 Task: Look for space in Wolfsberg, Austria from 5th September, 2023 to 13th September, 2023 for 6 adults in price range Rs.15000 to Rs.20000. Place can be entire place with 3 bedrooms having 3 beds and 3 bathrooms. Property type can be house. Amenities needed are: washing machine, heating, free parkinig on premises, . Booking option can be shelf check-in. Required host language is English.
Action: Mouse moved to (548, 120)
Screenshot: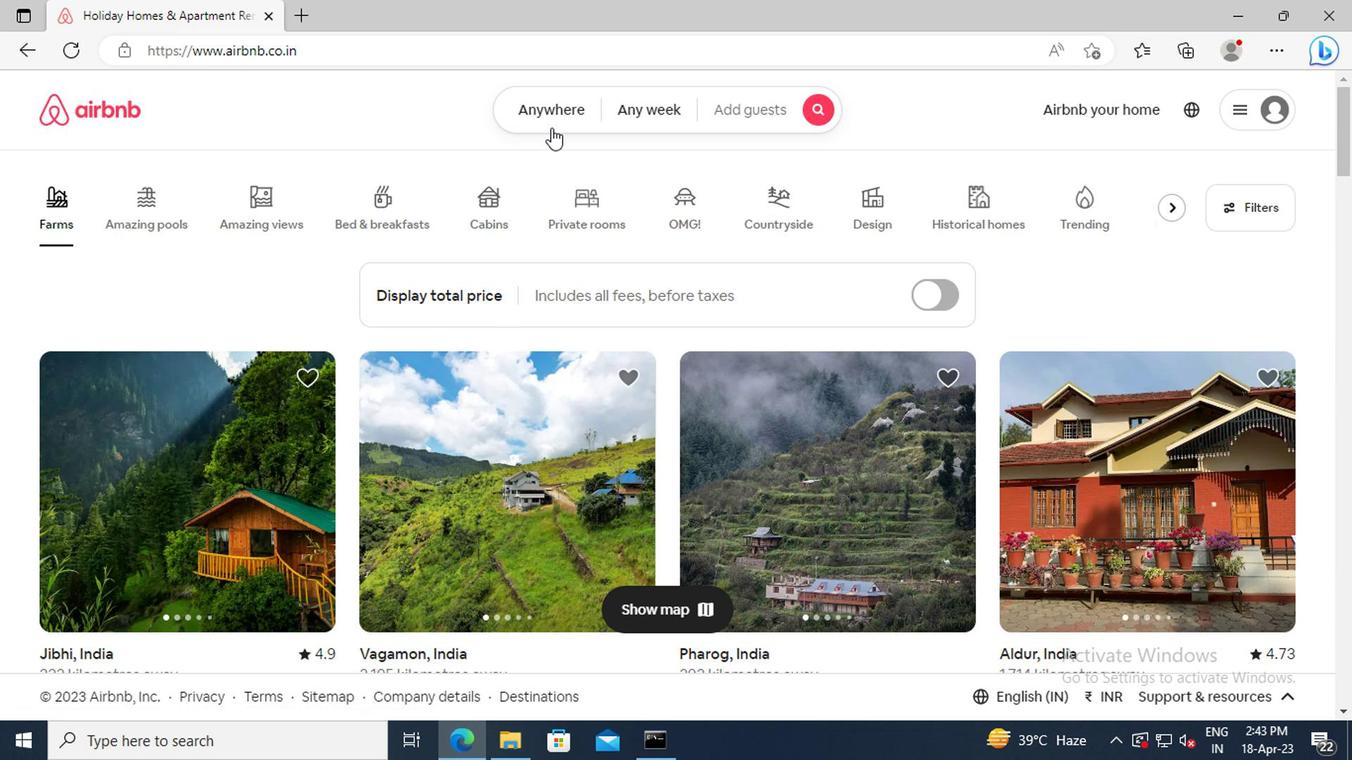 
Action: Mouse pressed left at (548, 120)
Screenshot: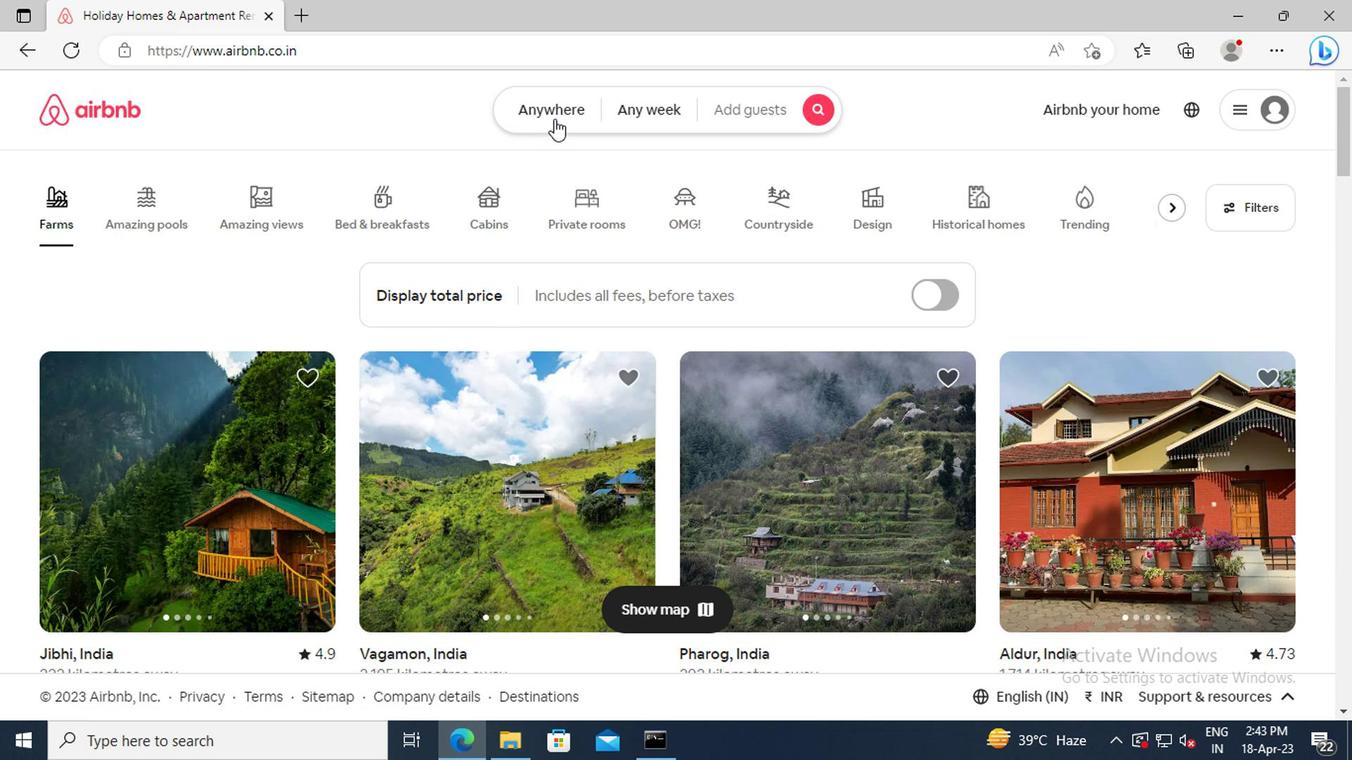 
Action: Mouse moved to (315, 191)
Screenshot: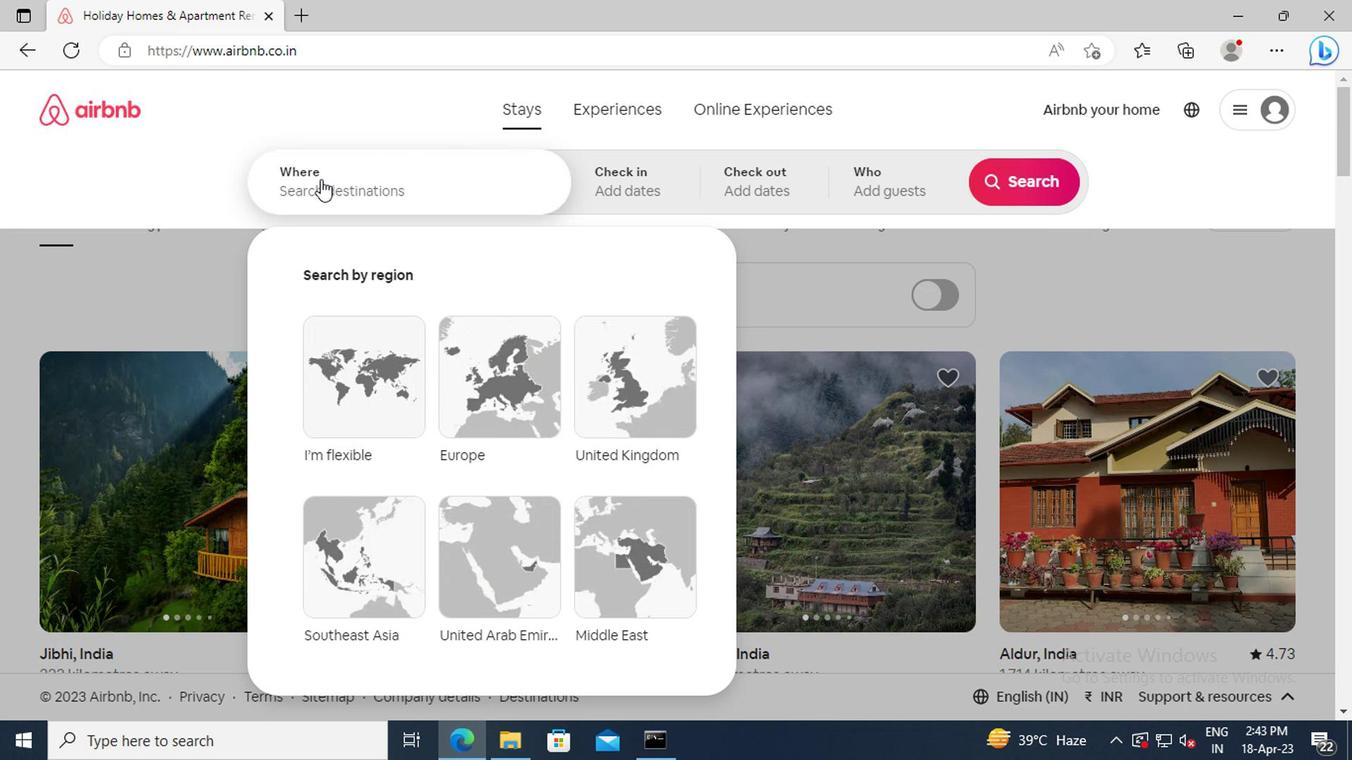 
Action: Mouse pressed left at (315, 191)
Screenshot: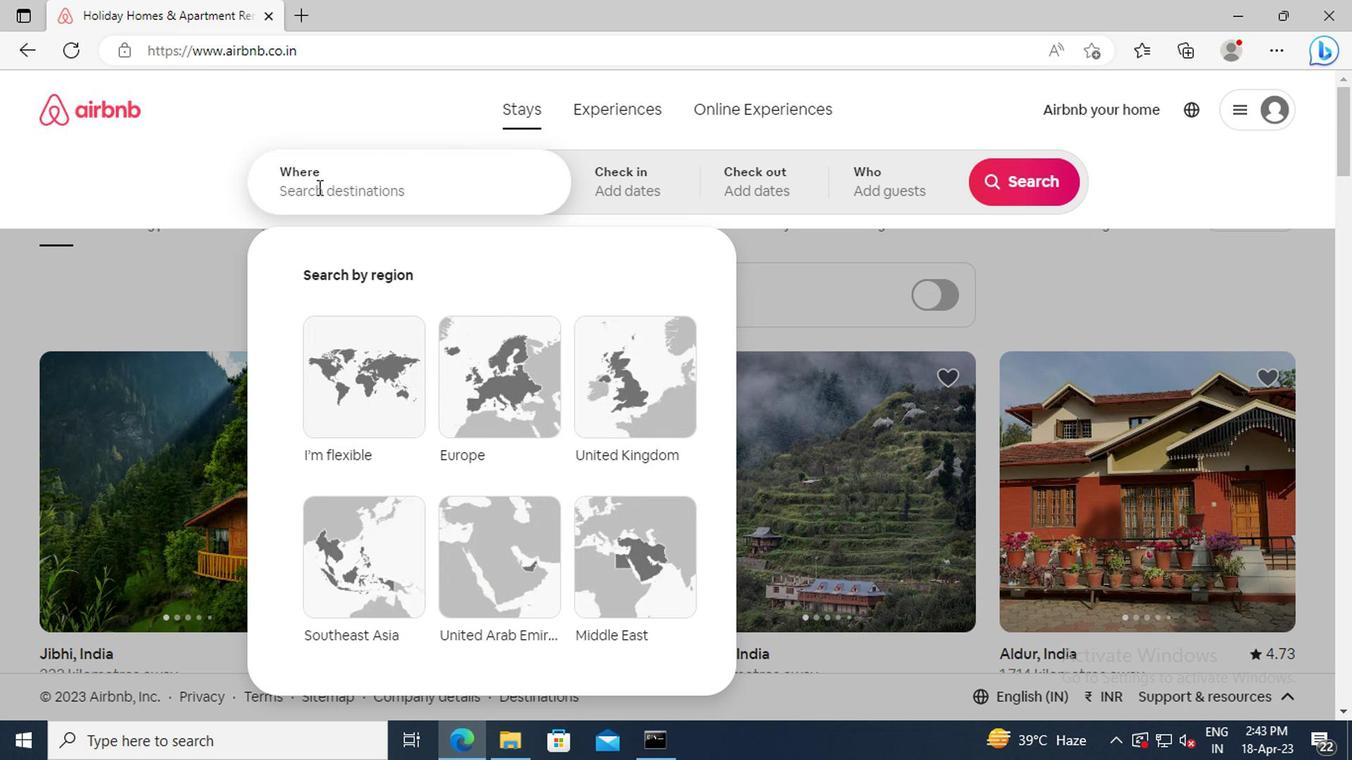 
Action: Key pressed <Key.shift_r>Wolfsberg,<Key.space><Key.shift_r>Austria<Key.enter>
Screenshot: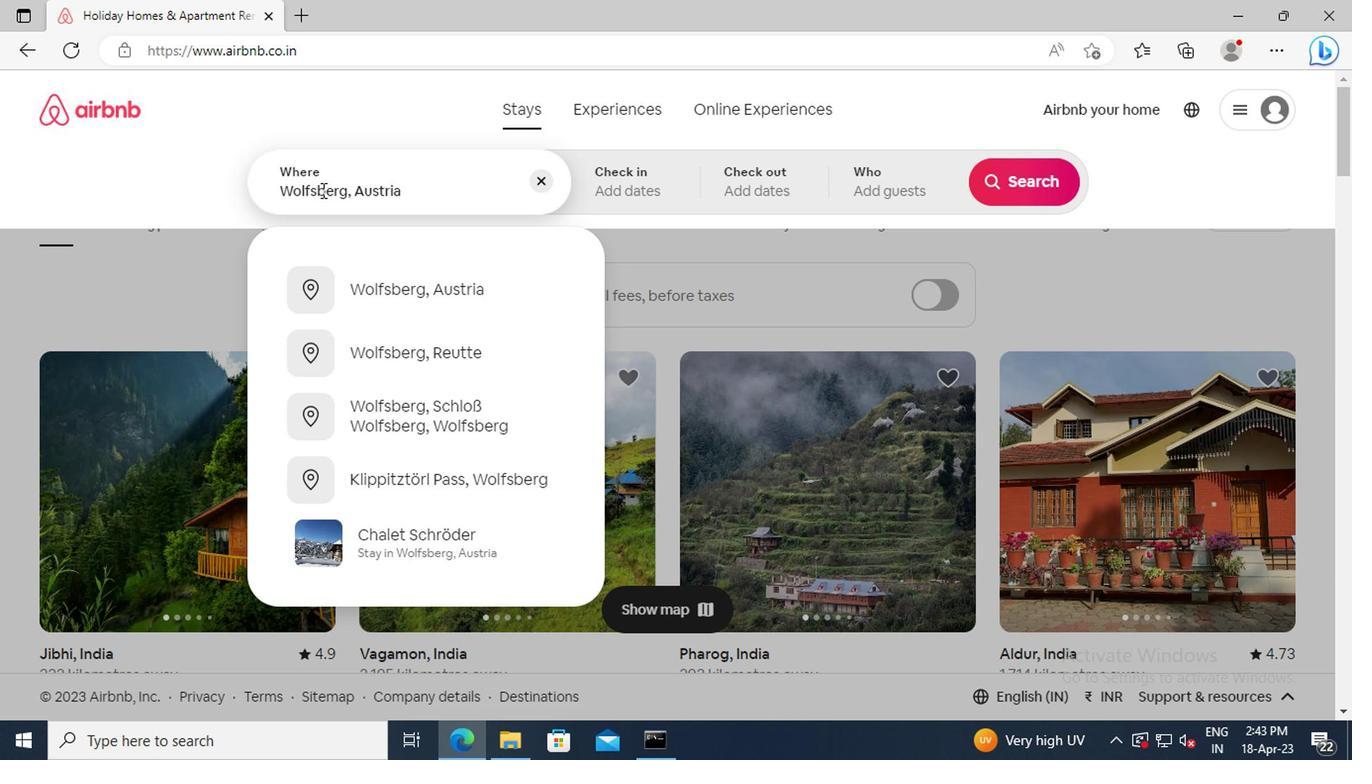 
Action: Mouse moved to (1001, 336)
Screenshot: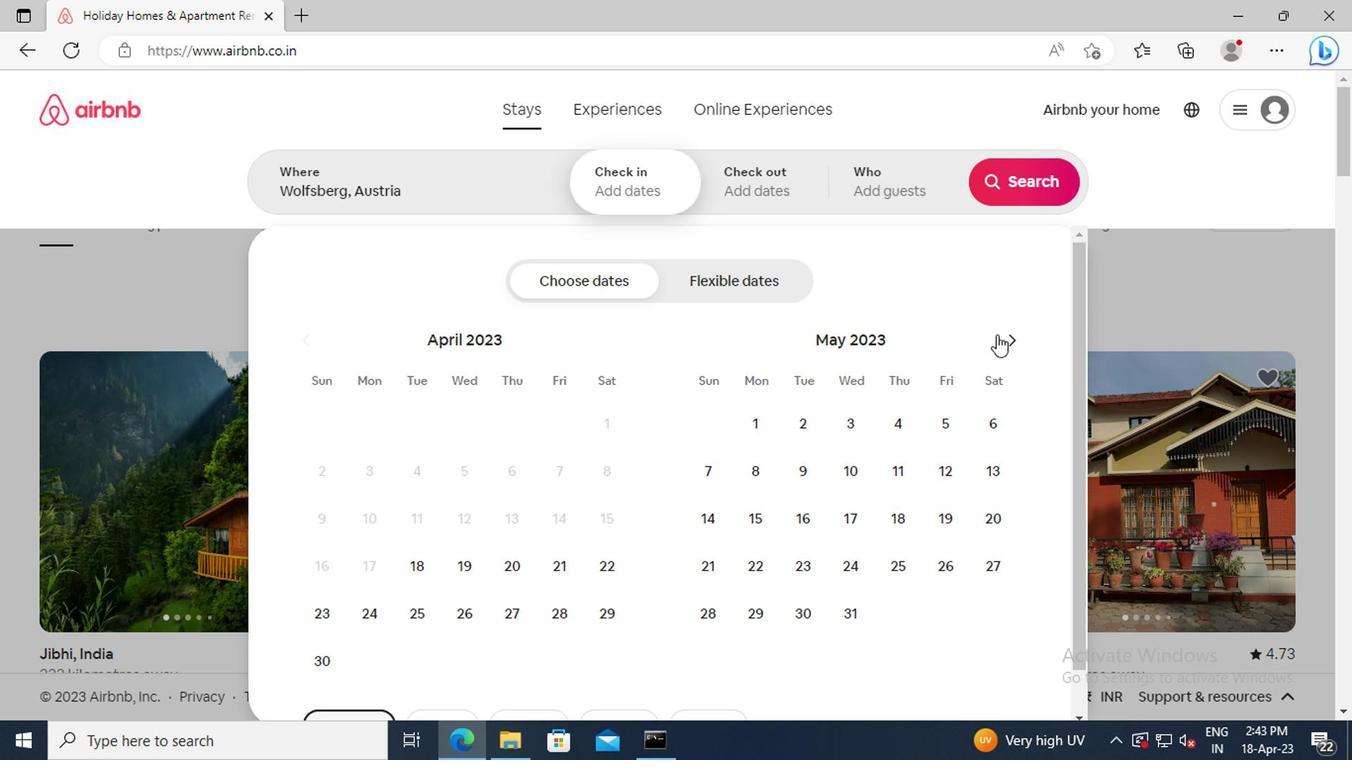 
Action: Mouse pressed left at (1001, 336)
Screenshot: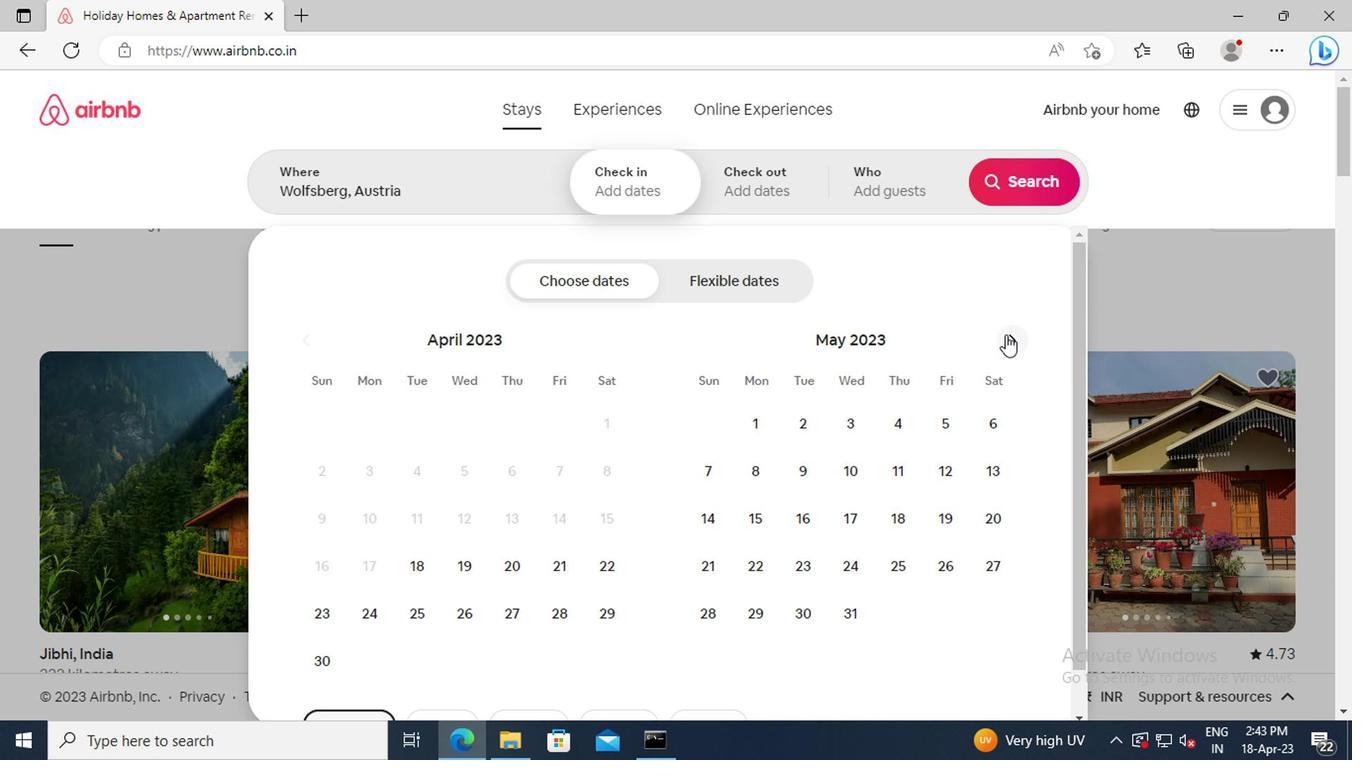 
Action: Mouse moved to (1001, 336)
Screenshot: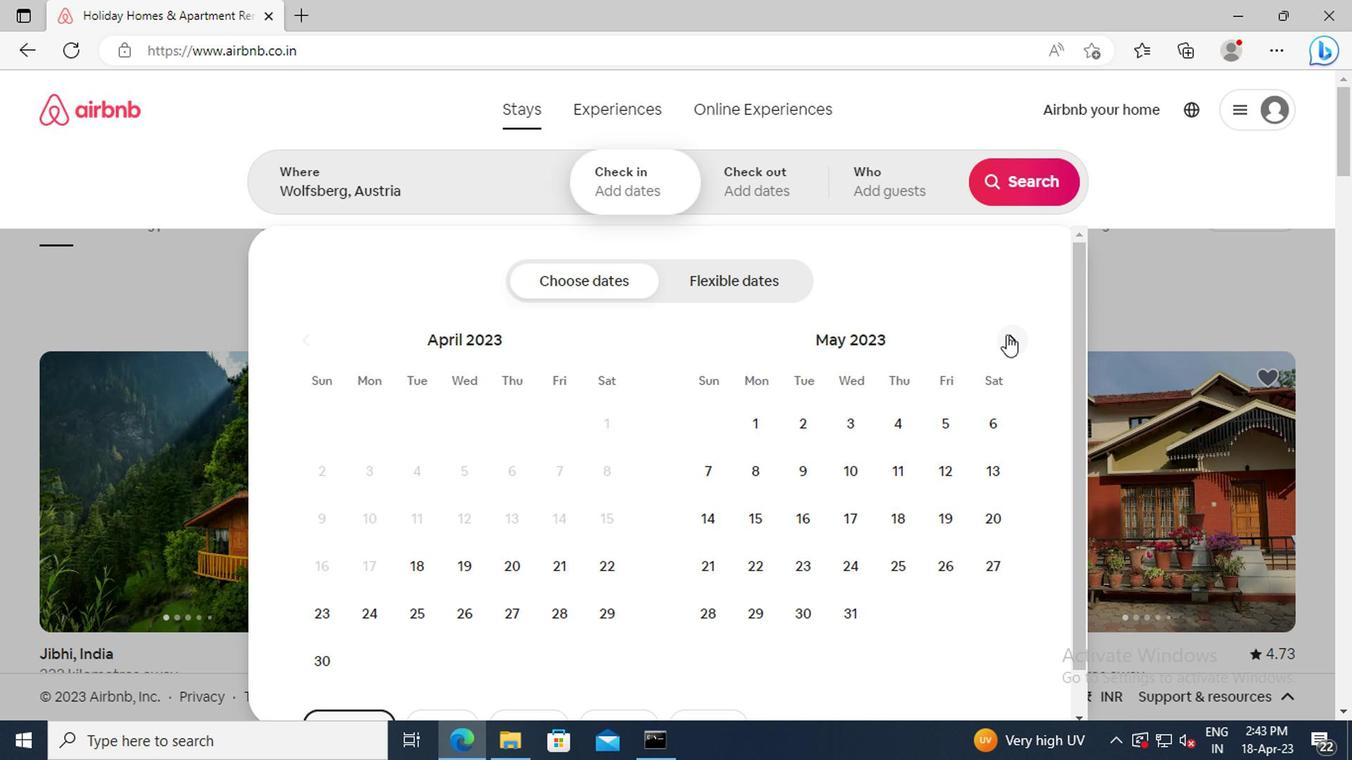 
Action: Mouse pressed left at (1001, 336)
Screenshot: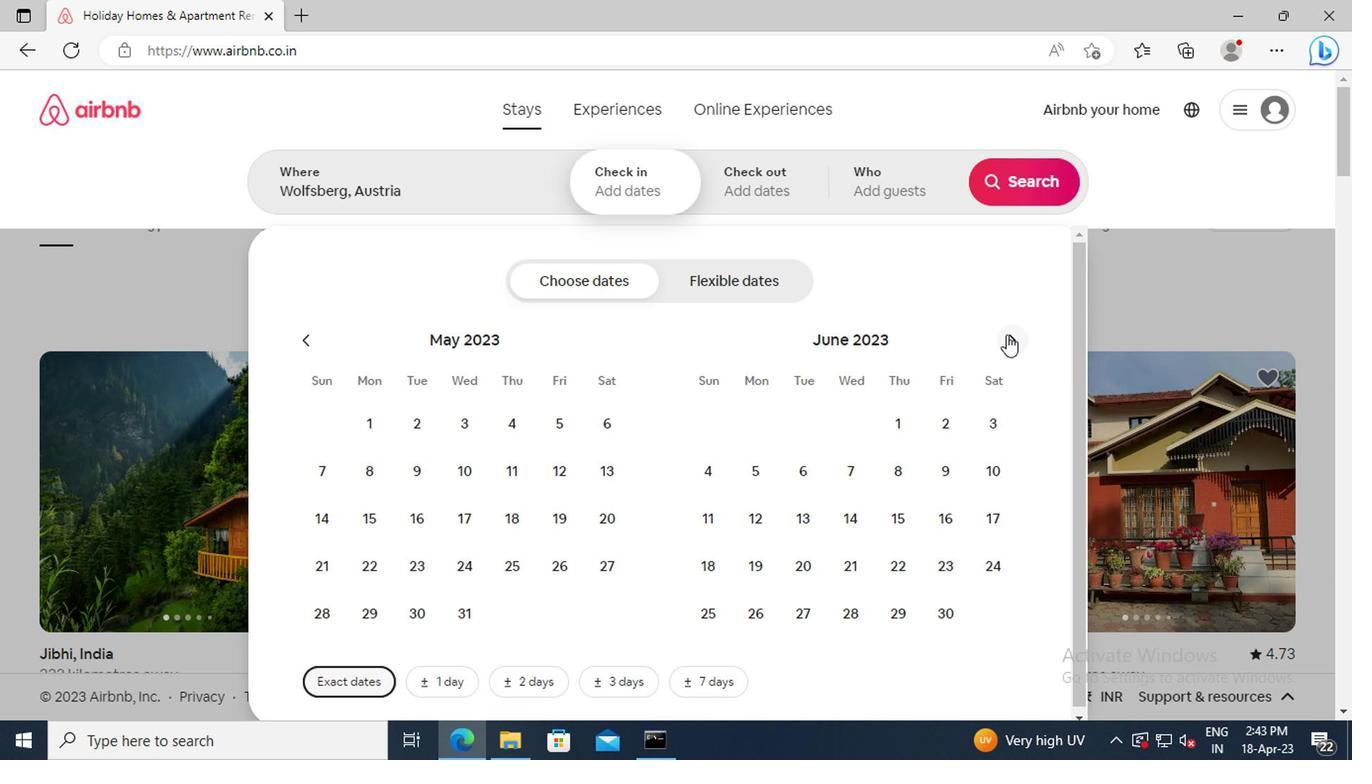 
Action: Mouse pressed left at (1001, 336)
Screenshot: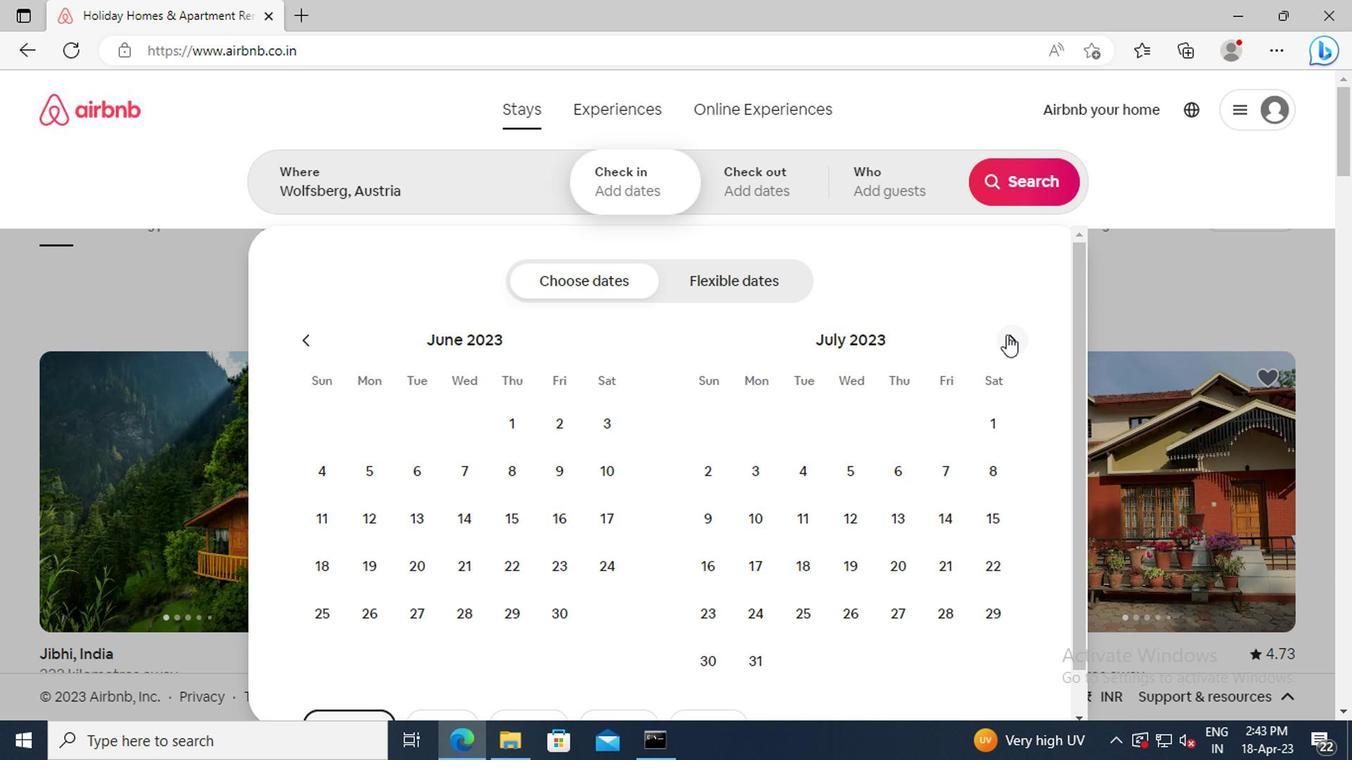 
Action: Mouse pressed left at (1001, 336)
Screenshot: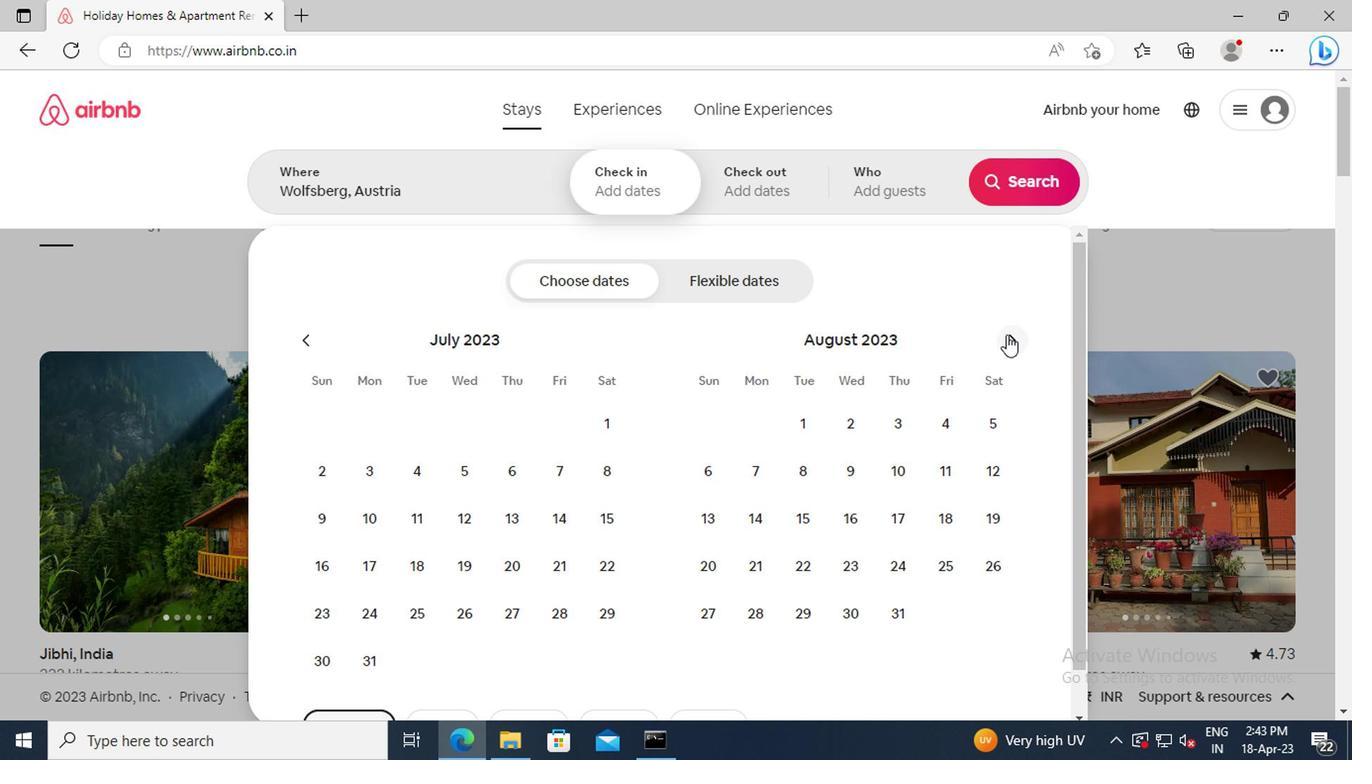 
Action: Mouse moved to (809, 464)
Screenshot: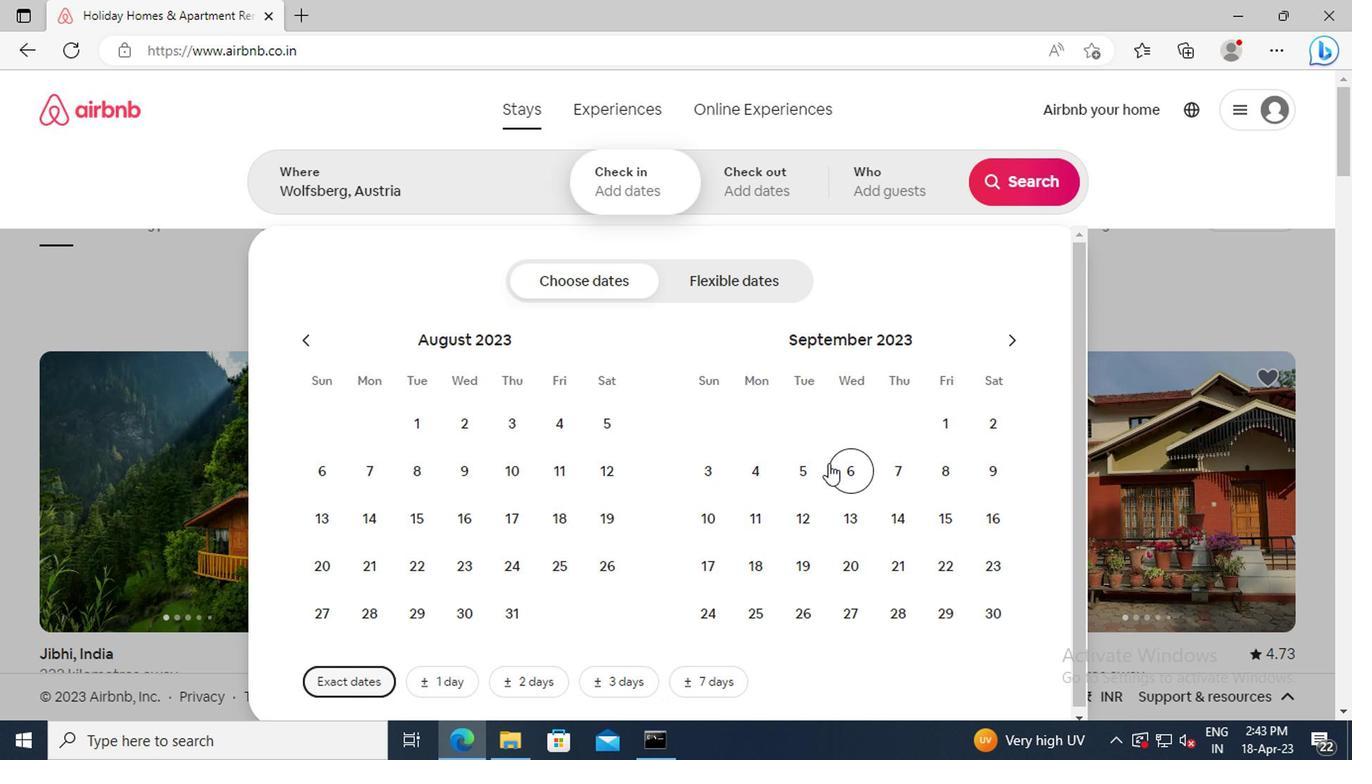 
Action: Mouse pressed left at (809, 464)
Screenshot: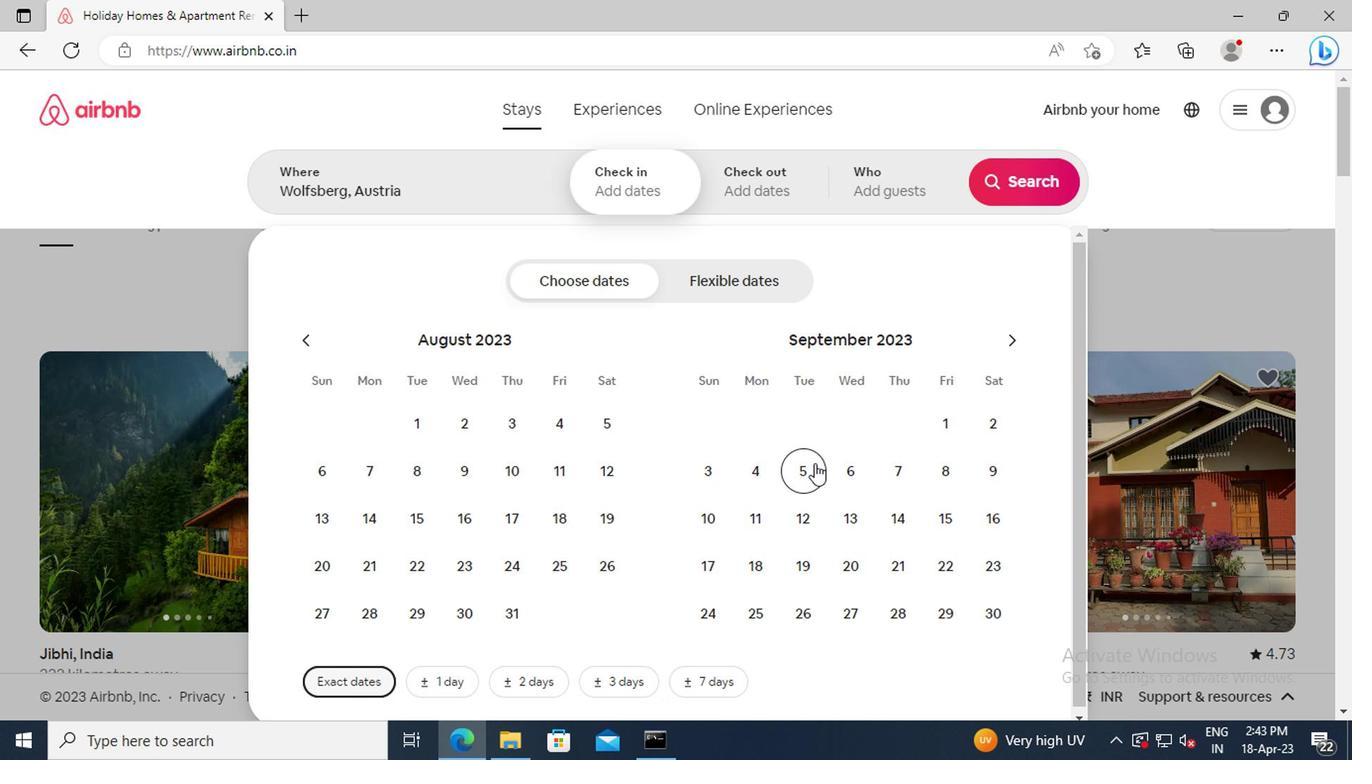 
Action: Mouse moved to (844, 507)
Screenshot: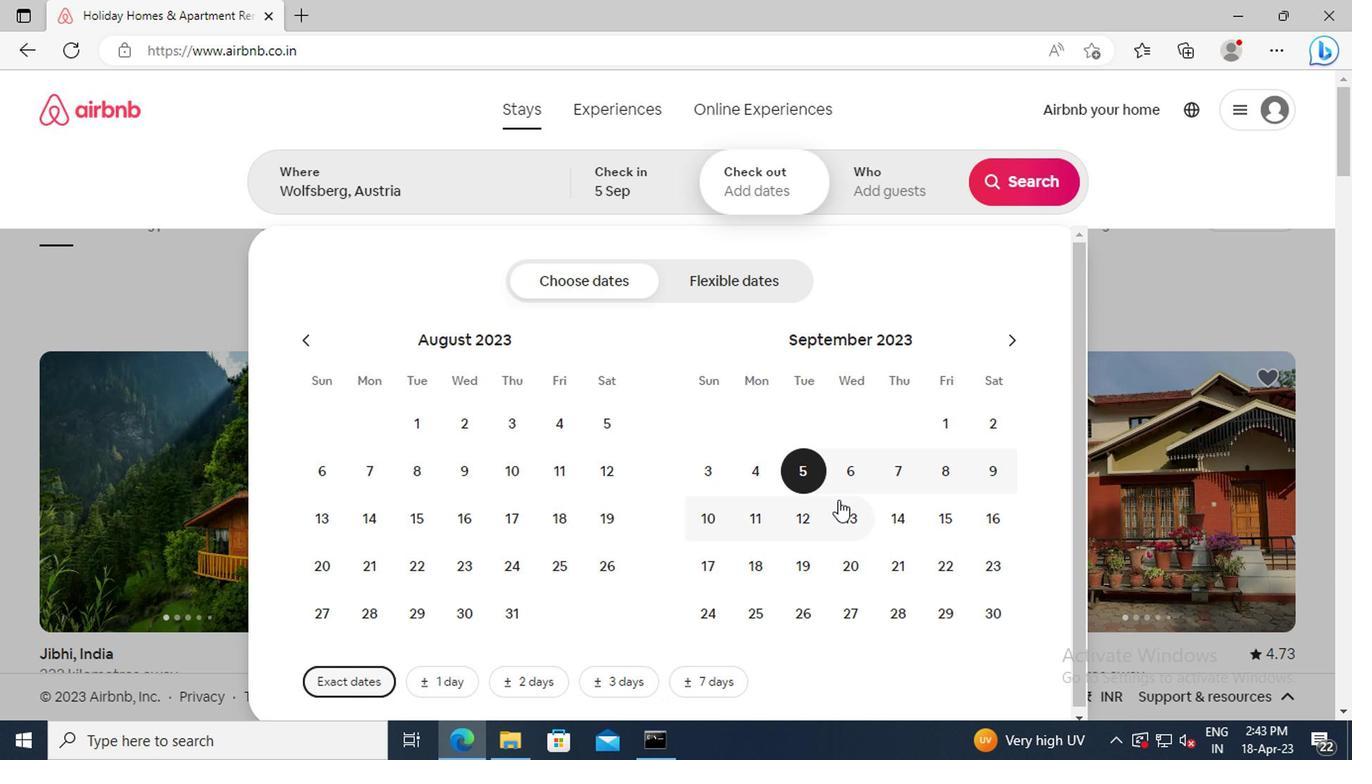 
Action: Mouse pressed left at (844, 507)
Screenshot: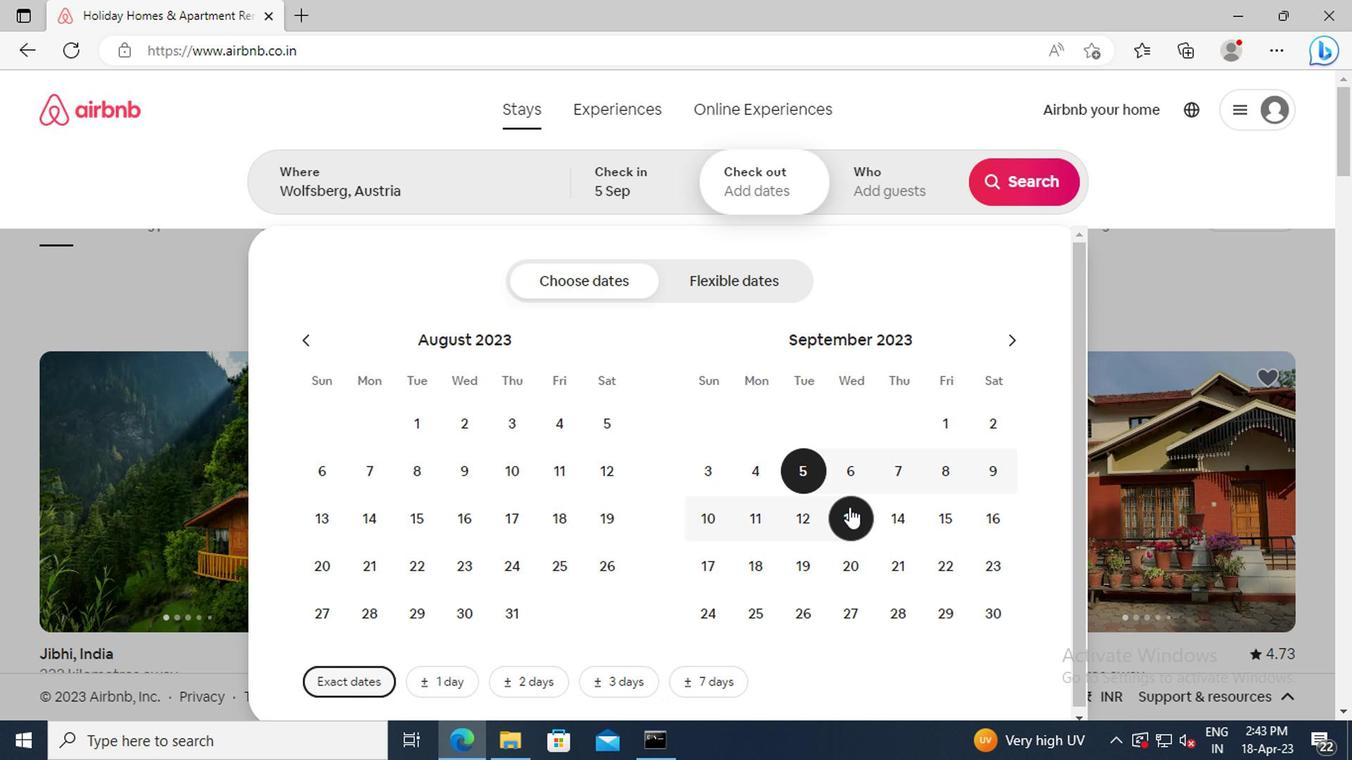 
Action: Mouse moved to (875, 188)
Screenshot: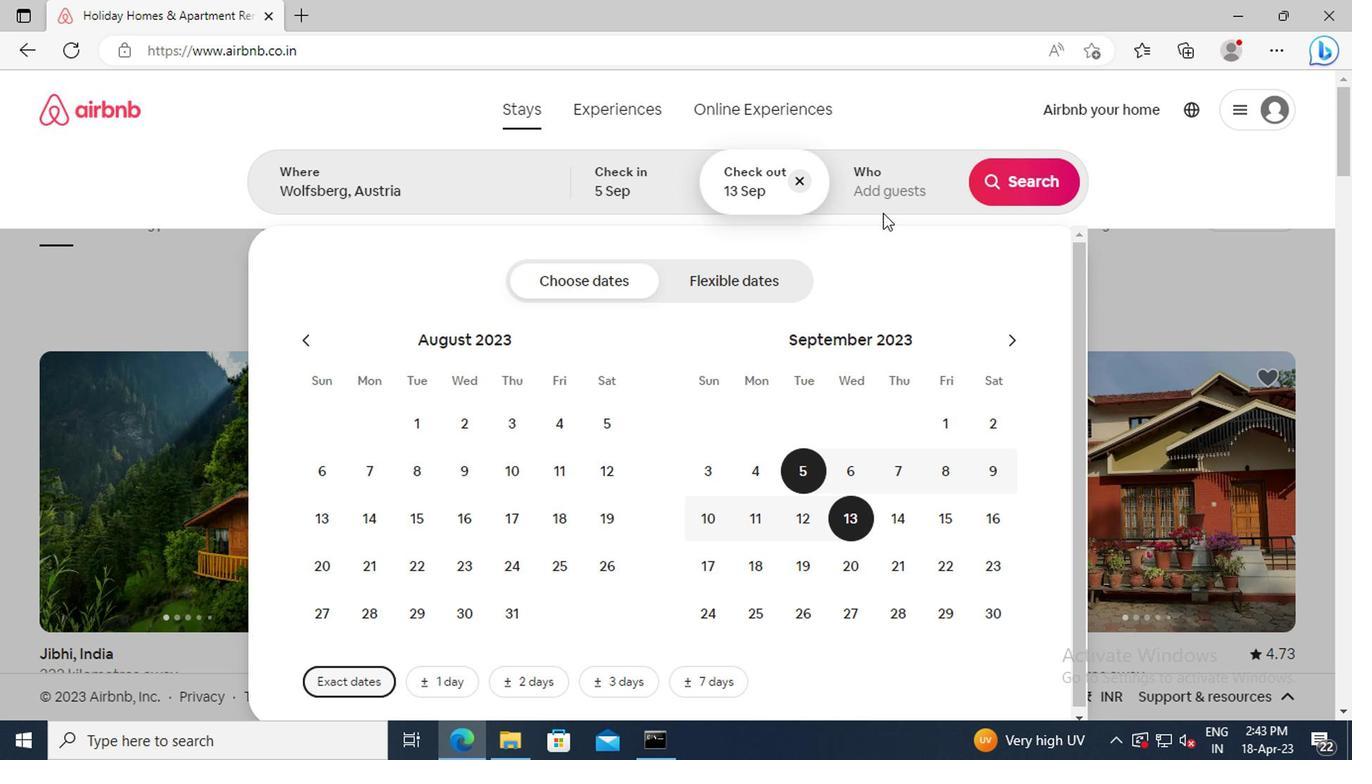 
Action: Mouse pressed left at (875, 188)
Screenshot: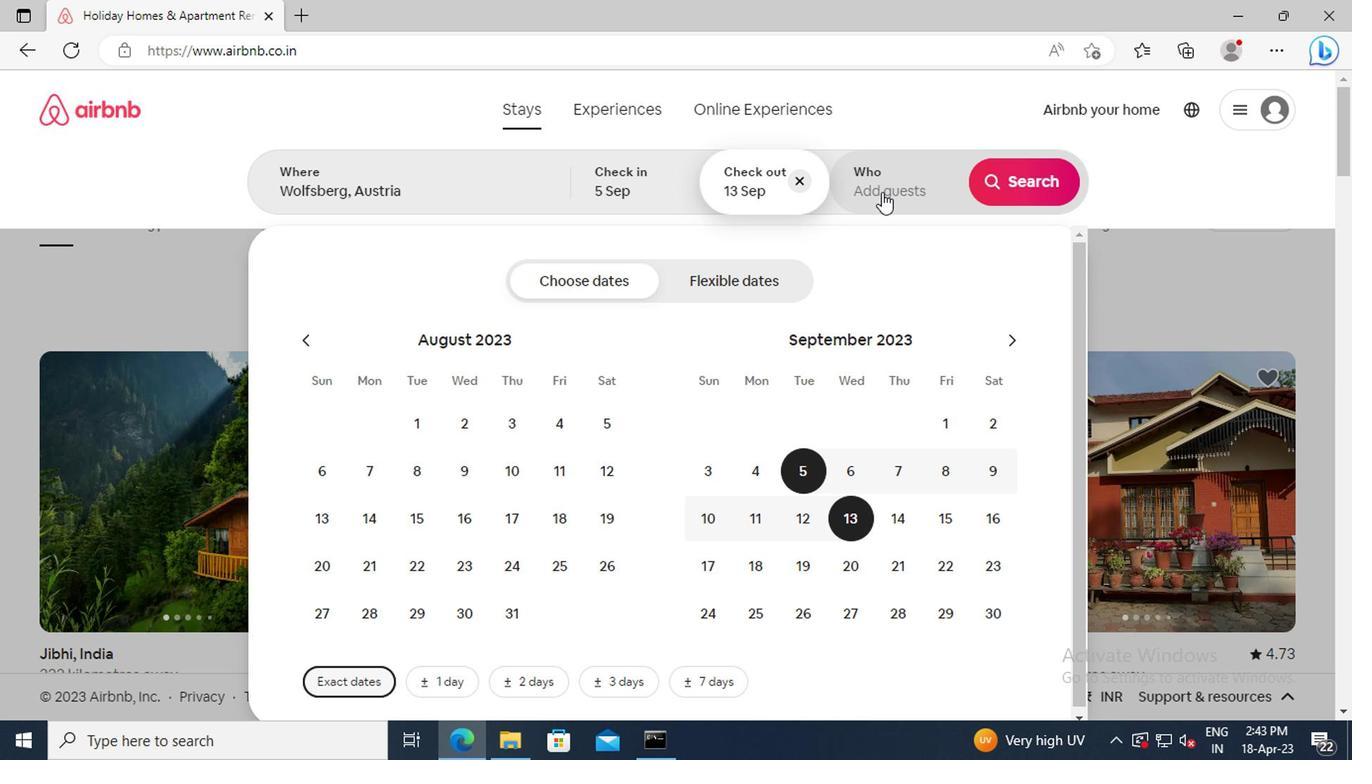 
Action: Mouse moved to (1025, 297)
Screenshot: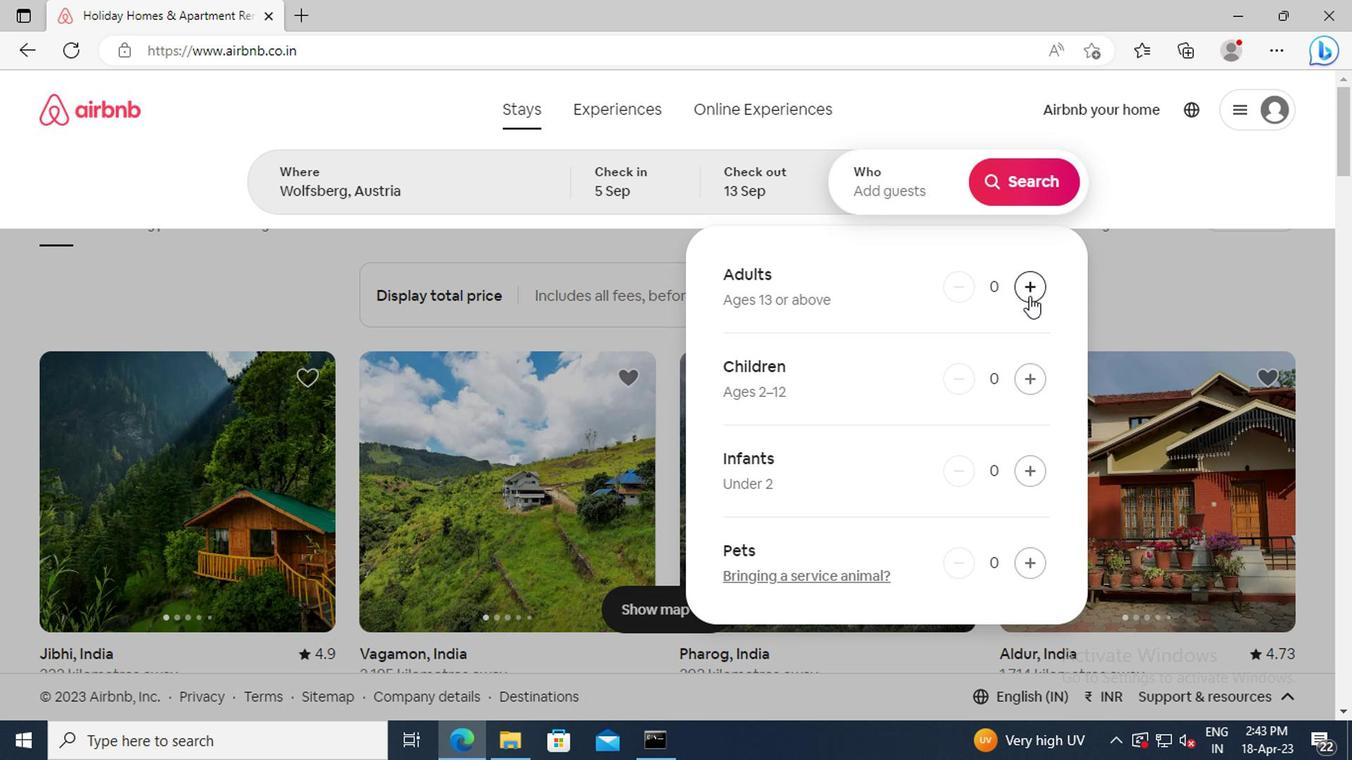 
Action: Mouse pressed left at (1025, 297)
Screenshot: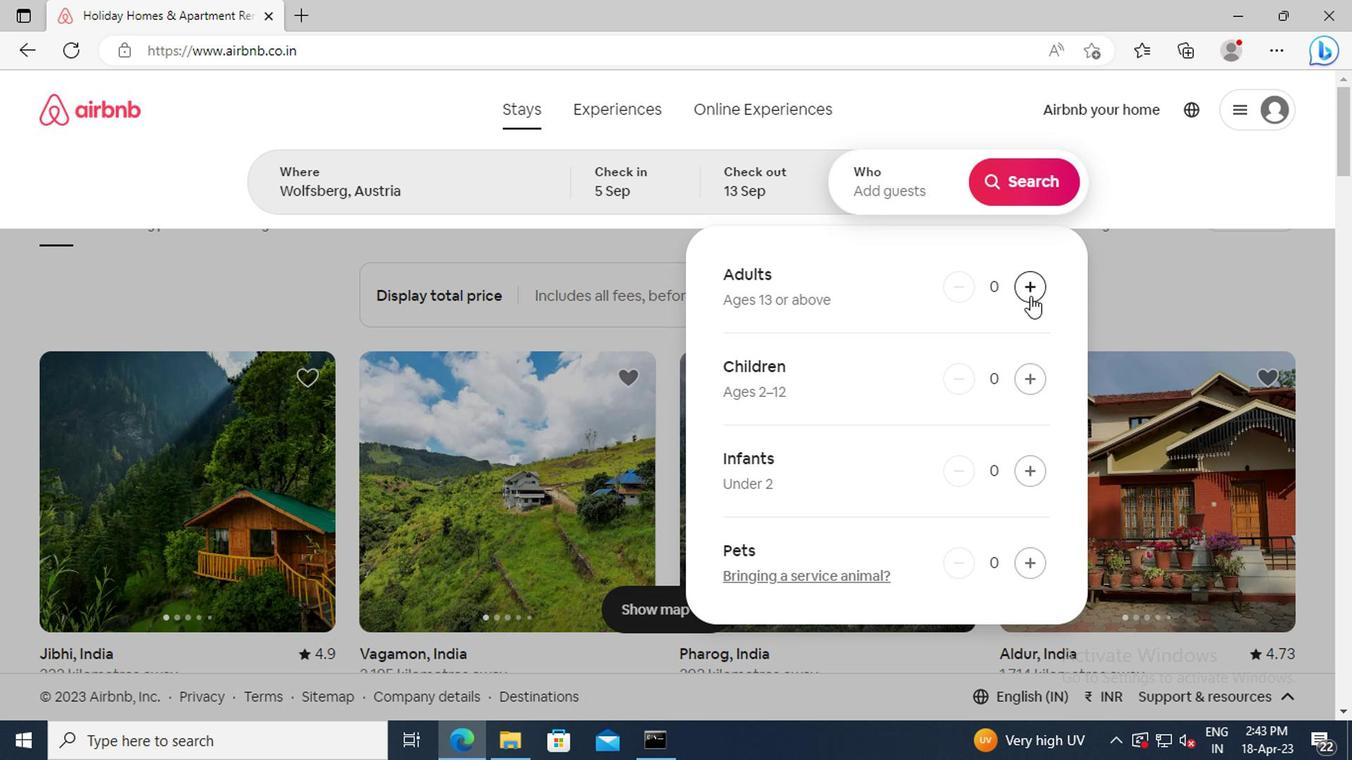 
Action: Mouse moved to (1025, 297)
Screenshot: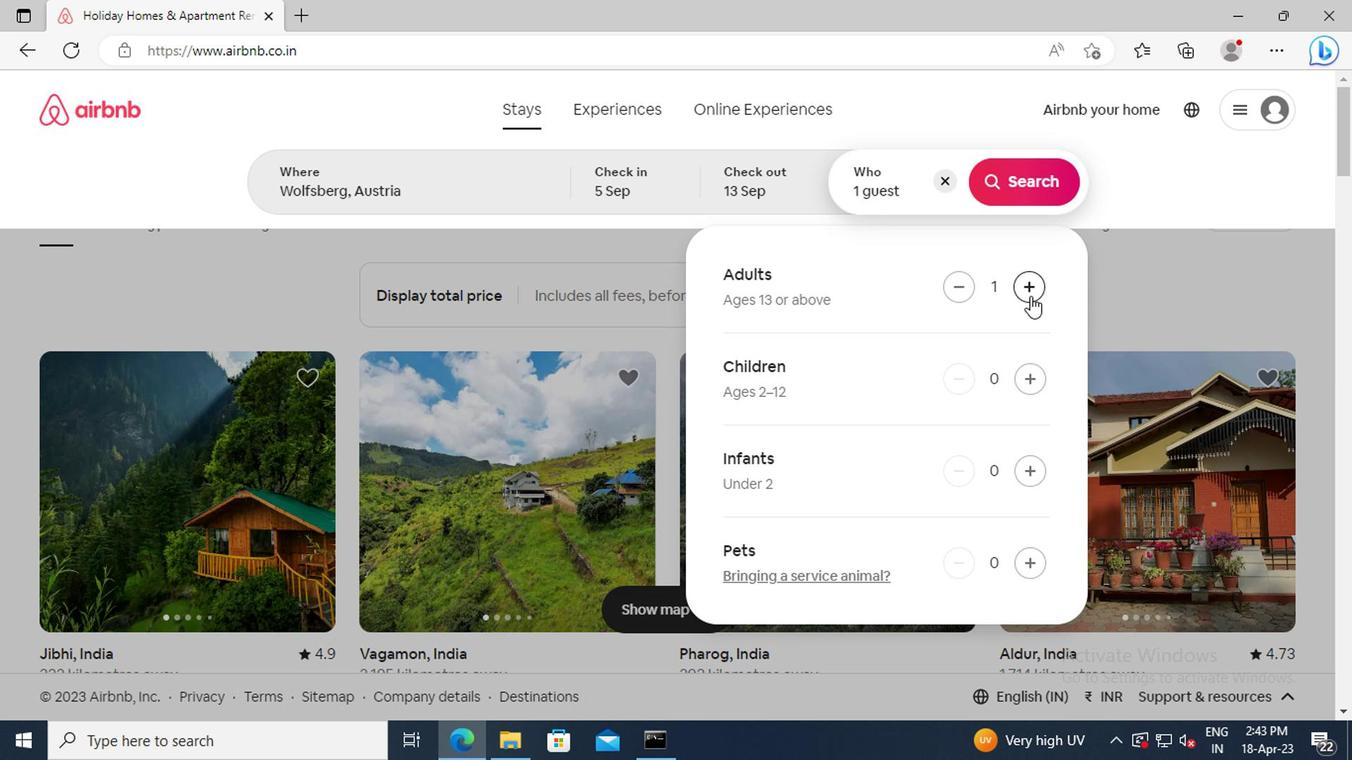 
Action: Mouse pressed left at (1025, 297)
Screenshot: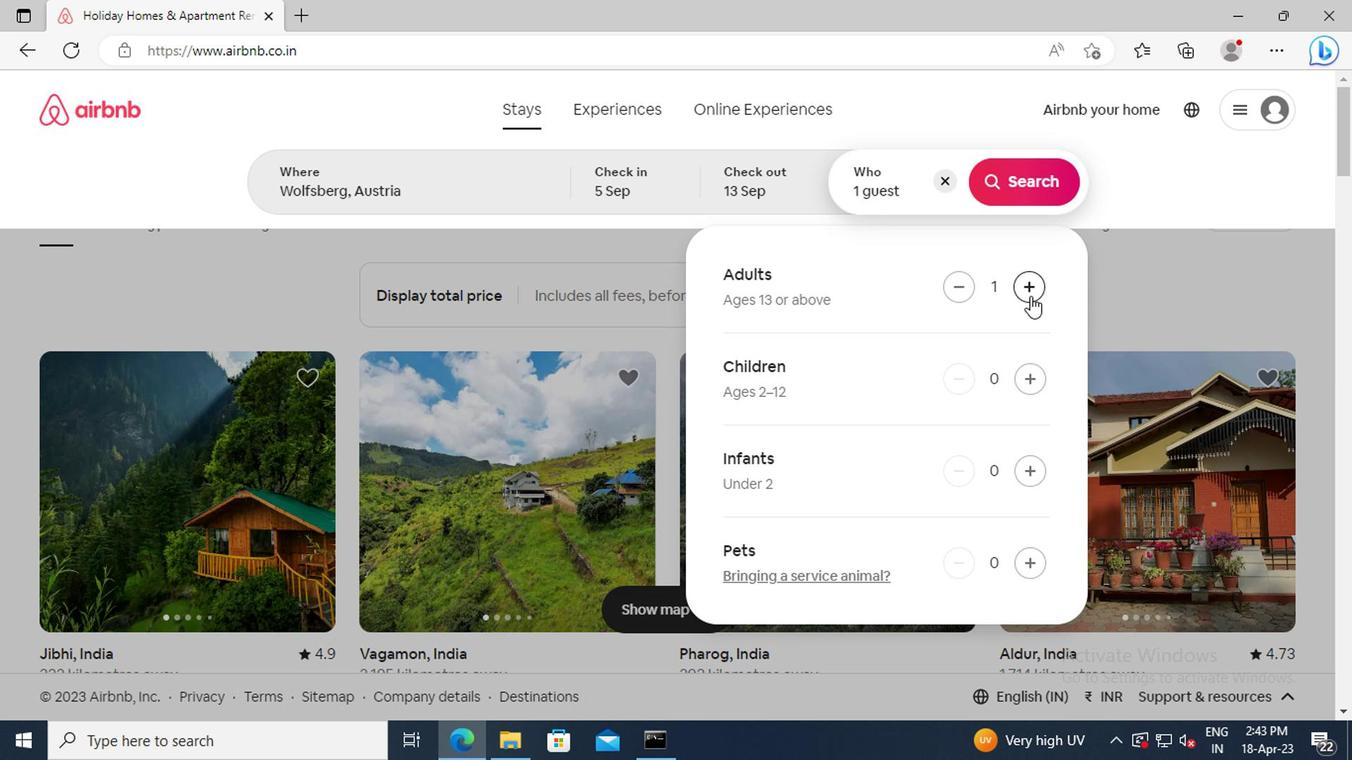 
Action: Mouse pressed left at (1025, 297)
Screenshot: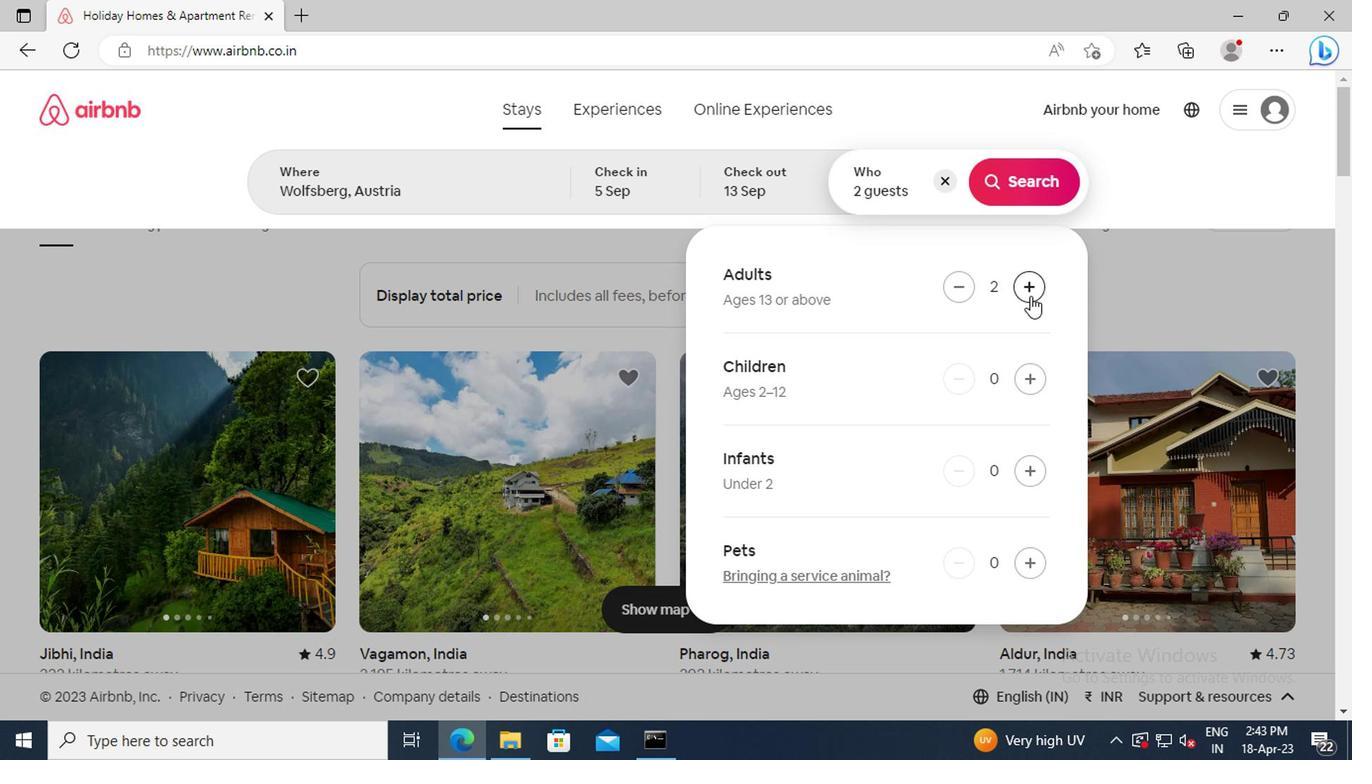 
Action: Mouse pressed left at (1025, 297)
Screenshot: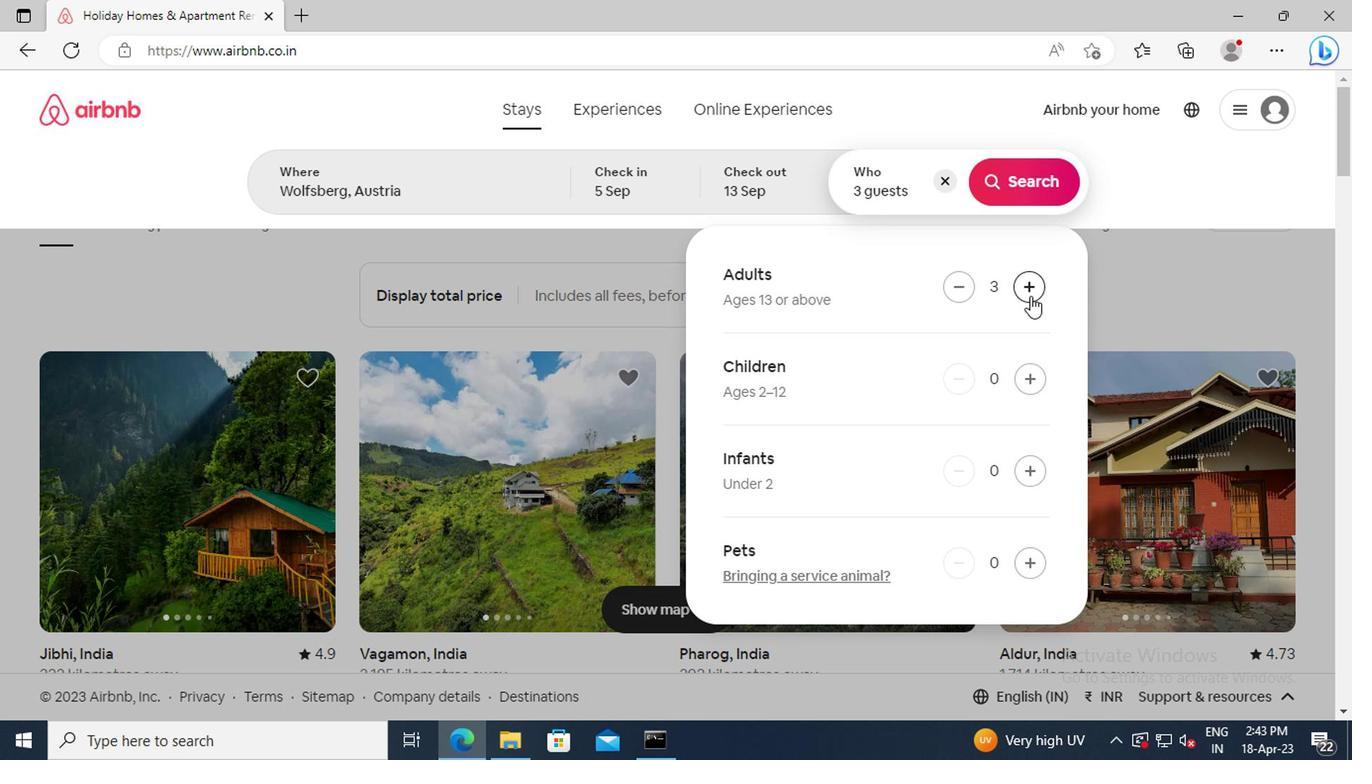
Action: Mouse pressed left at (1025, 297)
Screenshot: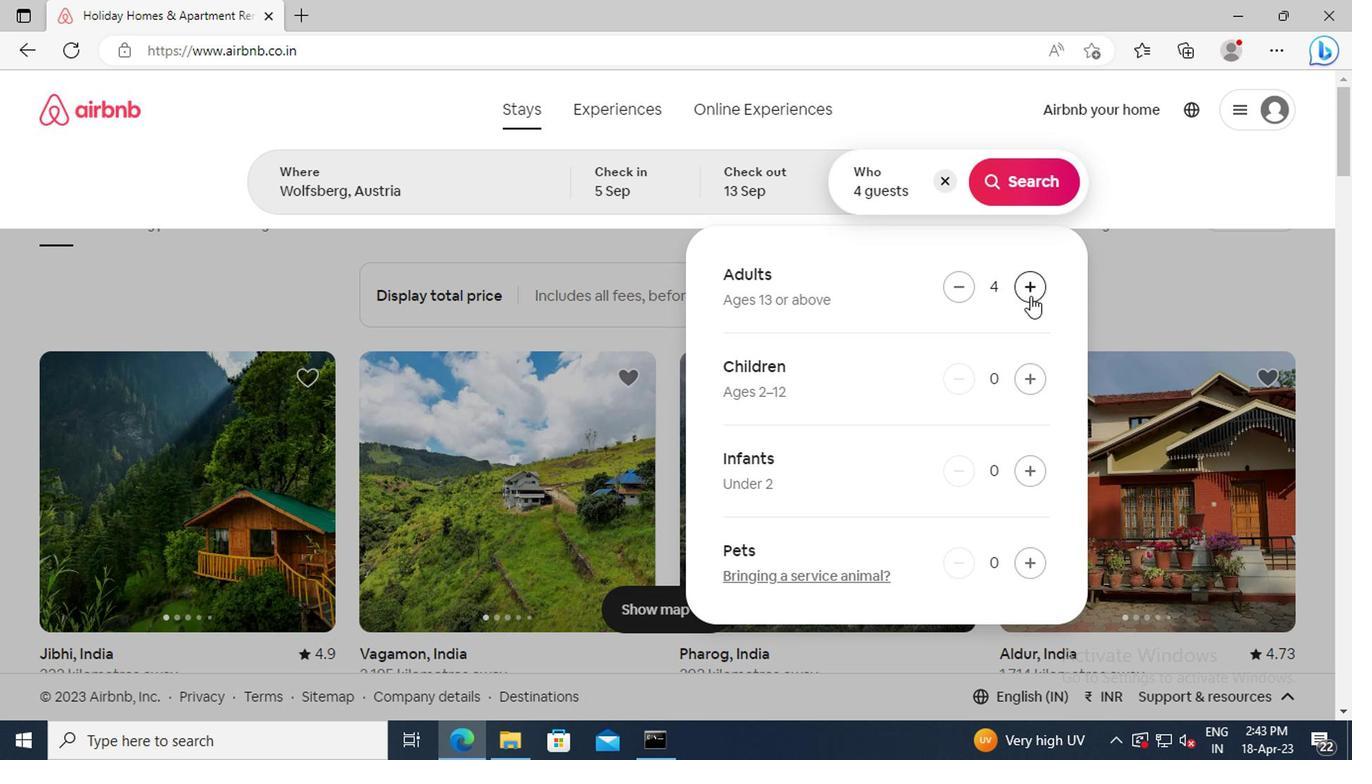 
Action: Mouse pressed left at (1025, 297)
Screenshot: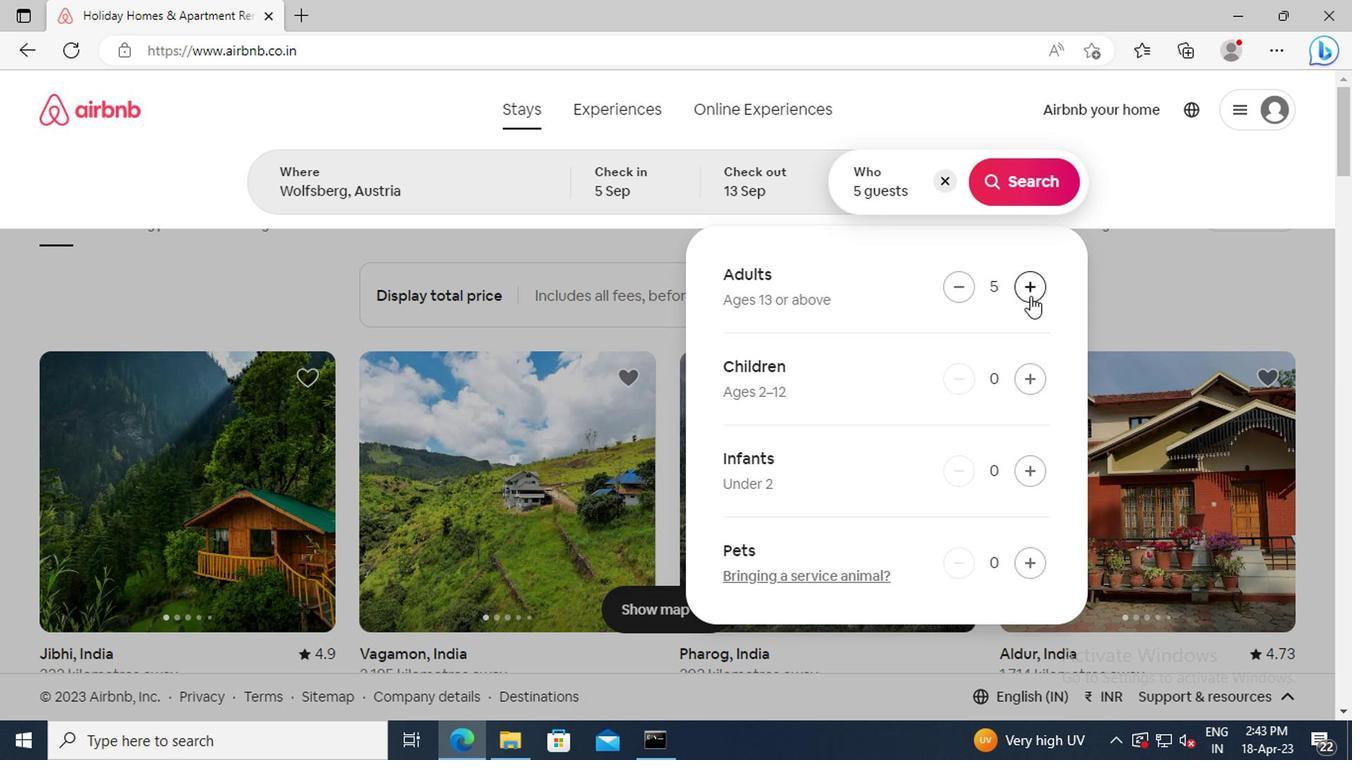 
Action: Mouse moved to (1021, 189)
Screenshot: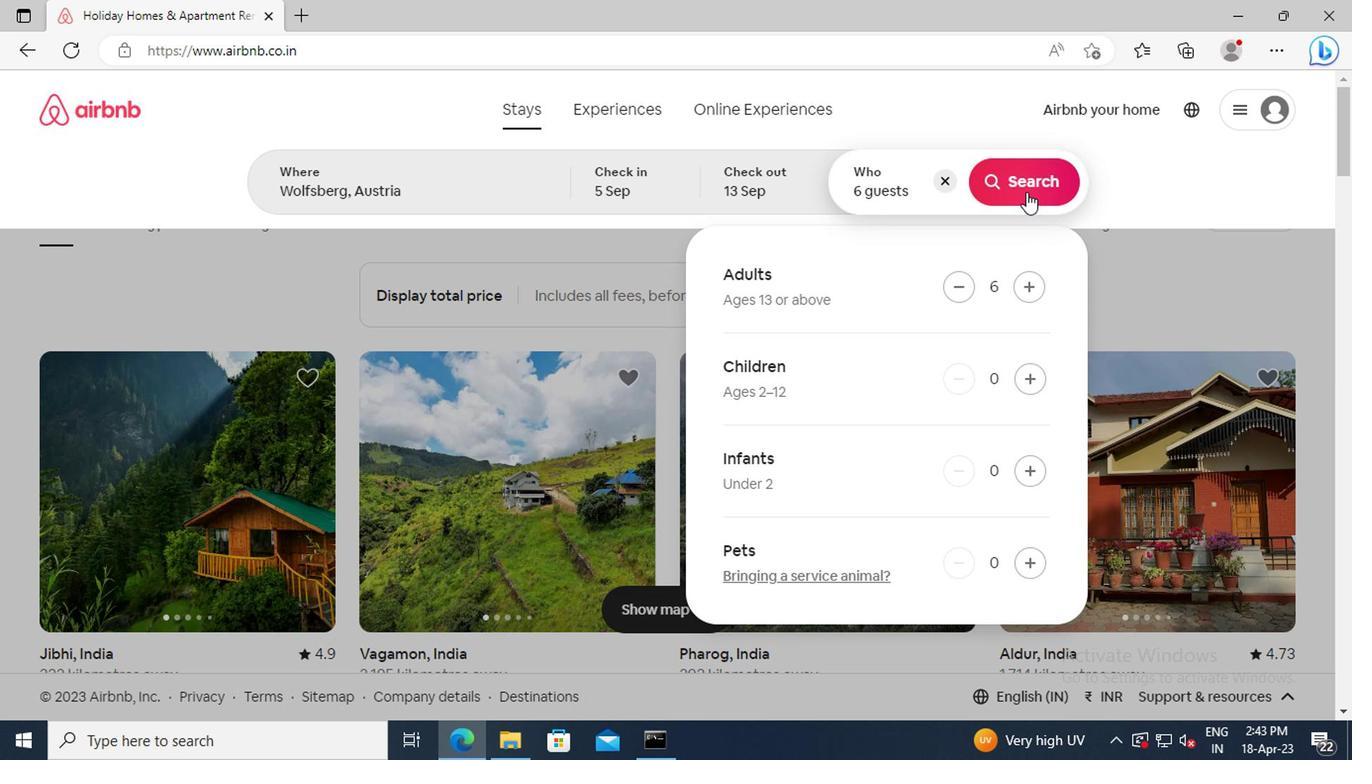 
Action: Mouse pressed left at (1021, 189)
Screenshot: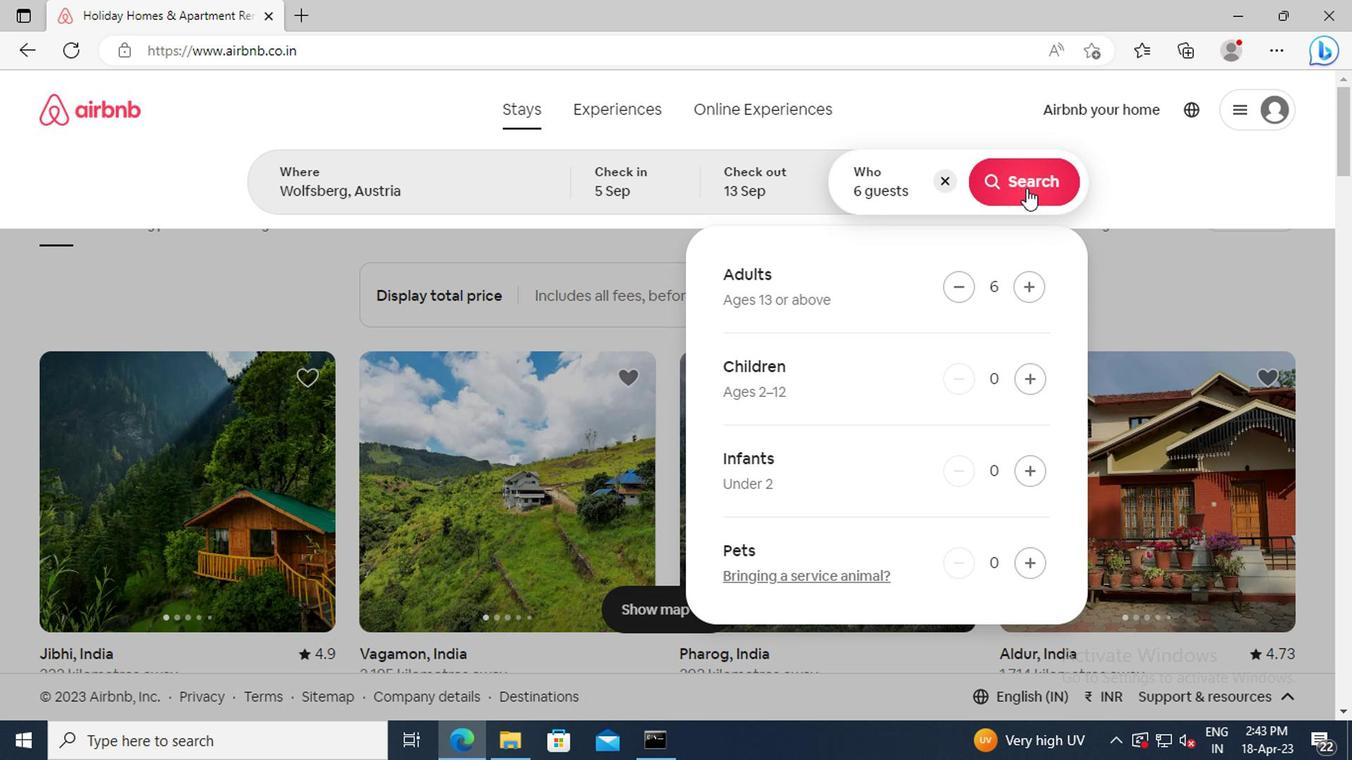 
Action: Mouse moved to (1272, 185)
Screenshot: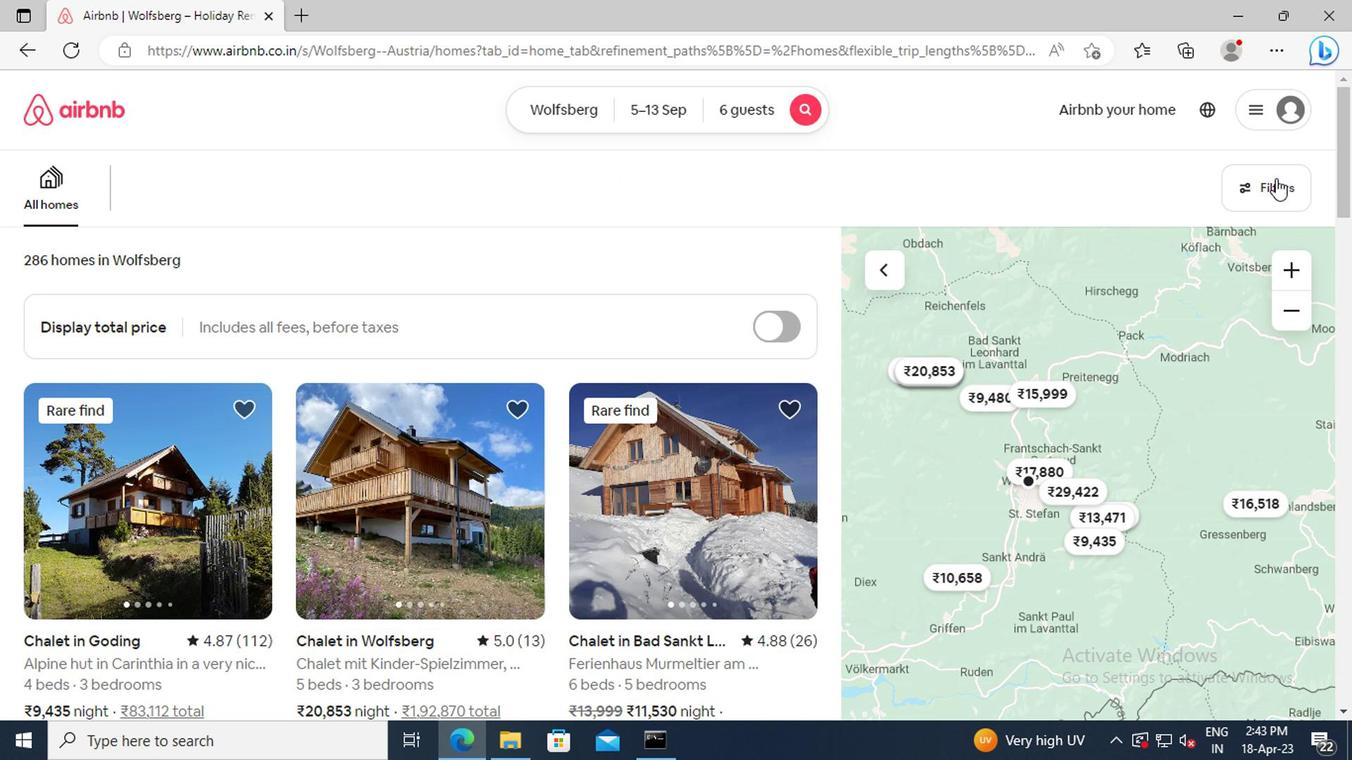 
Action: Mouse pressed left at (1272, 185)
Screenshot: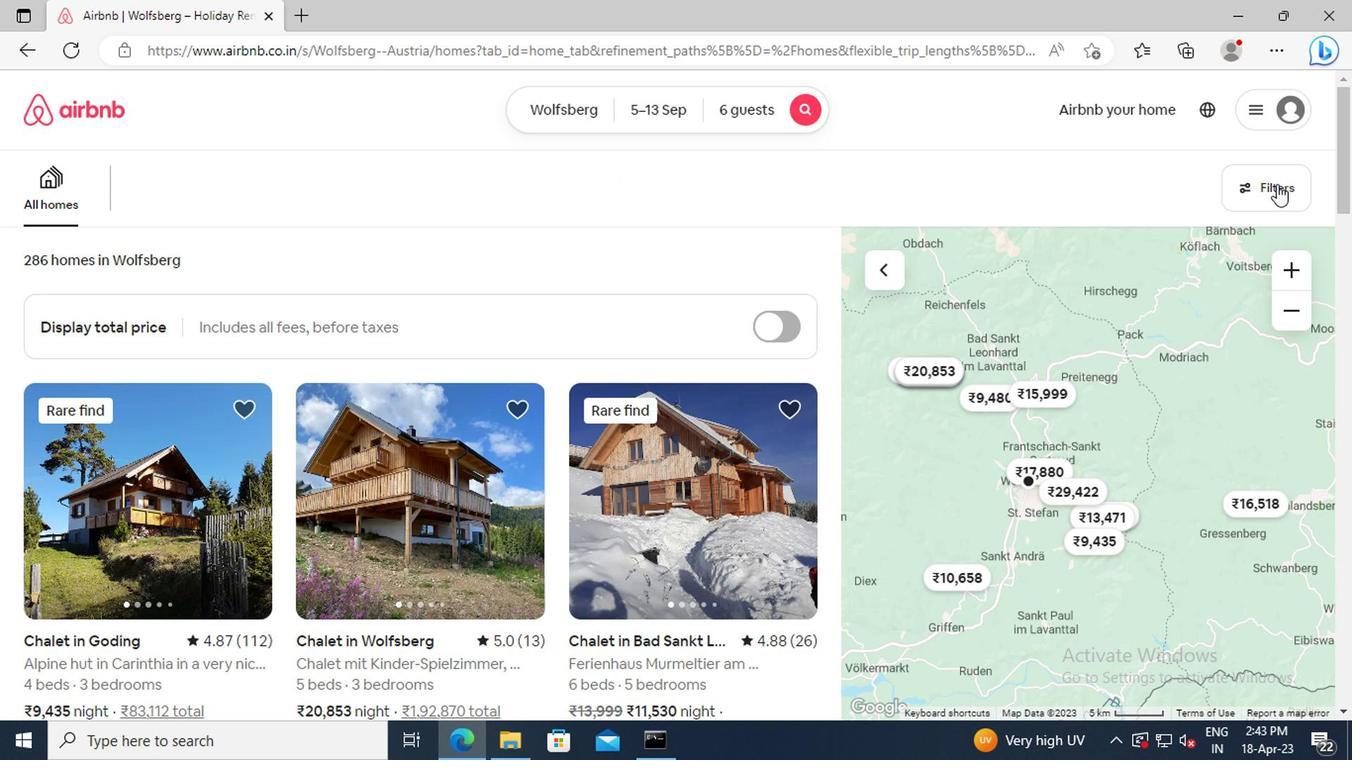 
Action: Mouse moved to (436, 439)
Screenshot: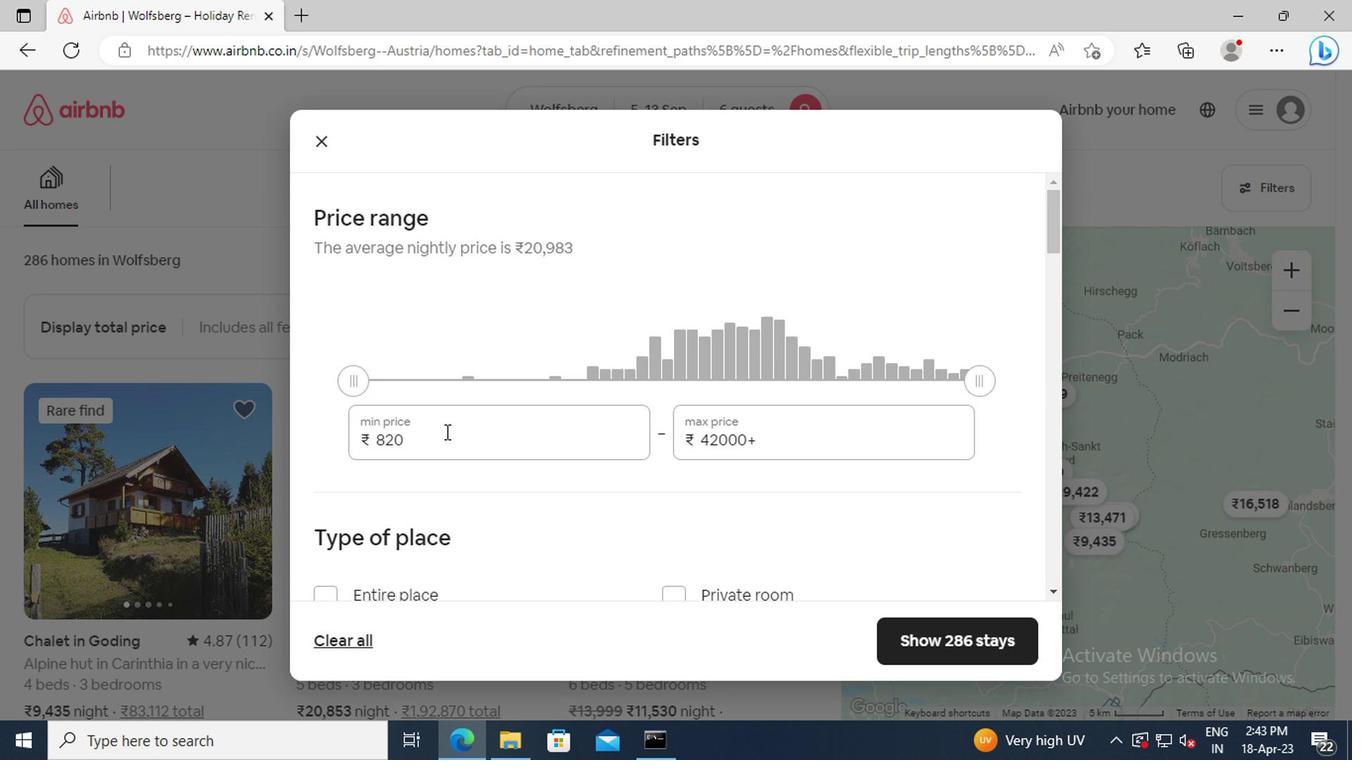 
Action: Mouse pressed left at (436, 439)
Screenshot: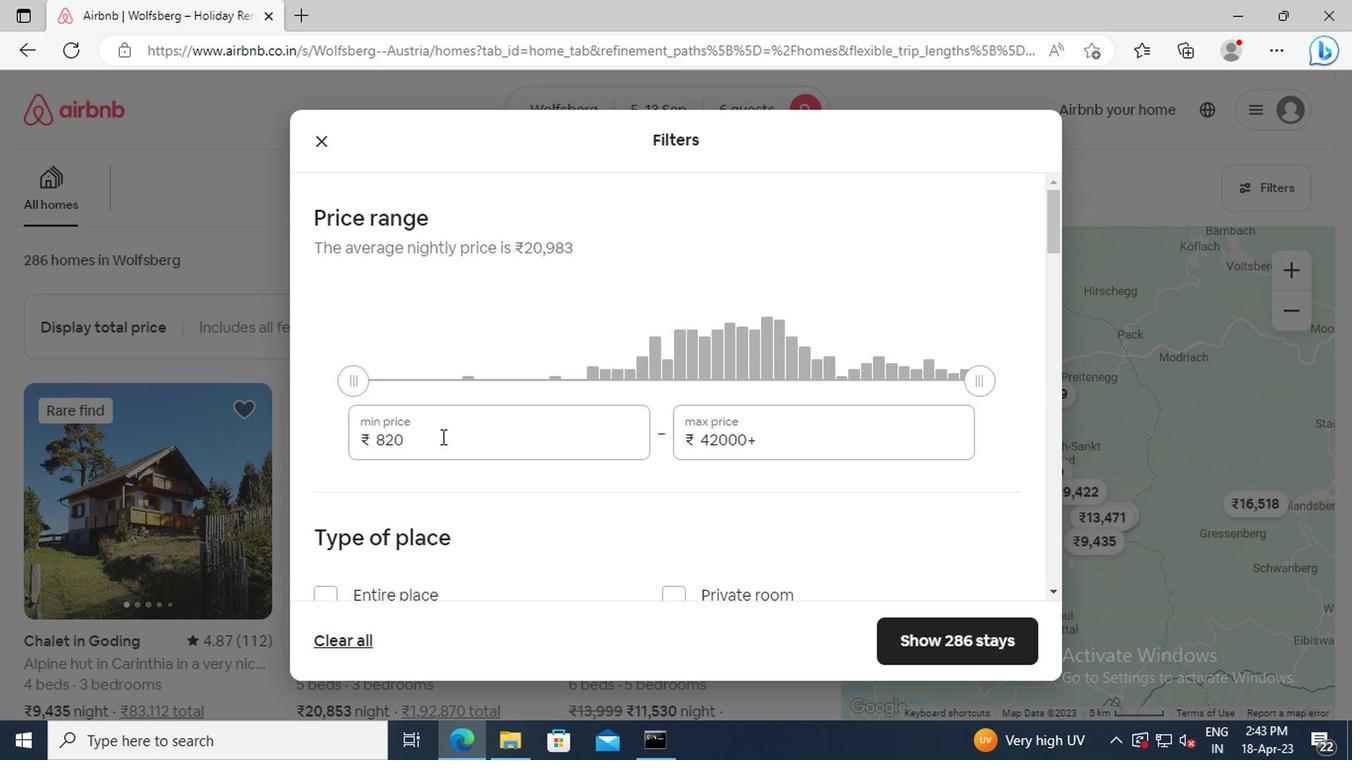 
Action: Key pressed <Key.backspace><Key.backspace><Key.backspace>15000<Key.tab><Key.delete>20000
Screenshot: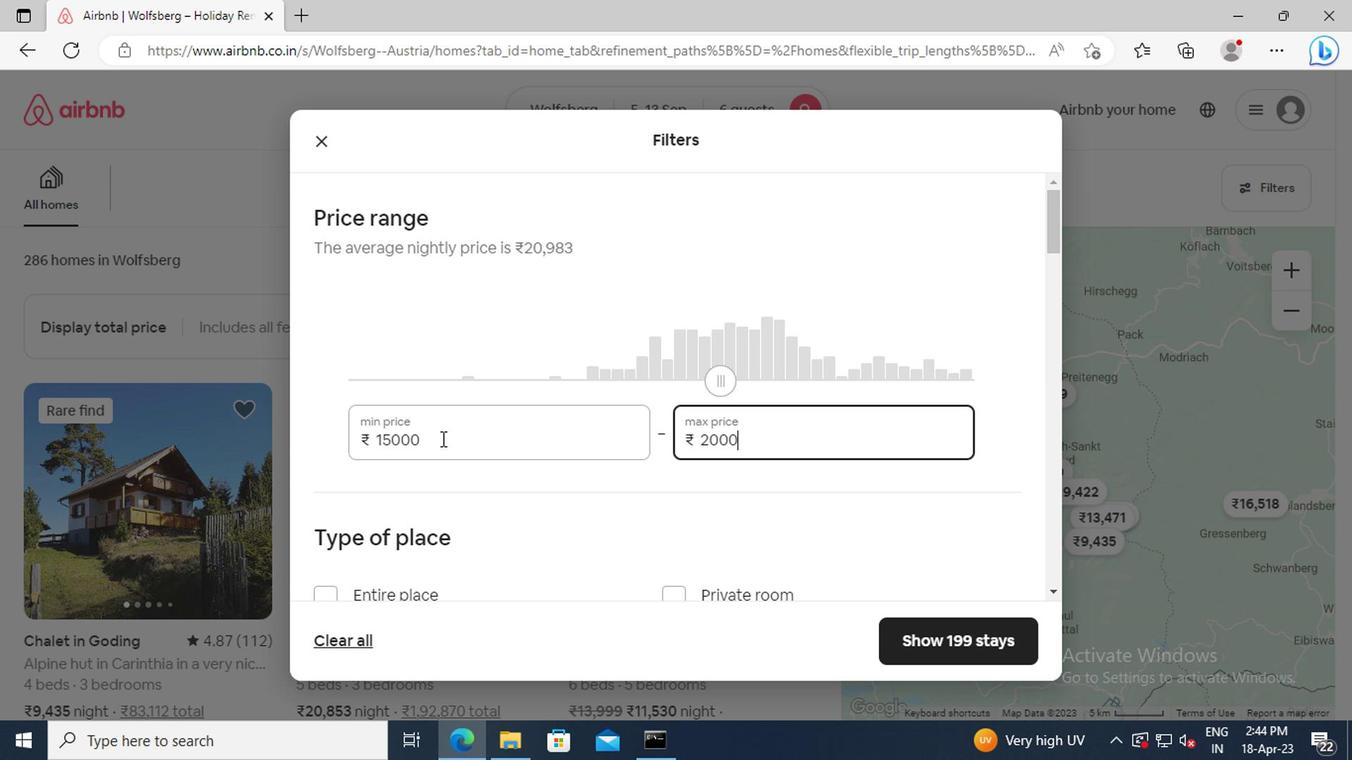 
Action: Mouse scrolled (436, 438) with delta (0, -1)
Screenshot: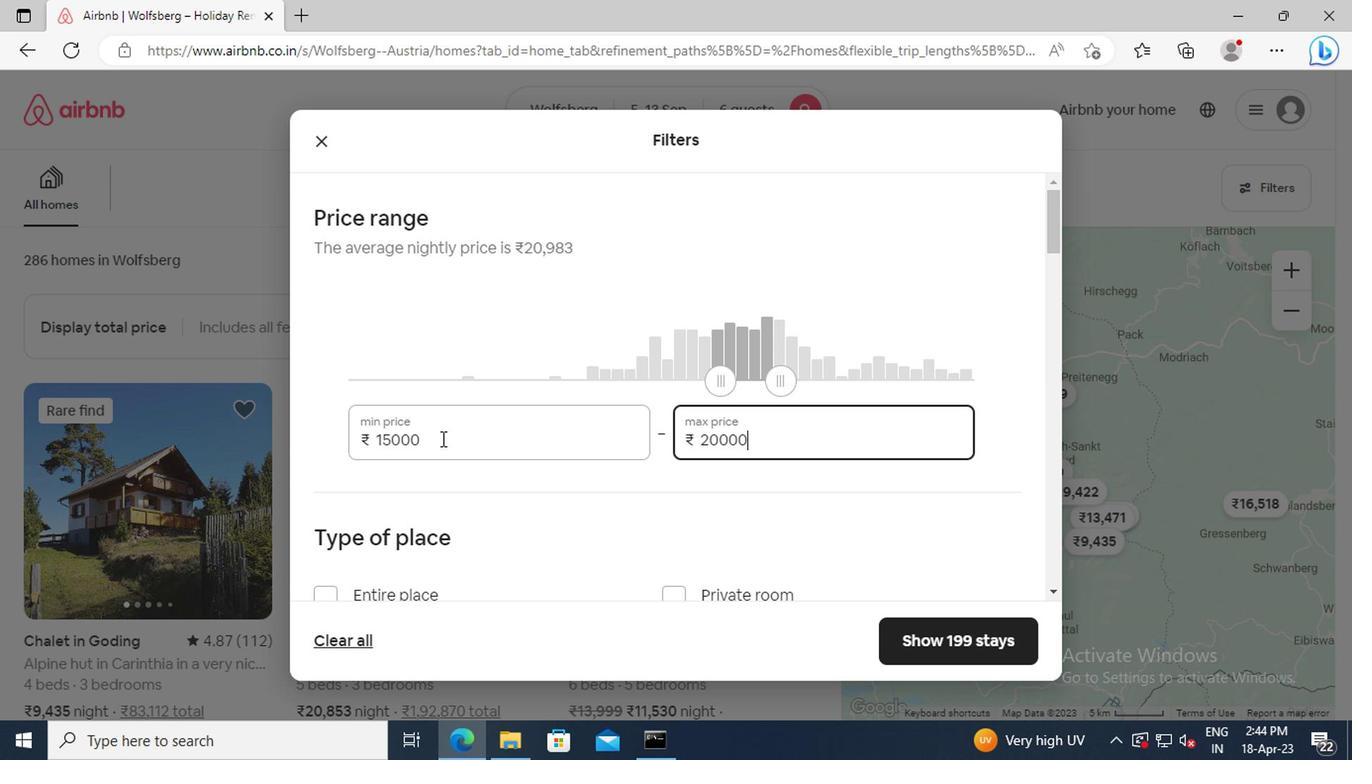 
Action: Mouse scrolled (436, 438) with delta (0, -1)
Screenshot: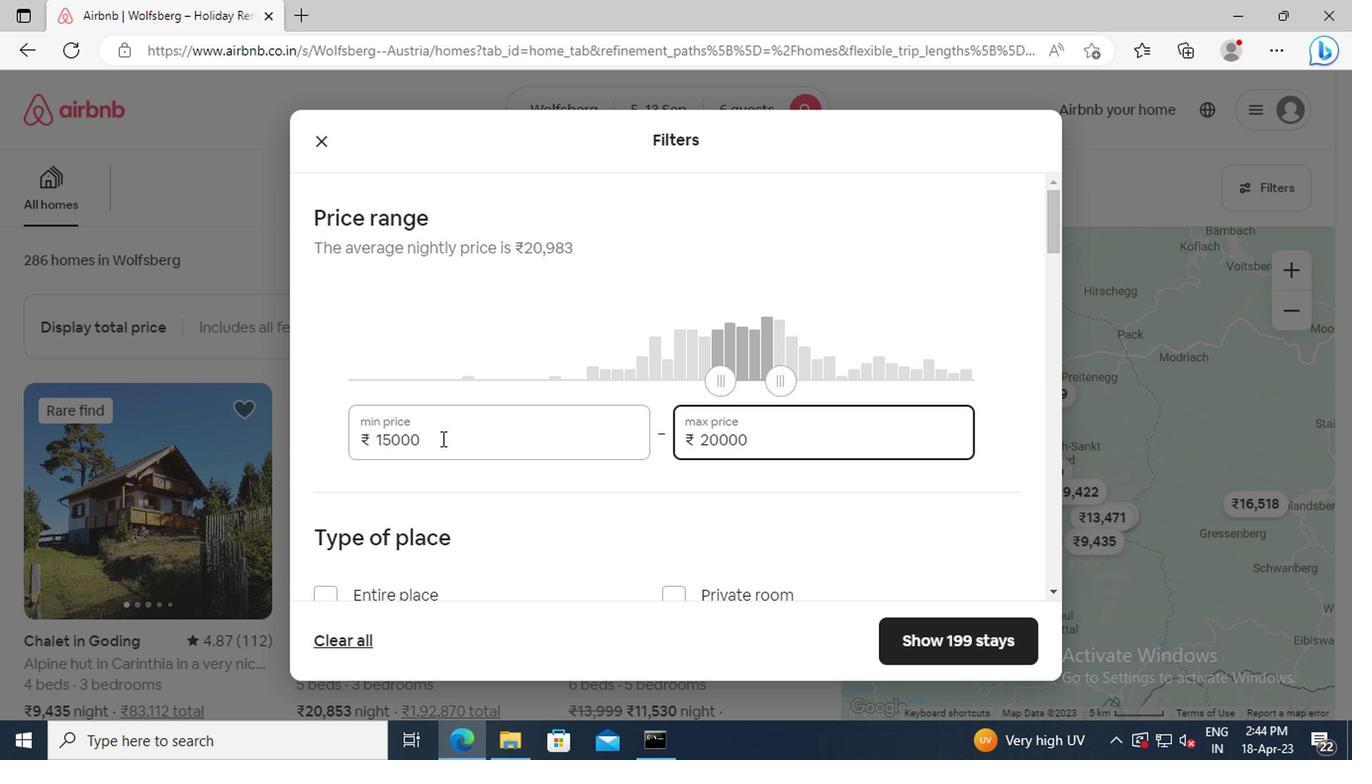 
Action: Mouse scrolled (436, 438) with delta (0, -1)
Screenshot: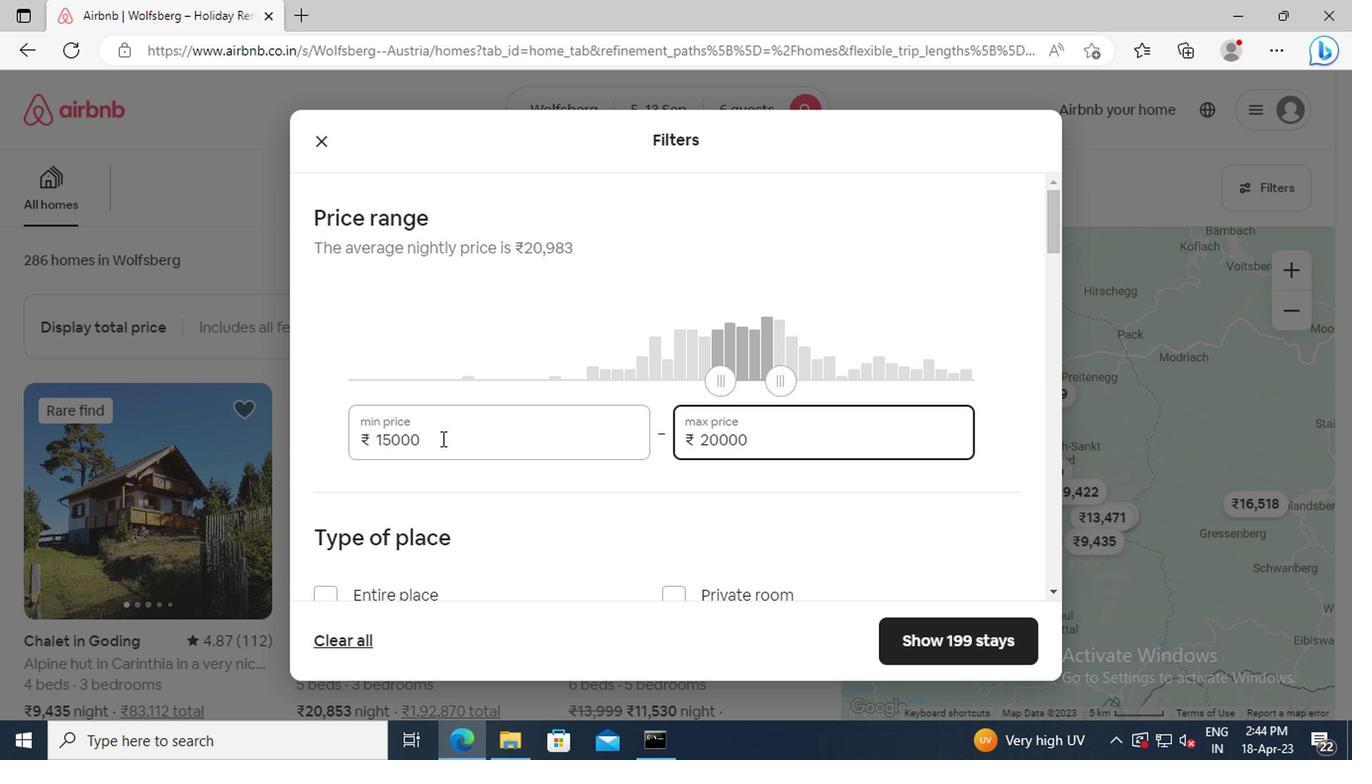 
Action: Mouse moved to (322, 402)
Screenshot: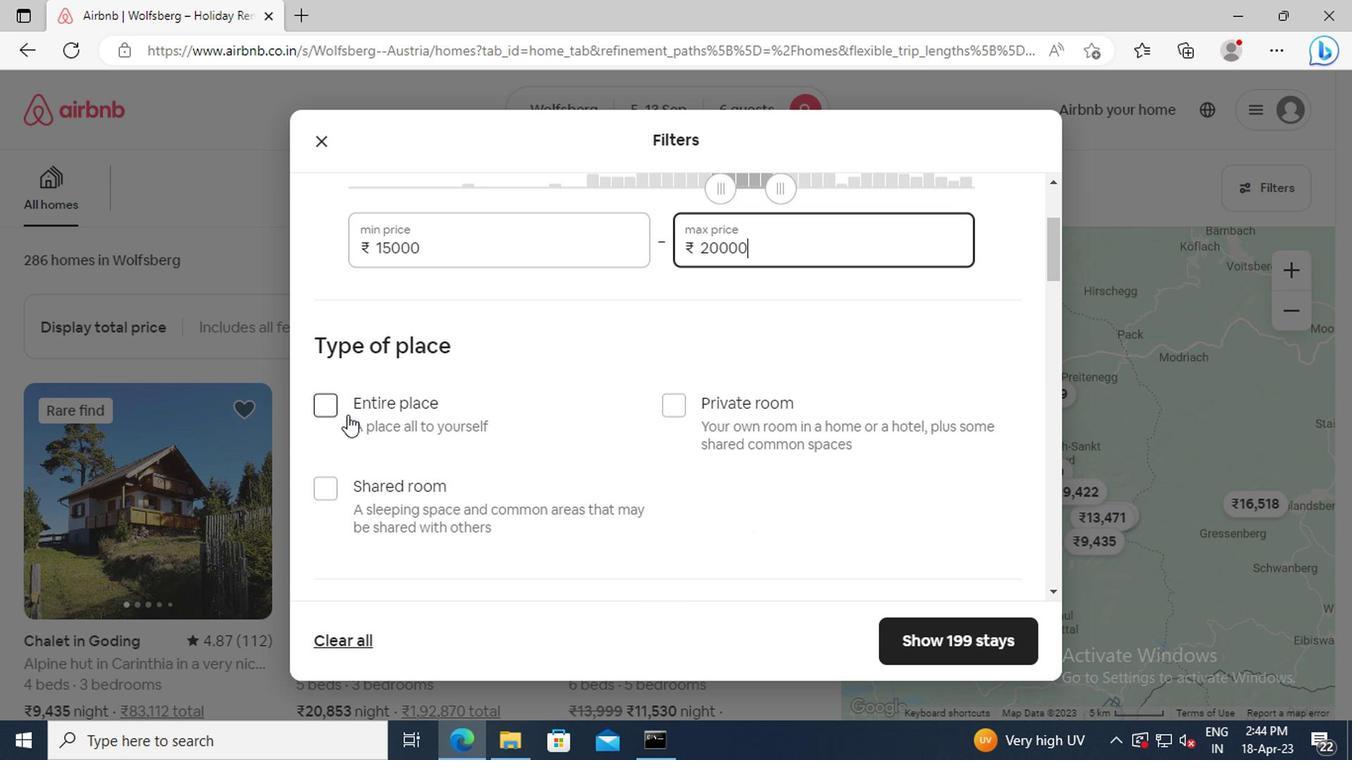 
Action: Mouse pressed left at (322, 402)
Screenshot: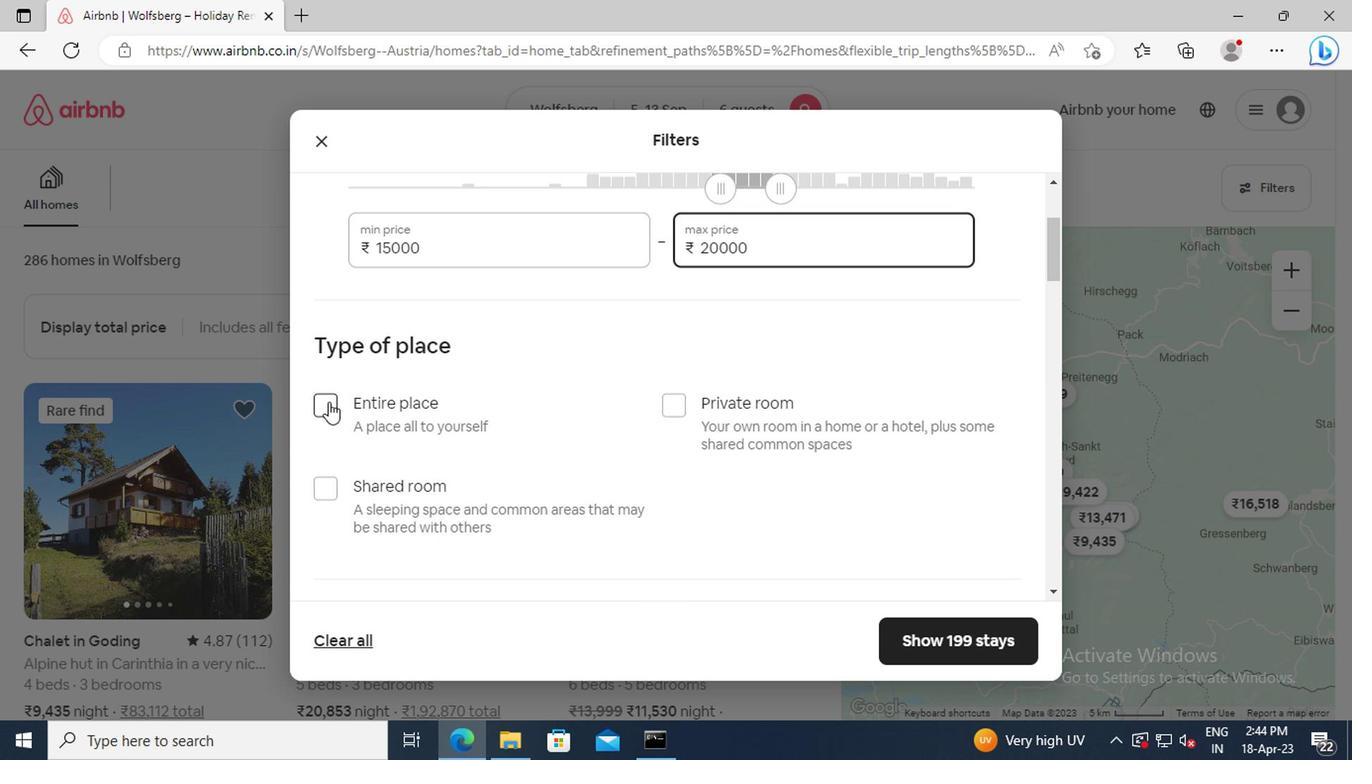 
Action: Mouse moved to (490, 407)
Screenshot: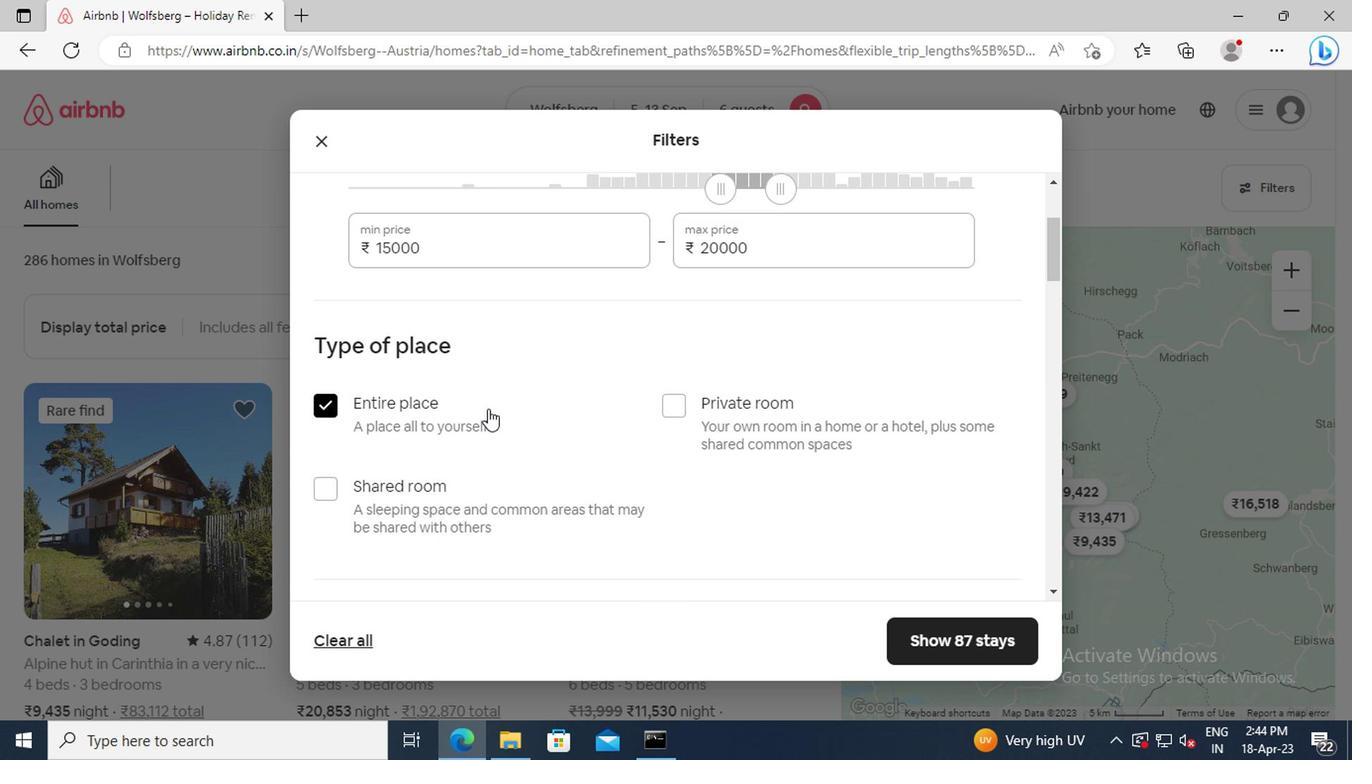 
Action: Mouse scrolled (490, 407) with delta (0, 0)
Screenshot: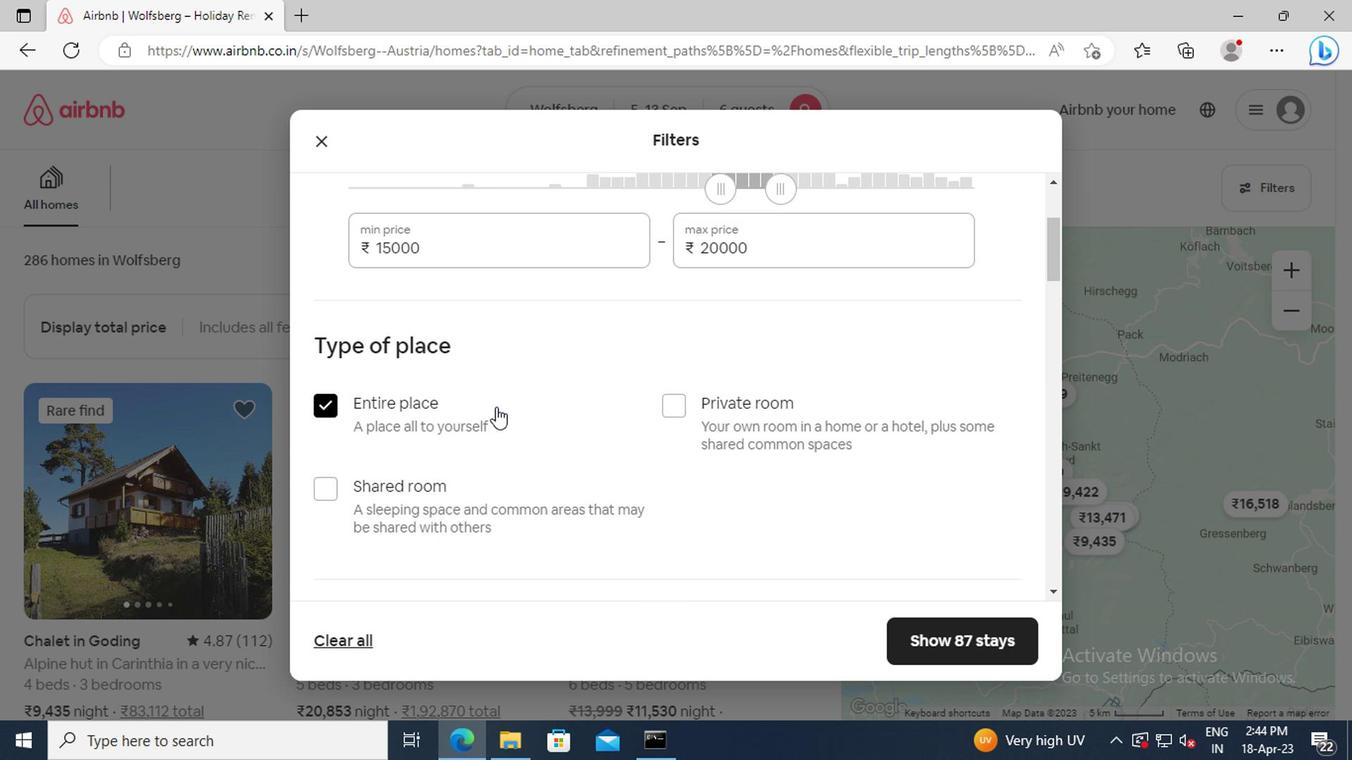 
Action: Mouse scrolled (490, 407) with delta (0, 0)
Screenshot: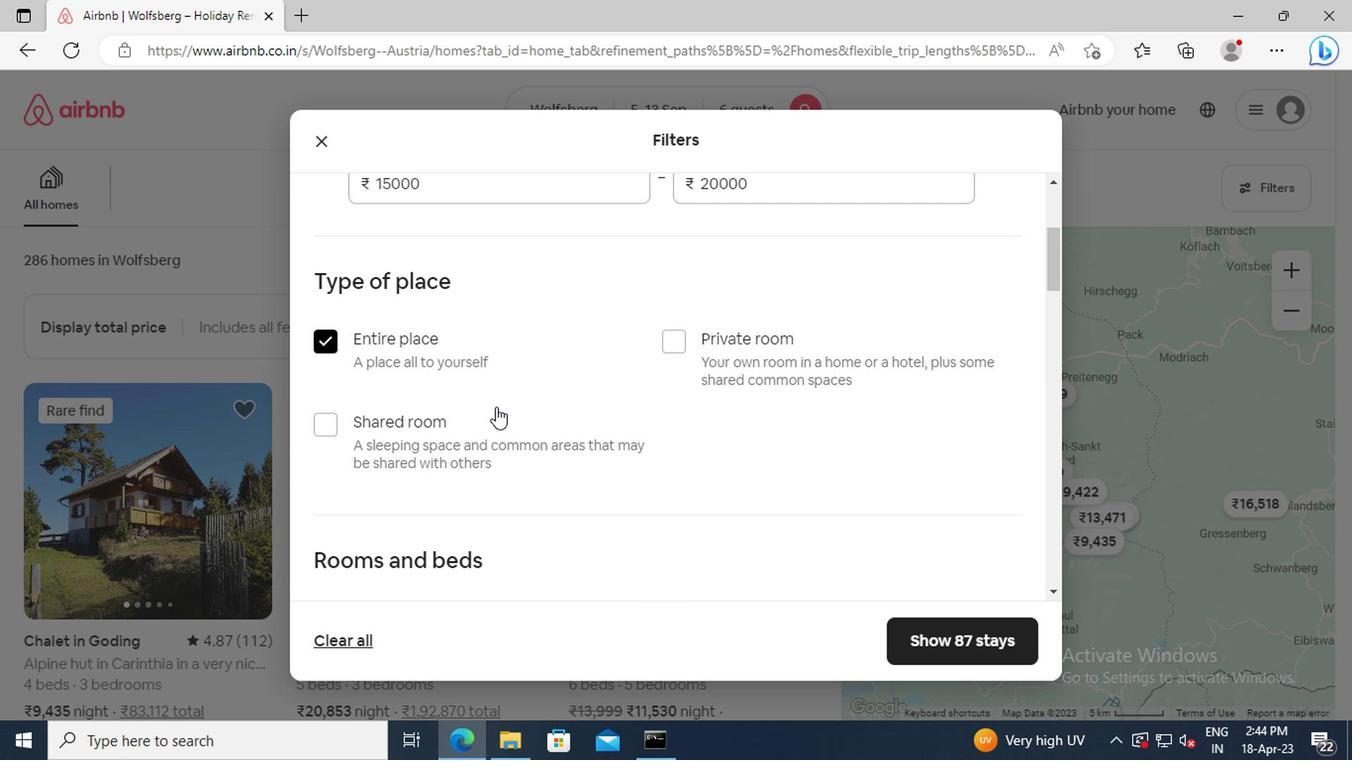 
Action: Mouse scrolled (490, 407) with delta (0, 0)
Screenshot: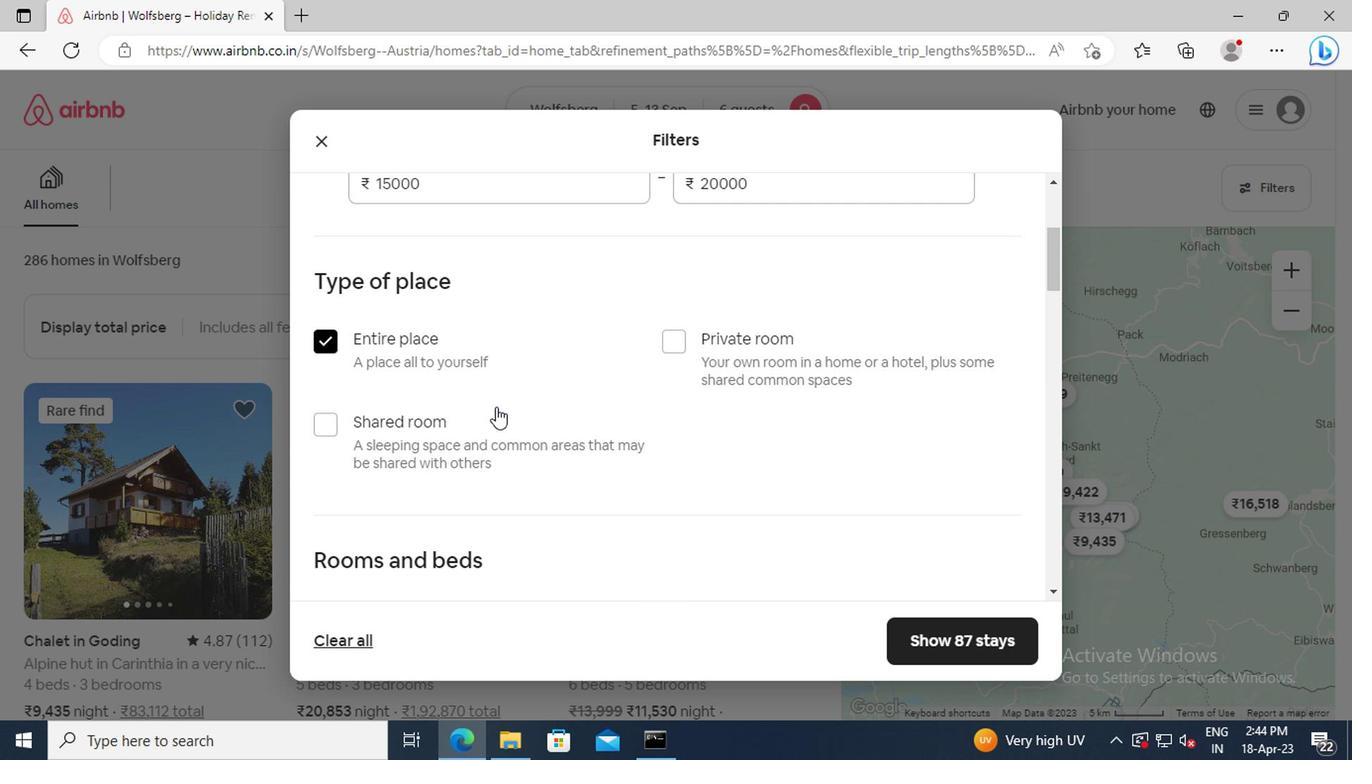 
Action: Mouse scrolled (490, 407) with delta (0, 0)
Screenshot: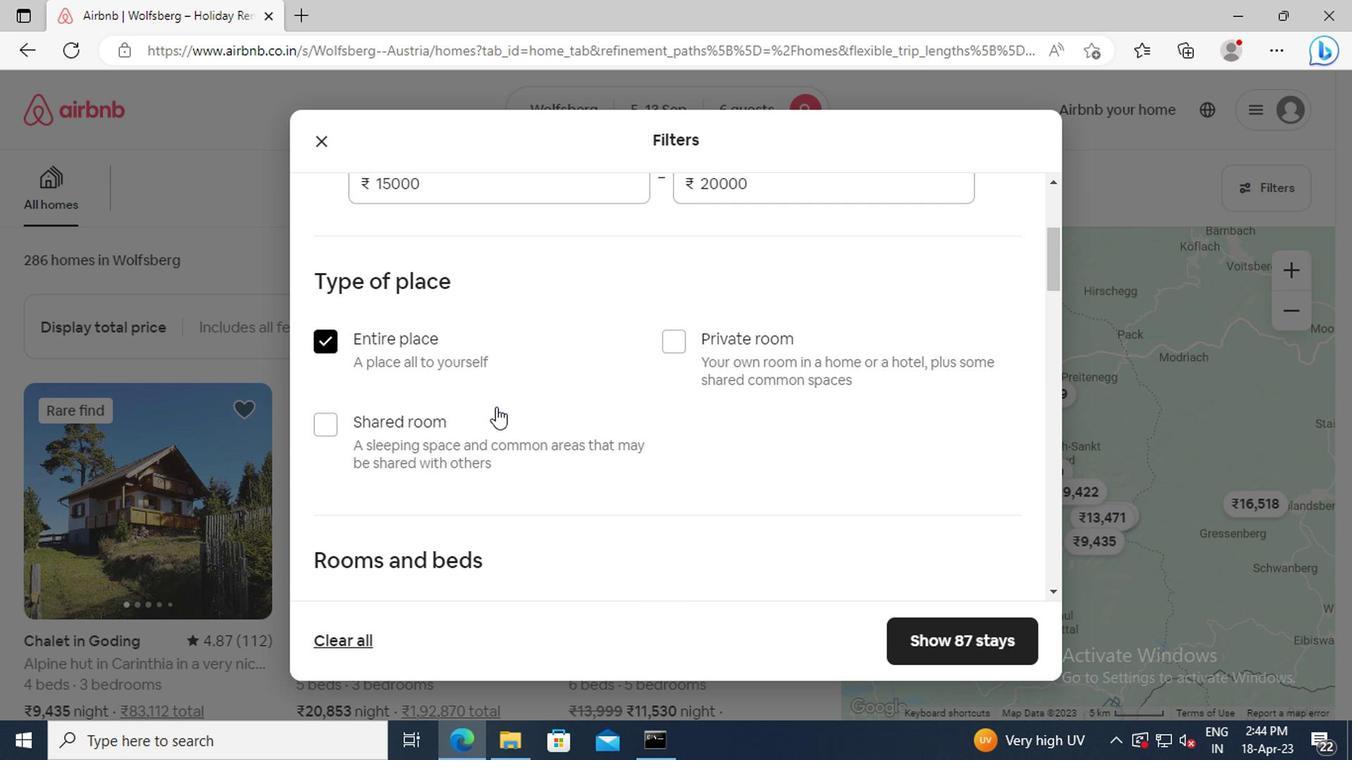 
Action: Mouse scrolled (490, 407) with delta (0, 0)
Screenshot: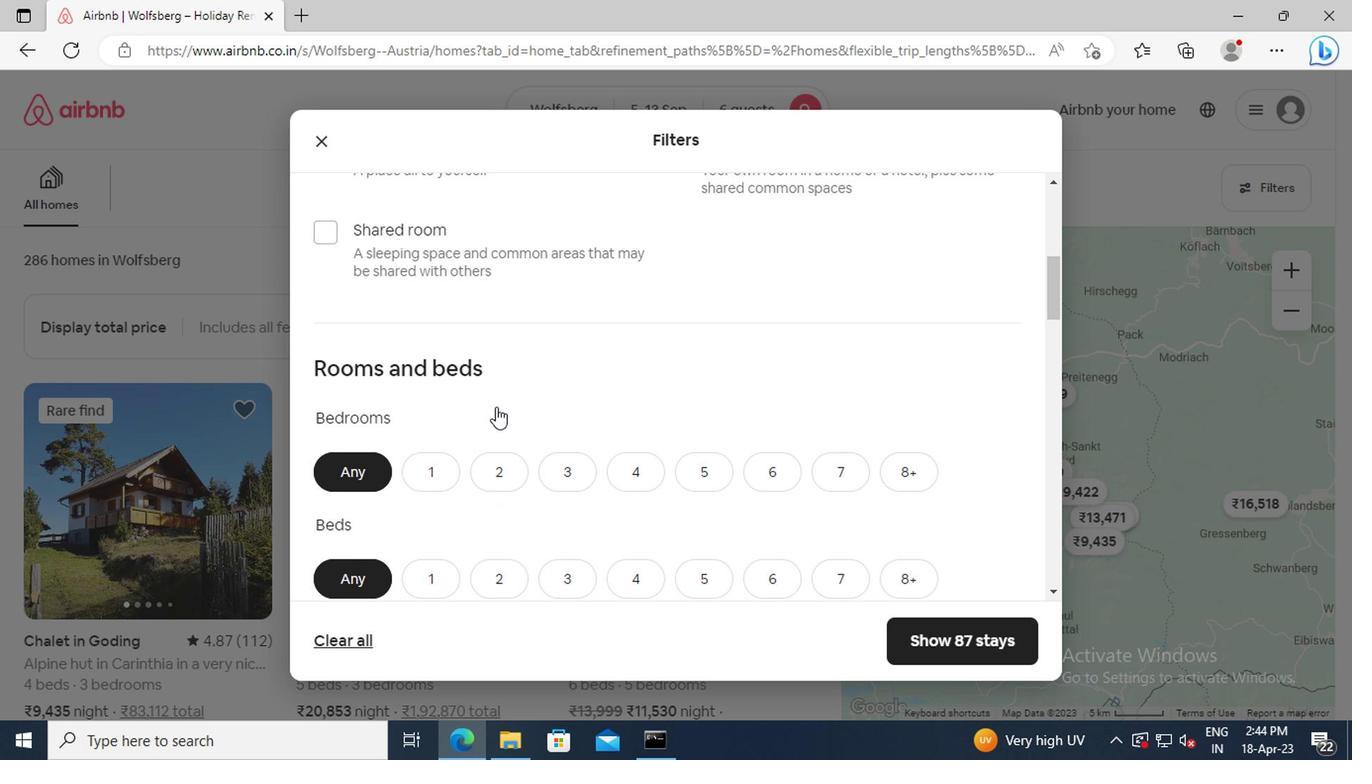 
Action: Mouse moved to (567, 413)
Screenshot: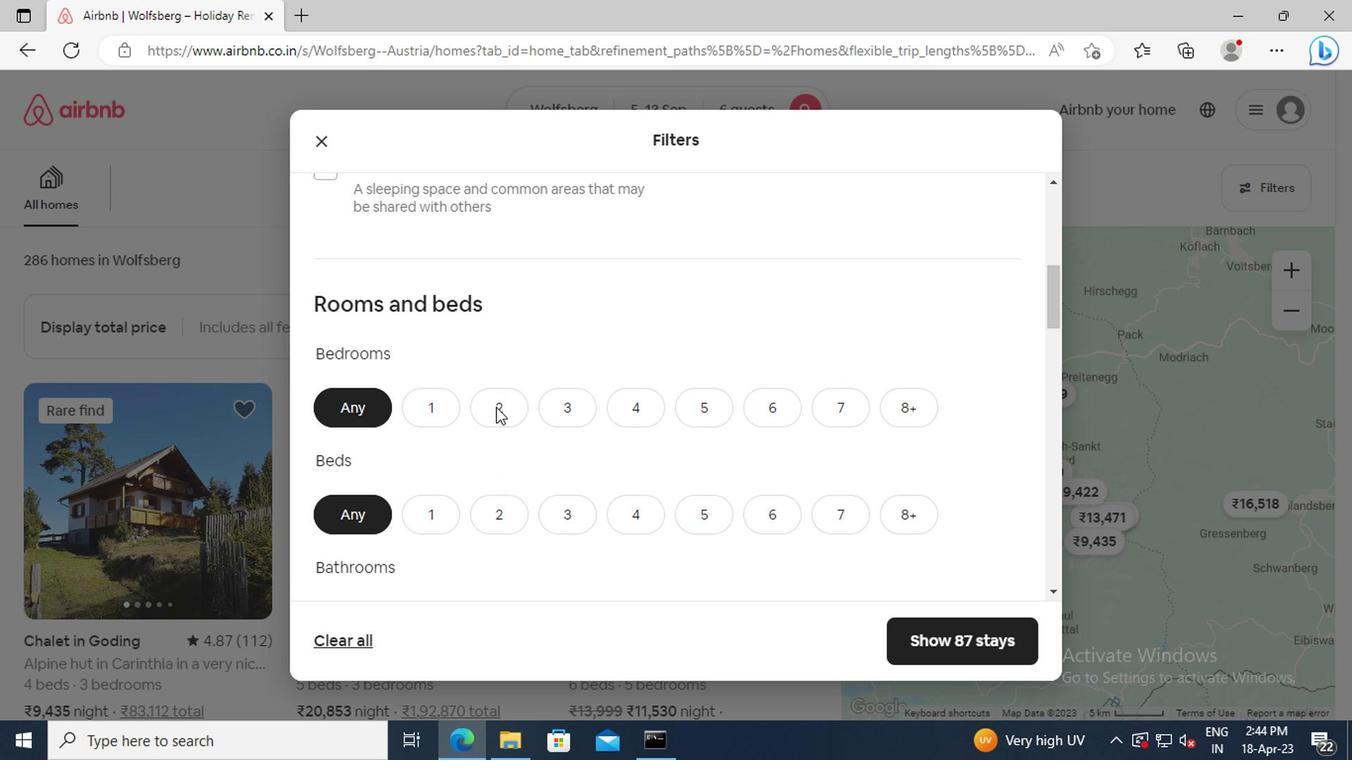 
Action: Mouse pressed left at (567, 413)
Screenshot: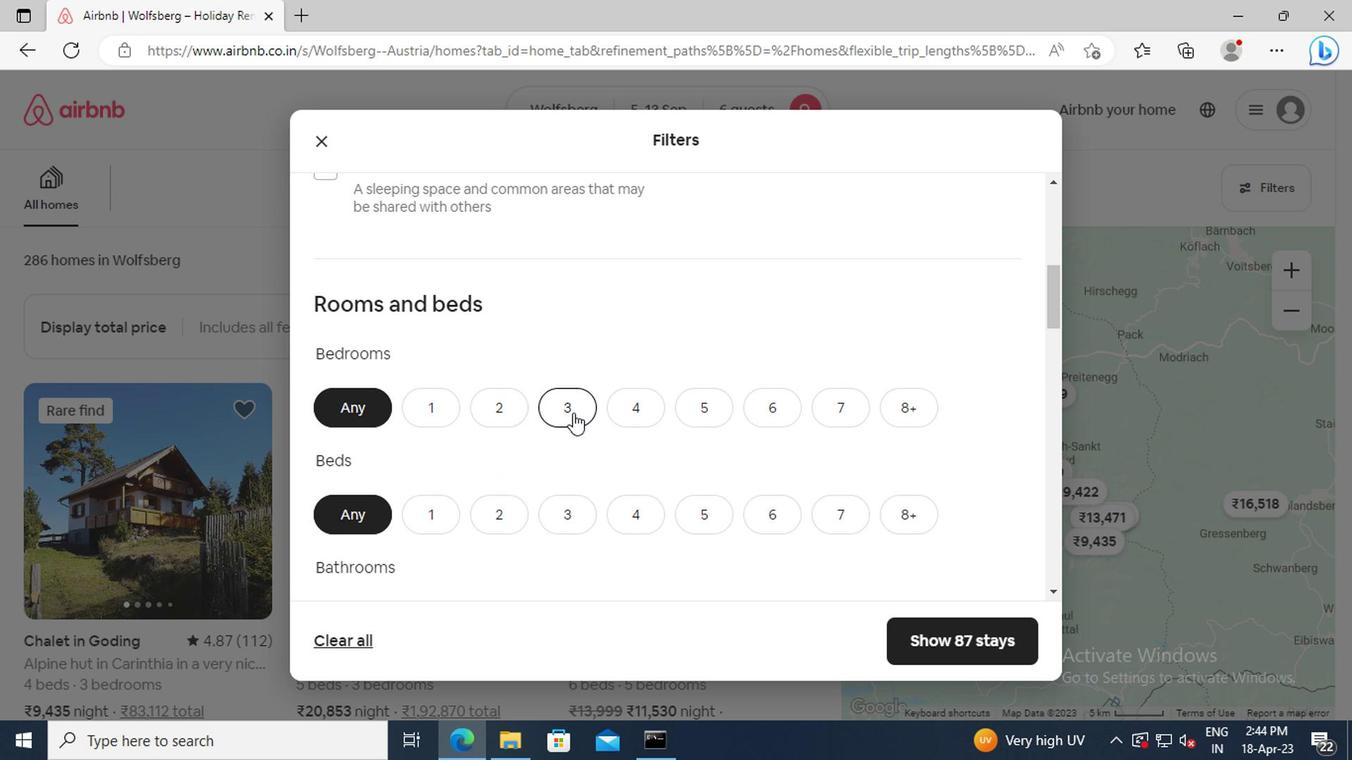 
Action: Mouse scrolled (567, 412) with delta (0, 0)
Screenshot: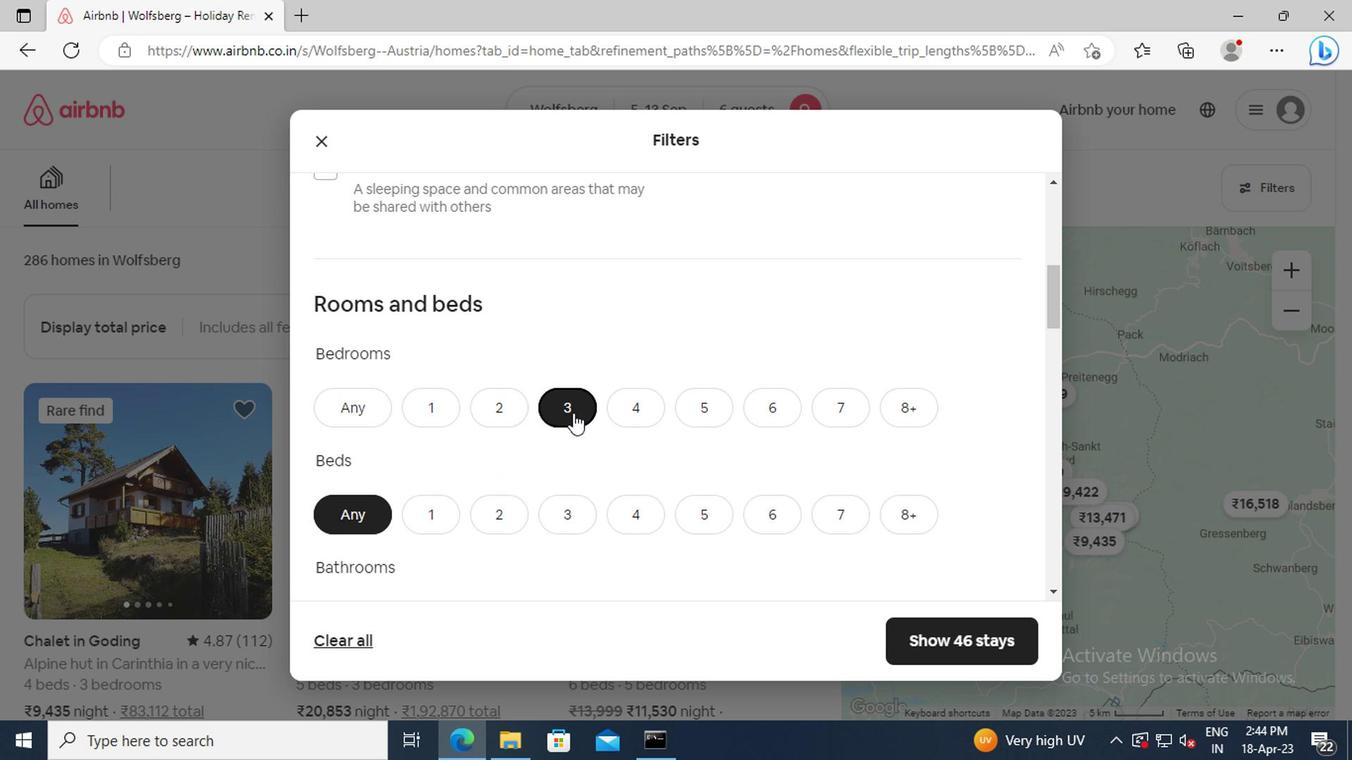 
Action: Mouse scrolled (567, 412) with delta (0, 0)
Screenshot: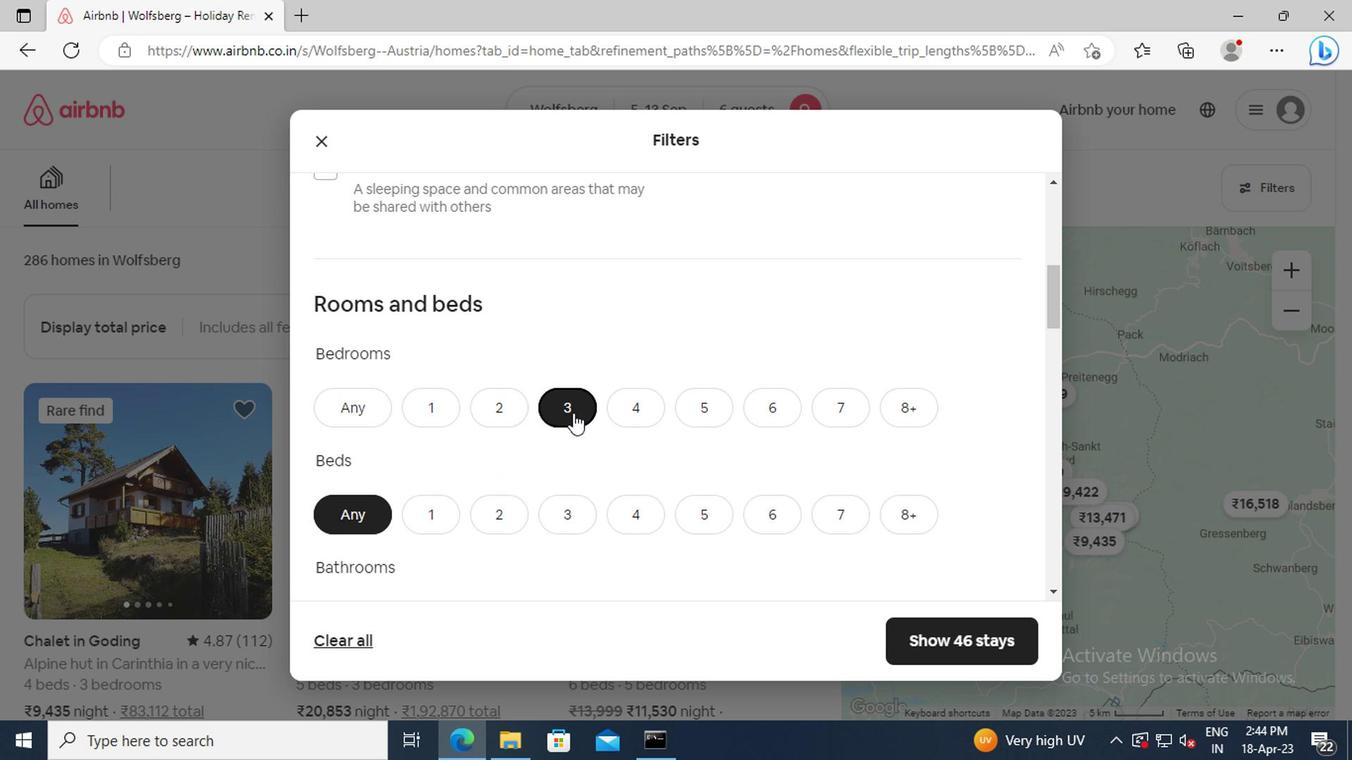 
Action: Mouse moved to (566, 393)
Screenshot: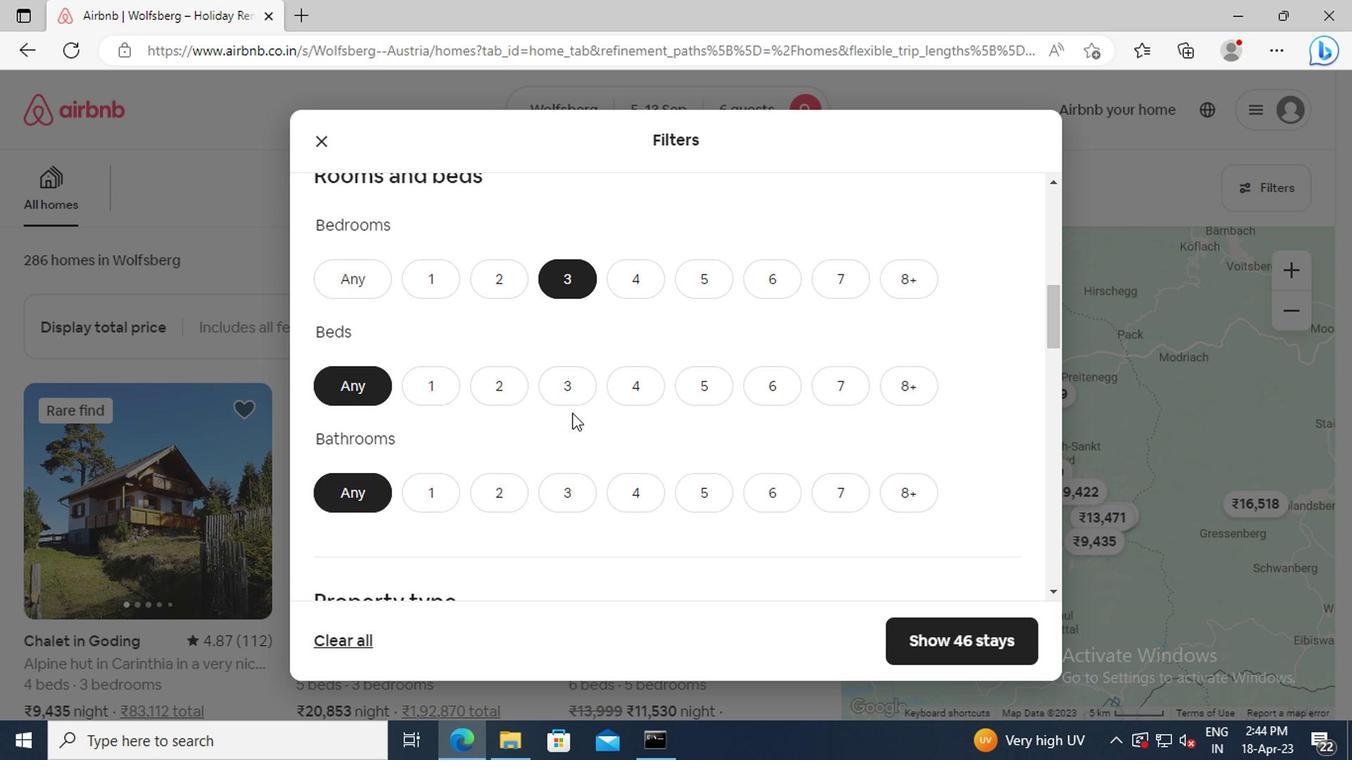 
Action: Mouse pressed left at (566, 393)
Screenshot: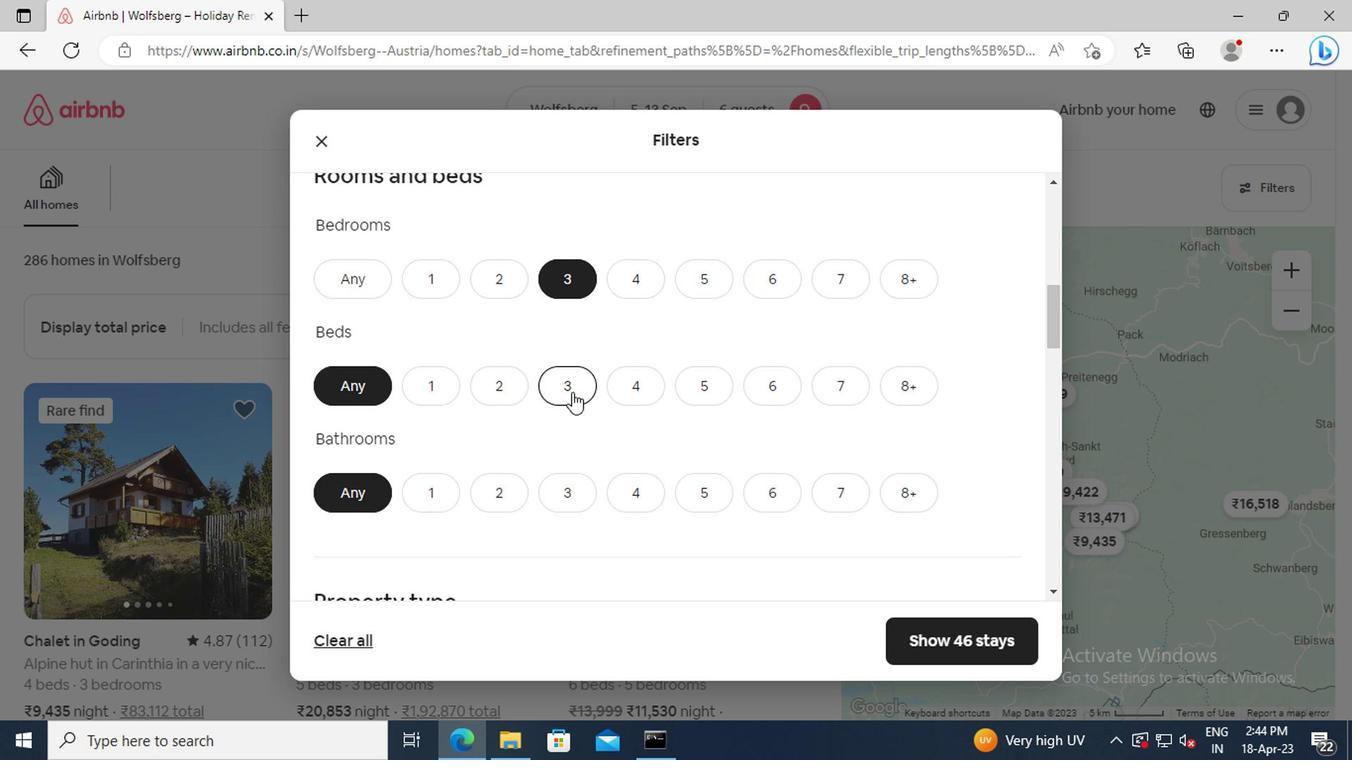 
Action: Mouse scrolled (566, 392) with delta (0, 0)
Screenshot: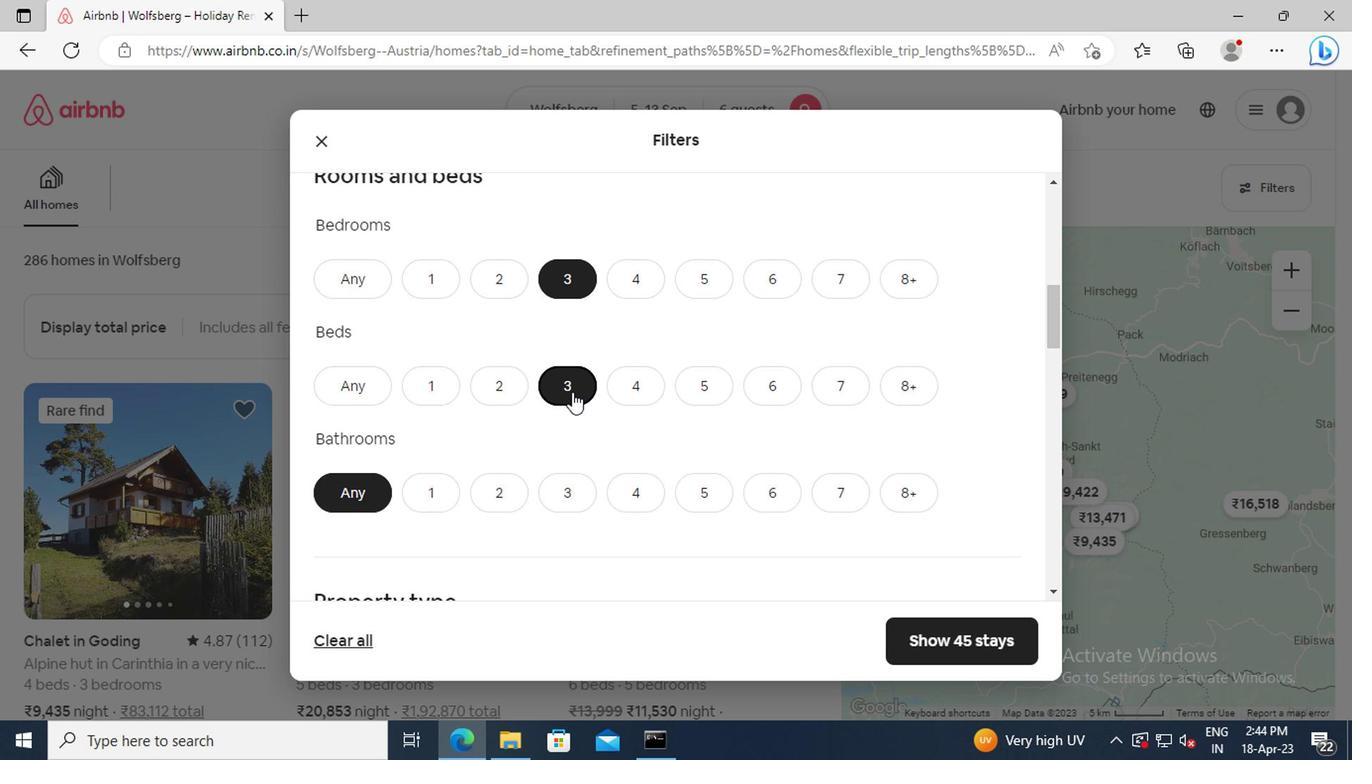 
Action: Mouse moved to (566, 419)
Screenshot: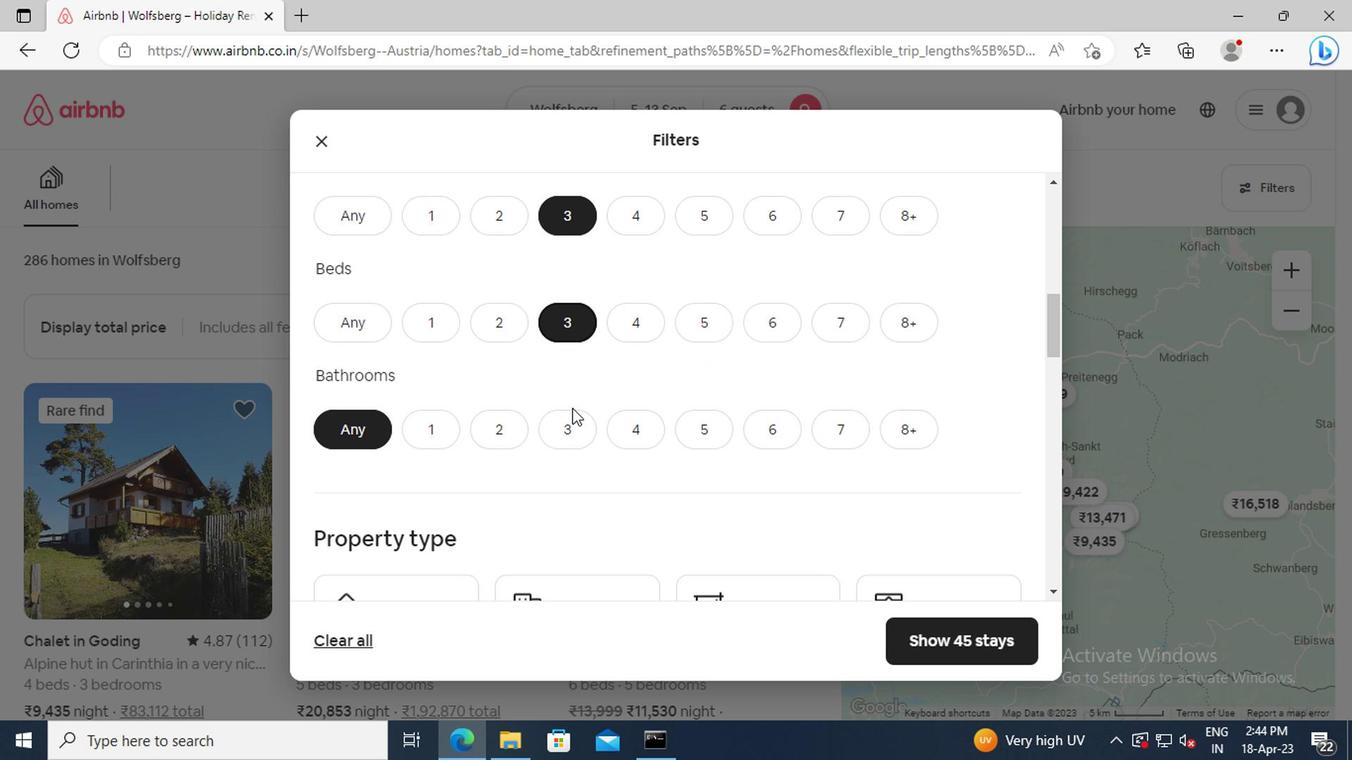 
Action: Mouse pressed left at (566, 419)
Screenshot: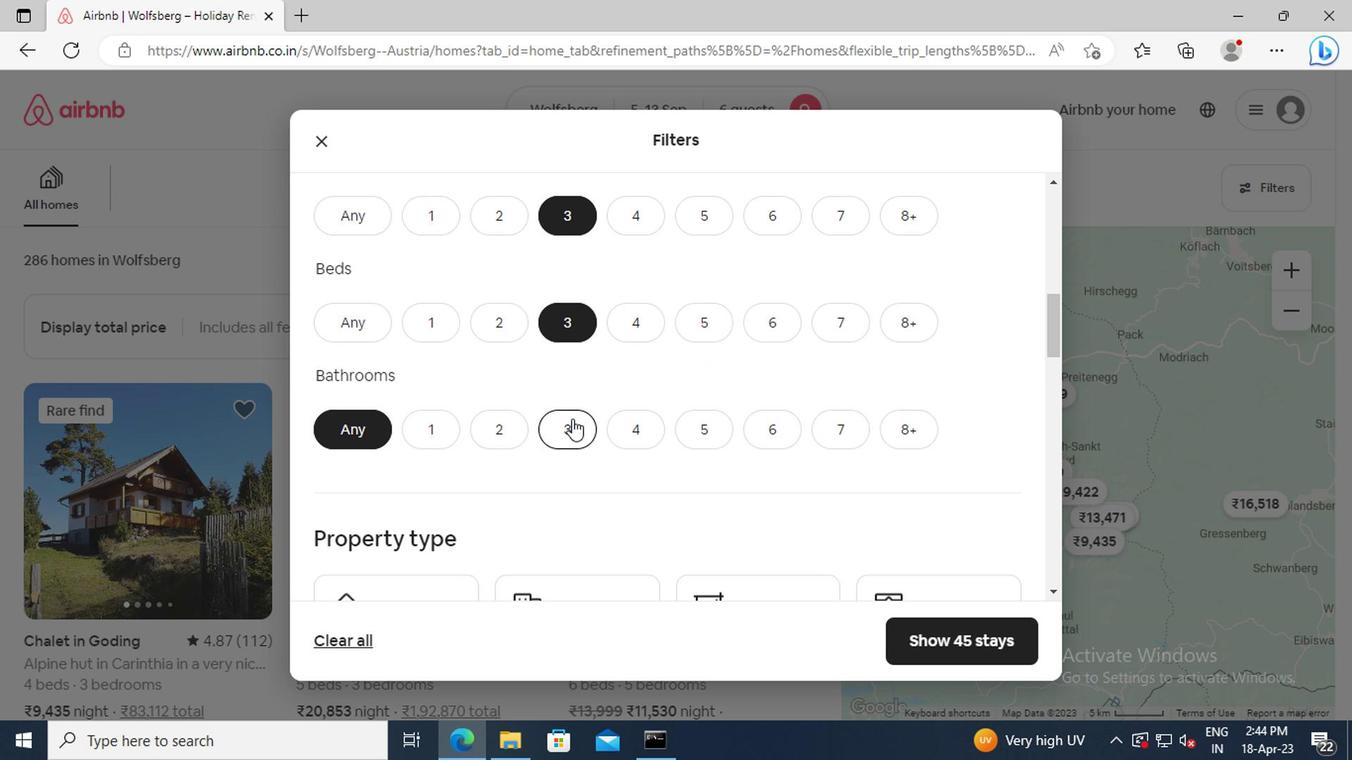 
Action: Mouse scrolled (566, 418) with delta (0, -1)
Screenshot: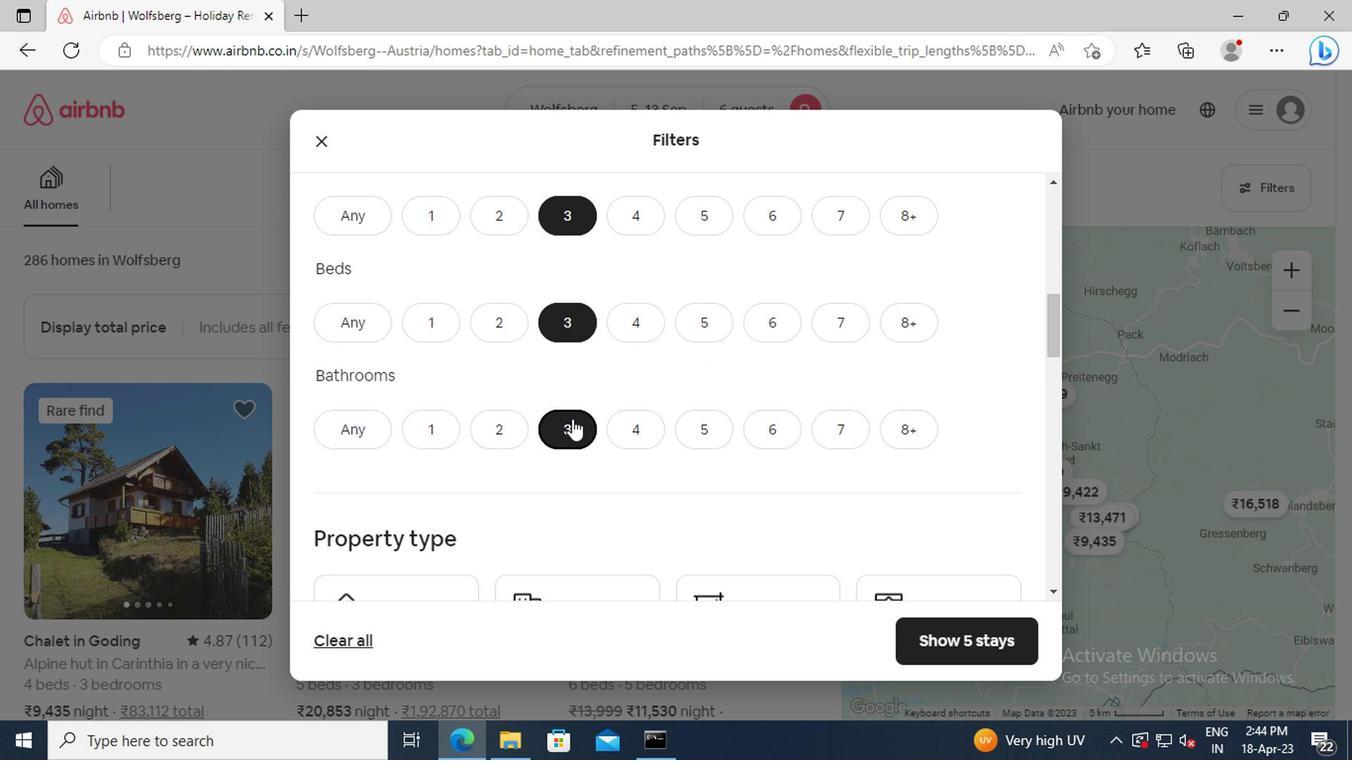
Action: Mouse scrolled (566, 418) with delta (0, -1)
Screenshot: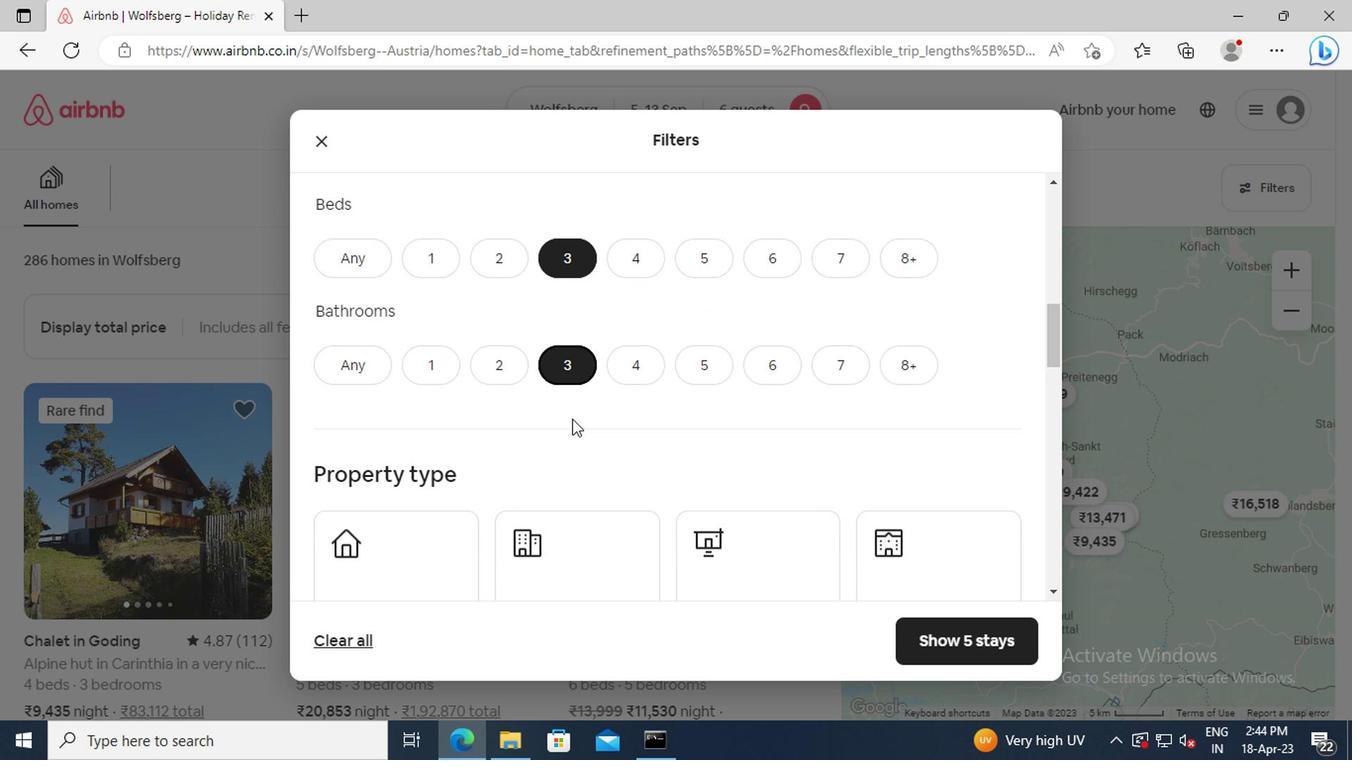 
Action: Mouse scrolled (566, 418) with delta (0, -1)
Screenshot: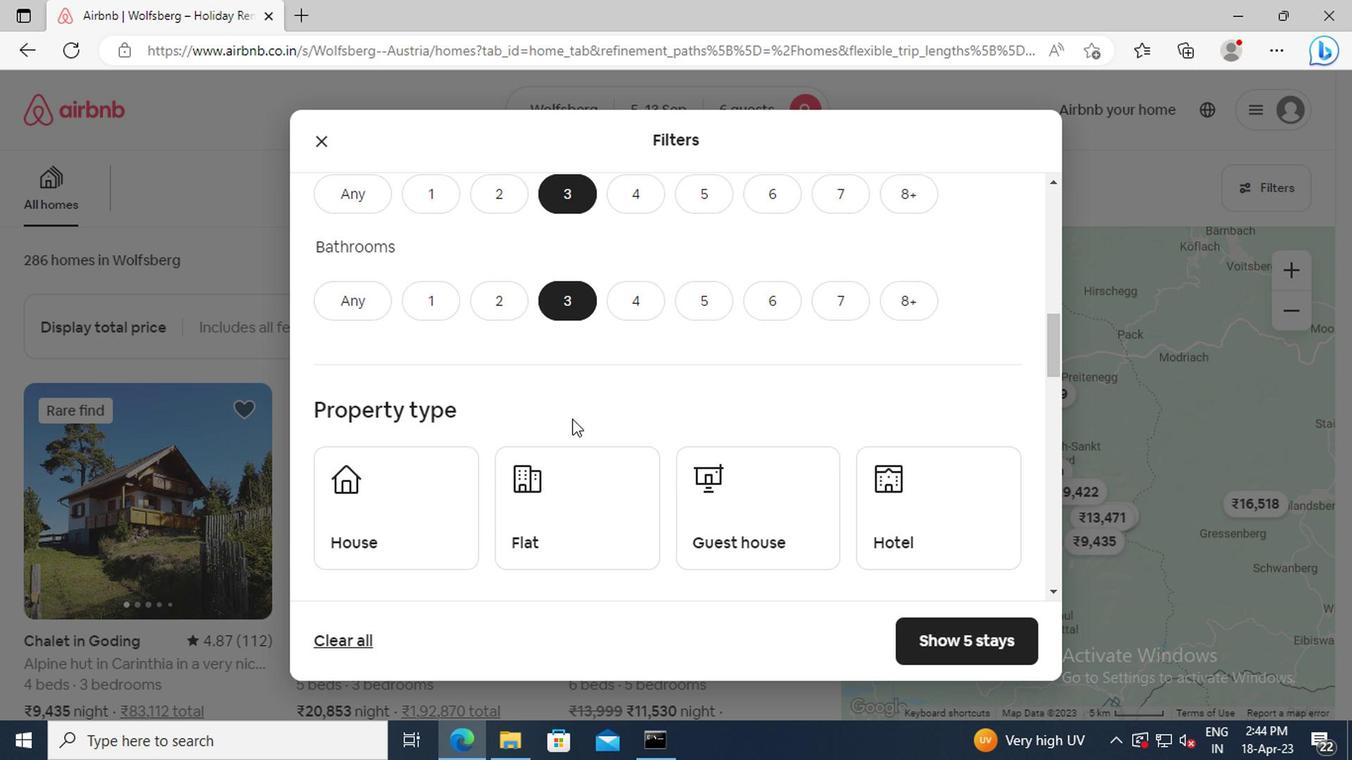 
Action: Mouse scrolled (566, 418) with delta (0, -1)
Screenshot: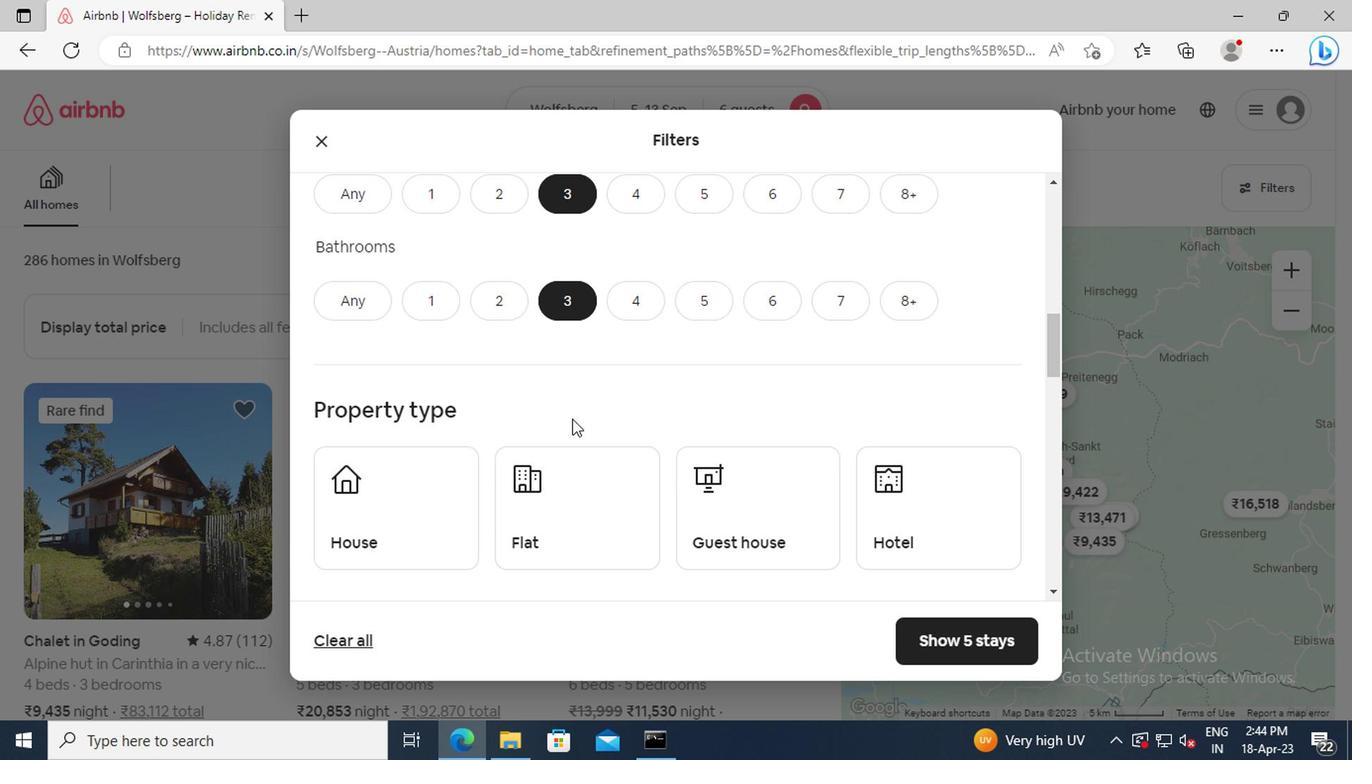 
Action: Mouse scrolled (566, 418) with delta (0, -1)
Screenshot: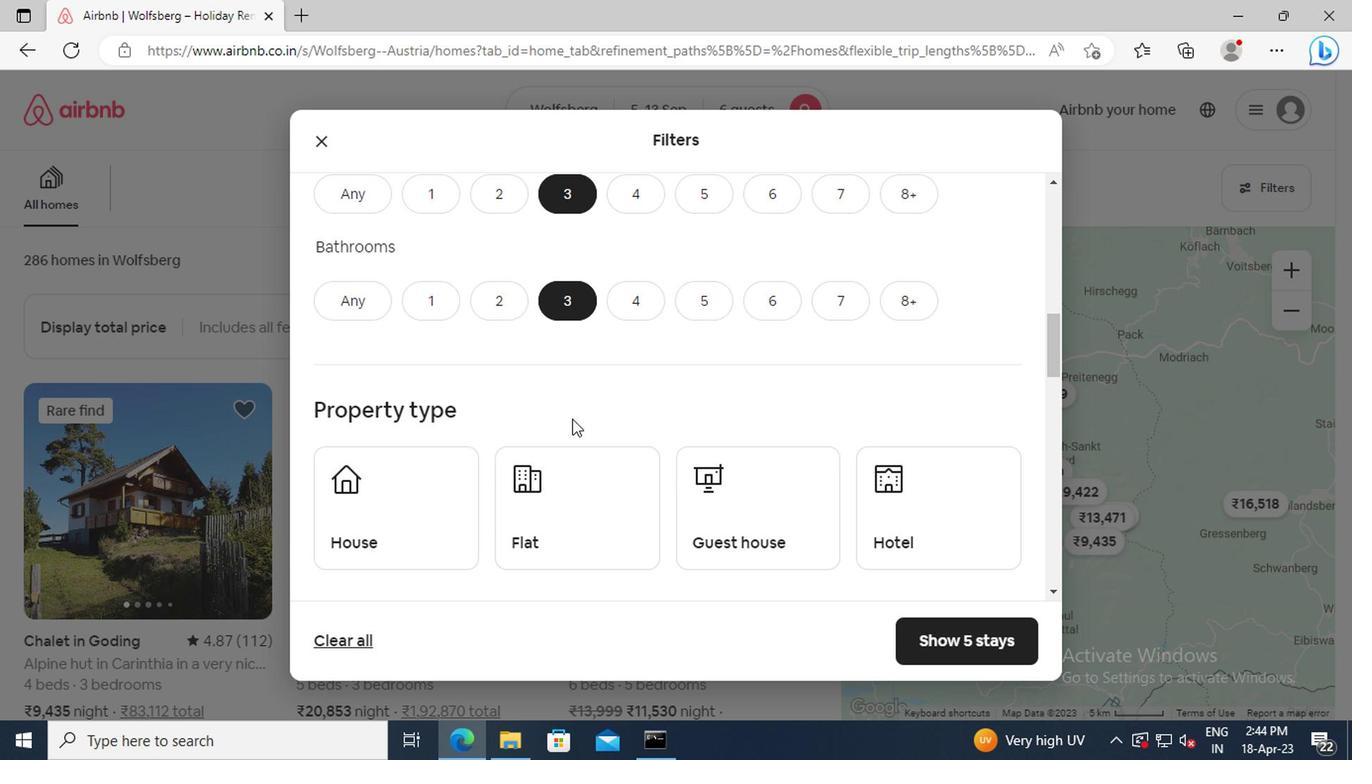 
Action: Mouse moved to (419, 345)
Screenshot: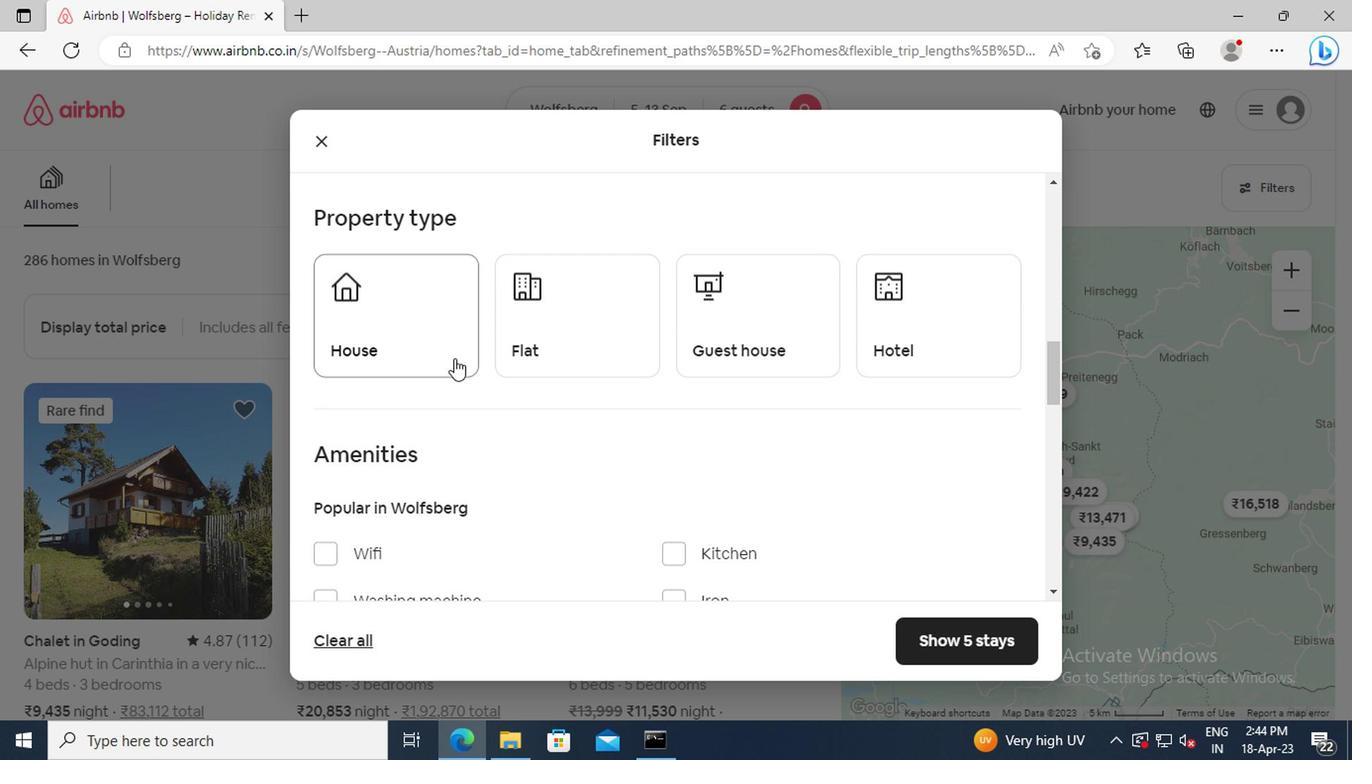 
Action: Mouse pressed left at (419, 345)
Screenshot: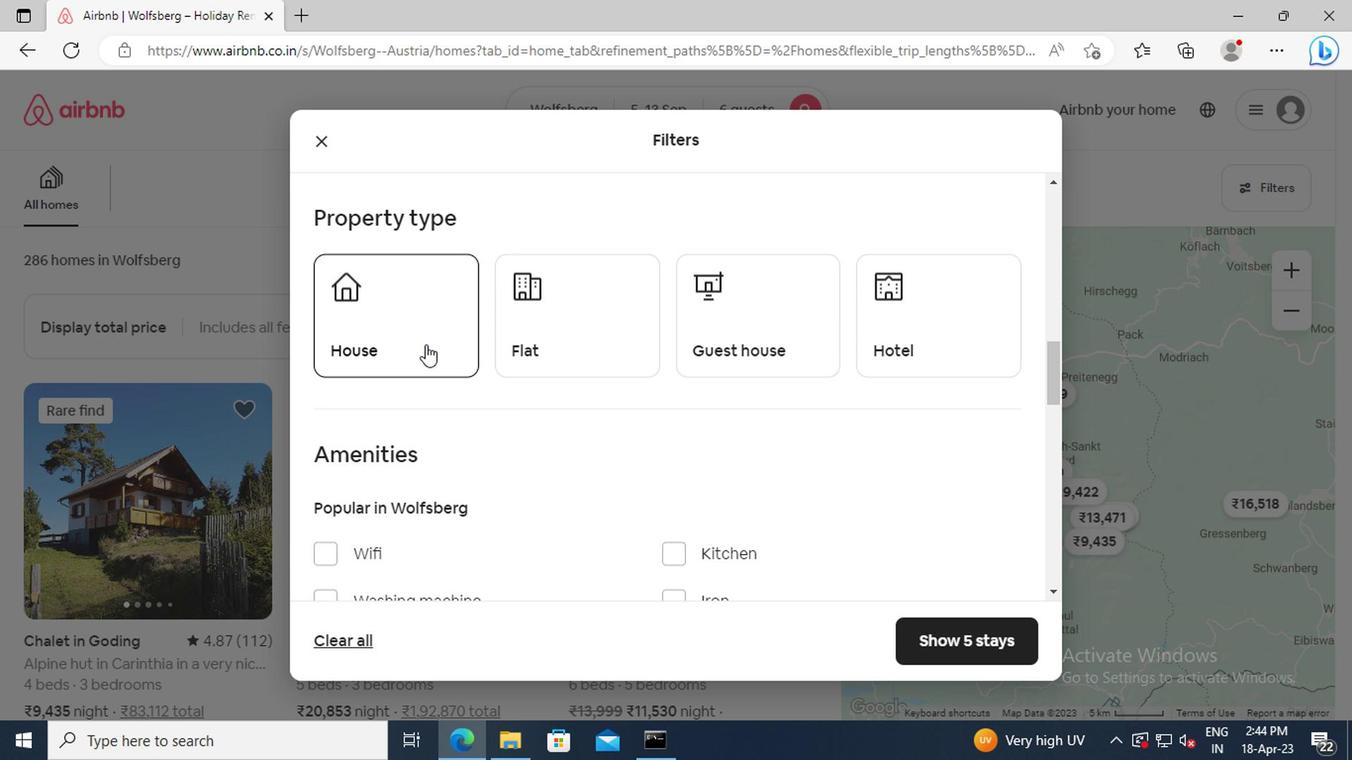 
Action: Mouse moved to (538, 350)
Screenshot: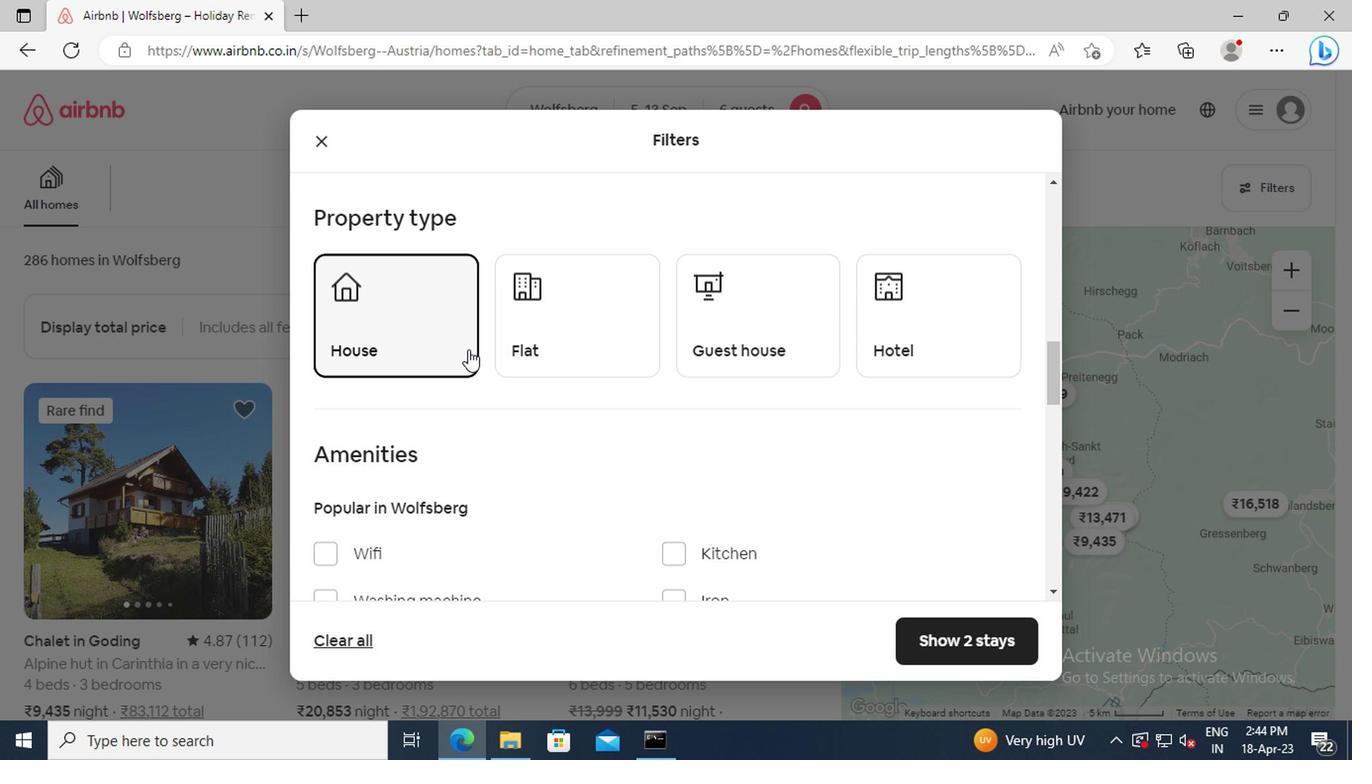
Action: Mouse scrolled (538, 349) with delta (0, -1)
Screenshot: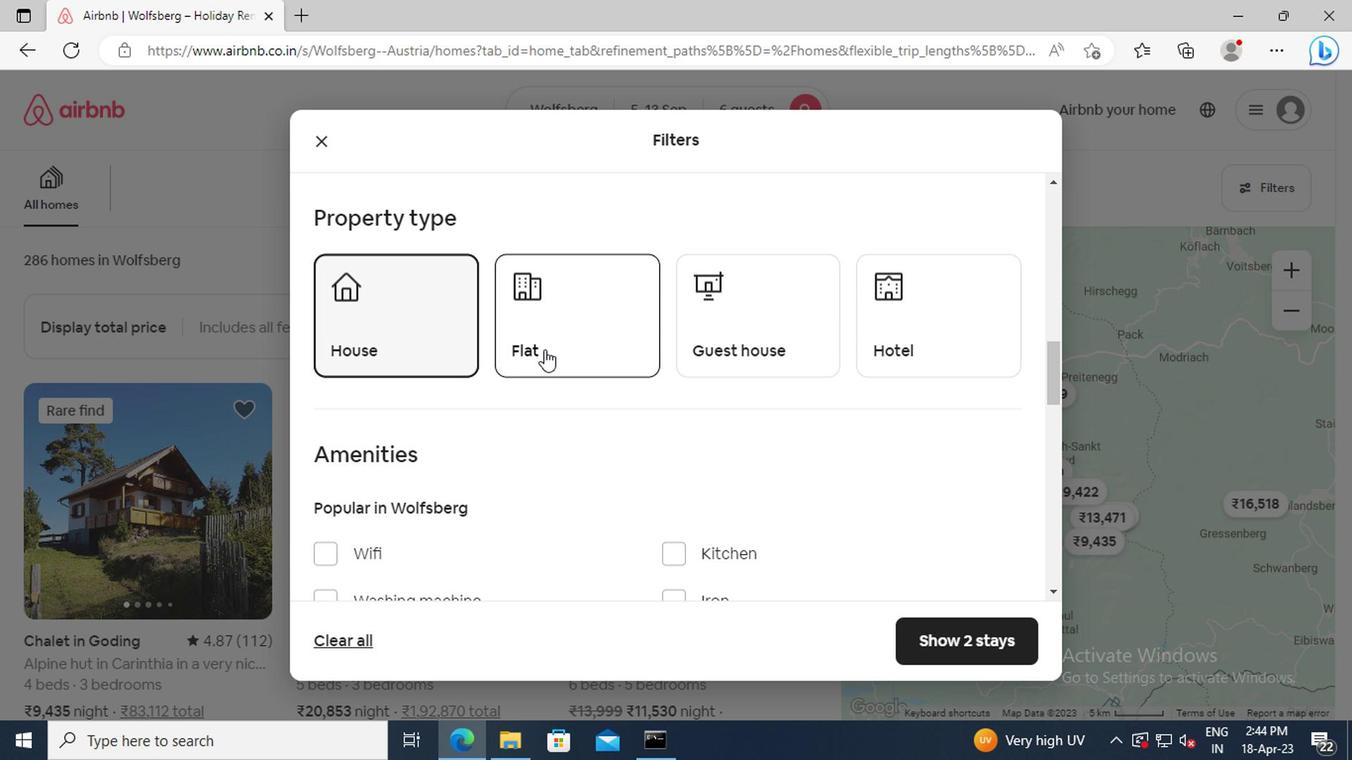 
Action: Mouse scrolled (538, 349) with delta (0, -1)
Screenshot: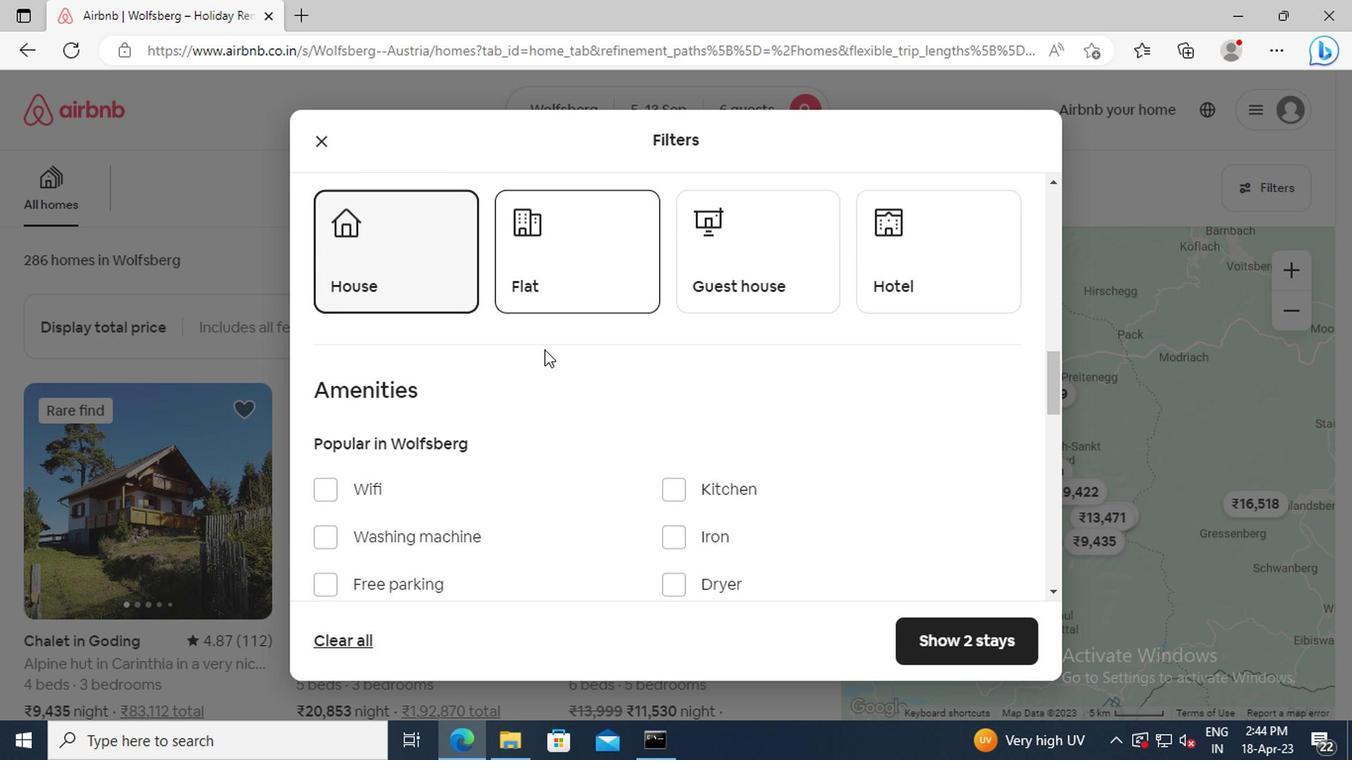 
Action: Mouse scrolled (538, 349) with delta (0, -1)
Screenshot: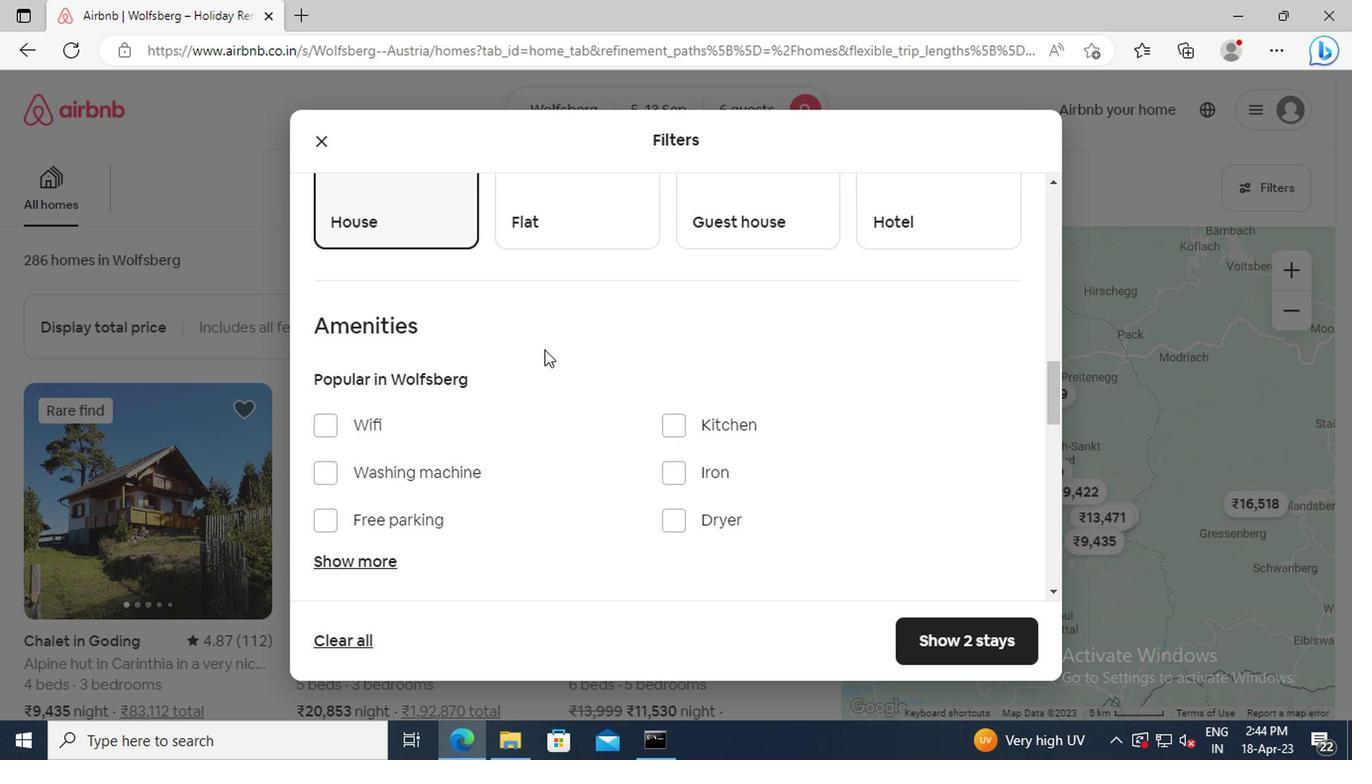 
Action: Mouse scrolled (538, 349) with delta (0, -1)
Screenshot: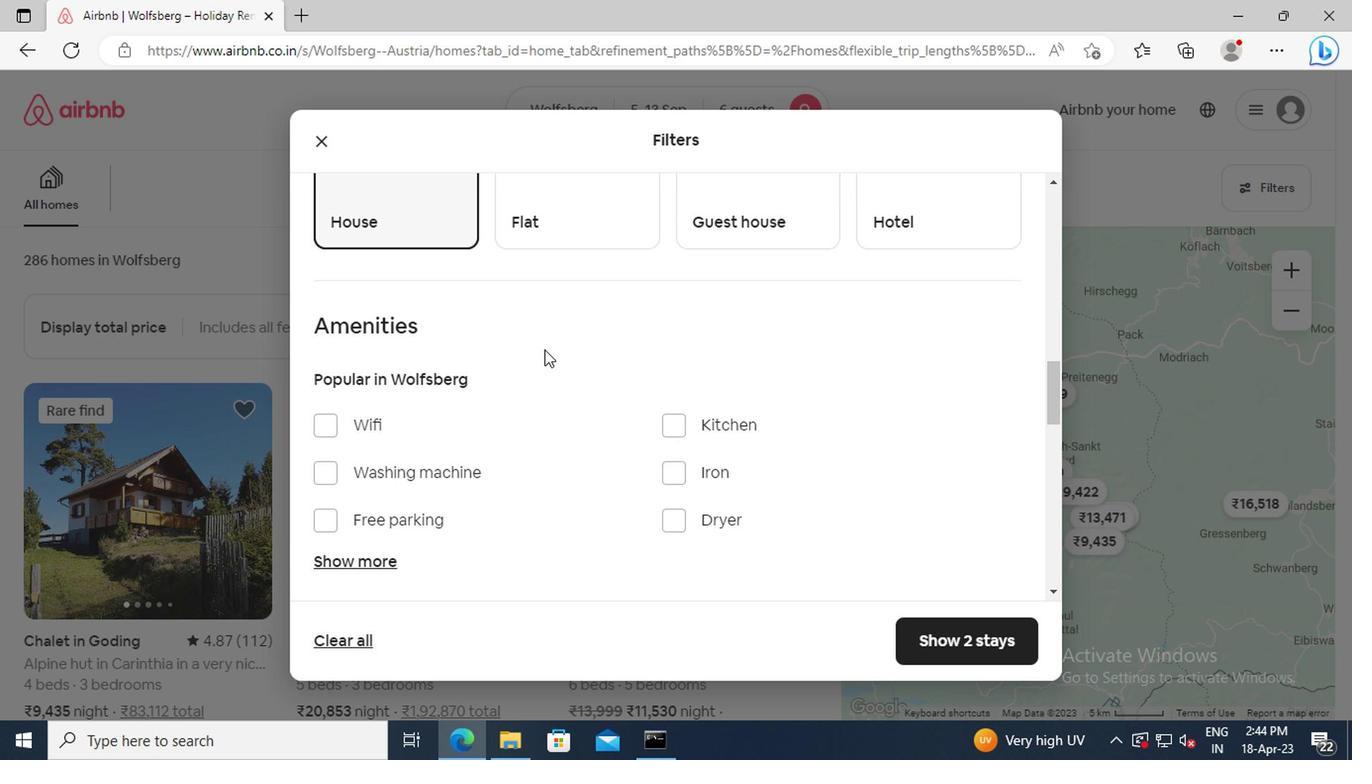 
Action: Mouse moved to (326, 347)
Screenshot: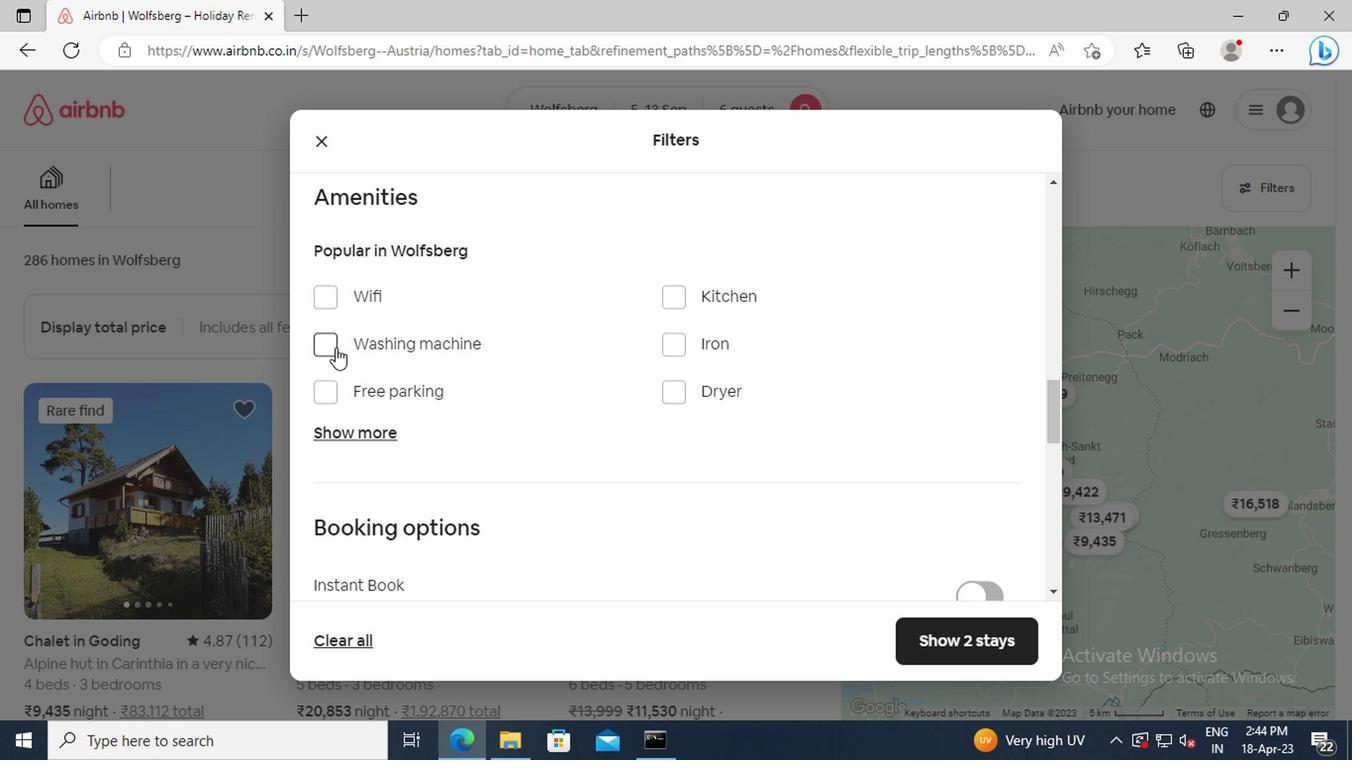 
Action: Mouse pressed left at (326, 347)
Screenshot: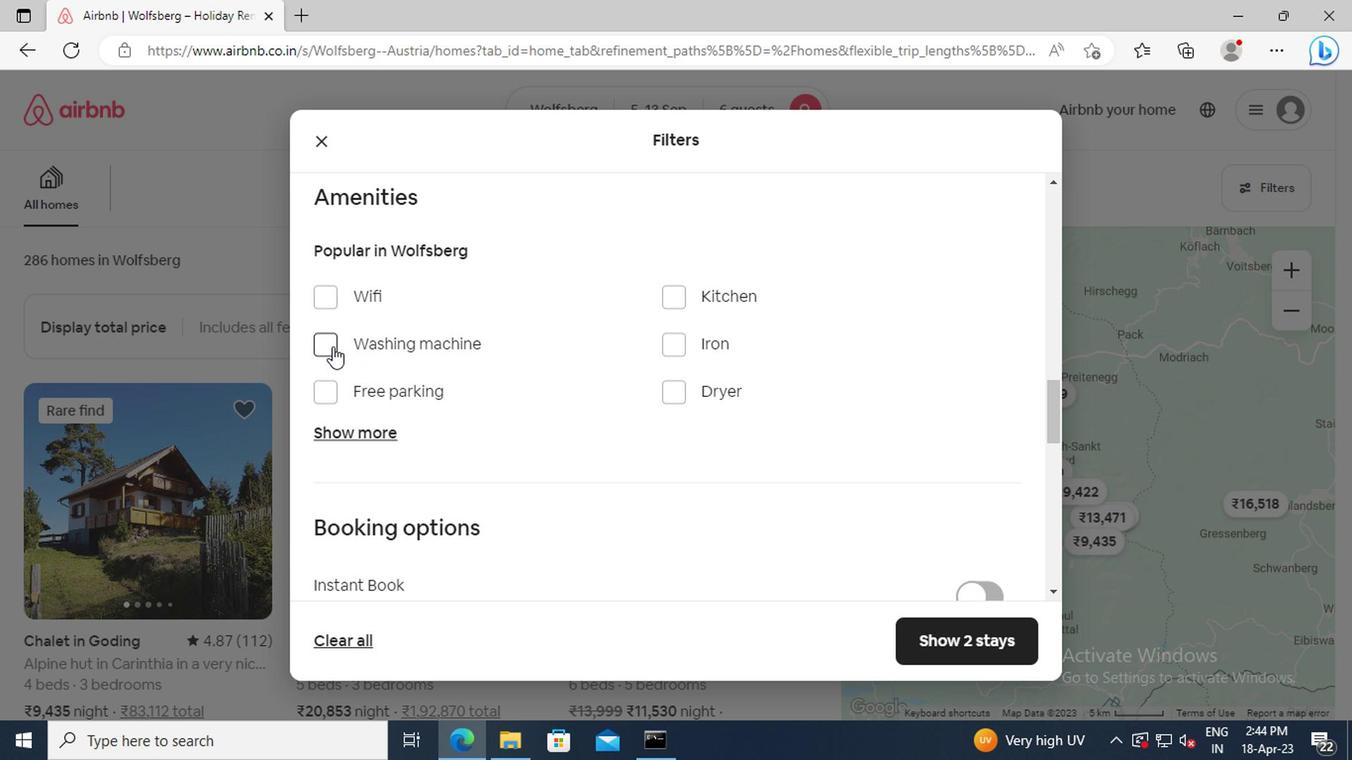
Action: Mouse moved to (347, 425)
Screenshot: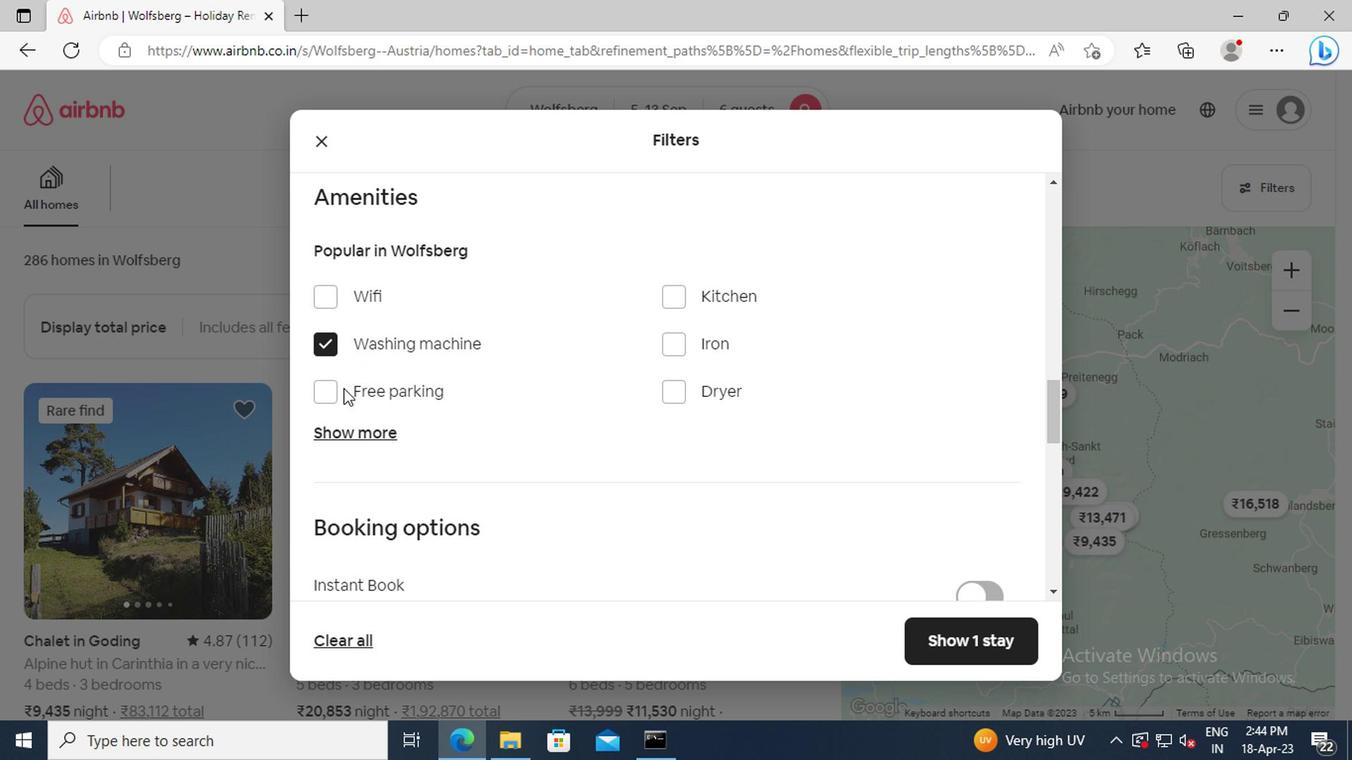 
Action: Mouse pressed left at (347, 425)
Screenshot: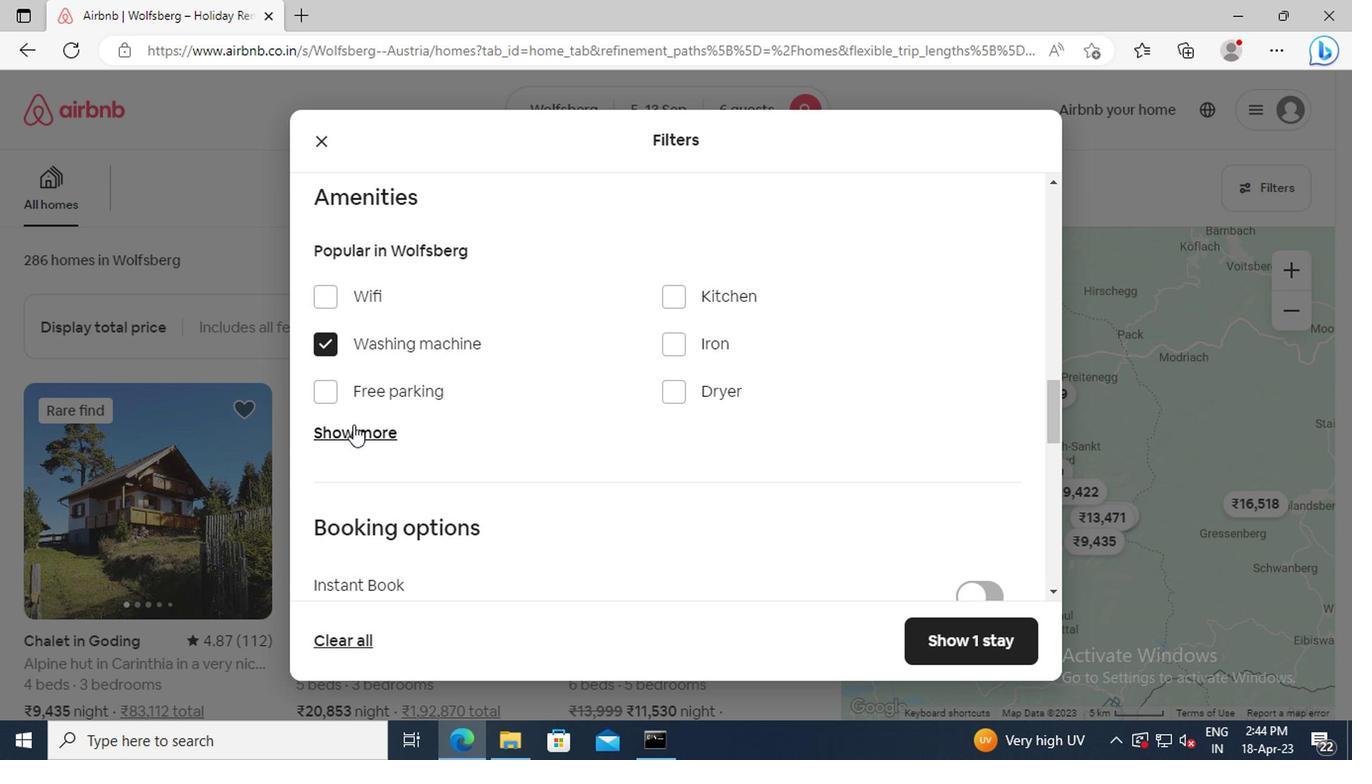 
Action: Mouse moved to (324, 395)
Screenshot: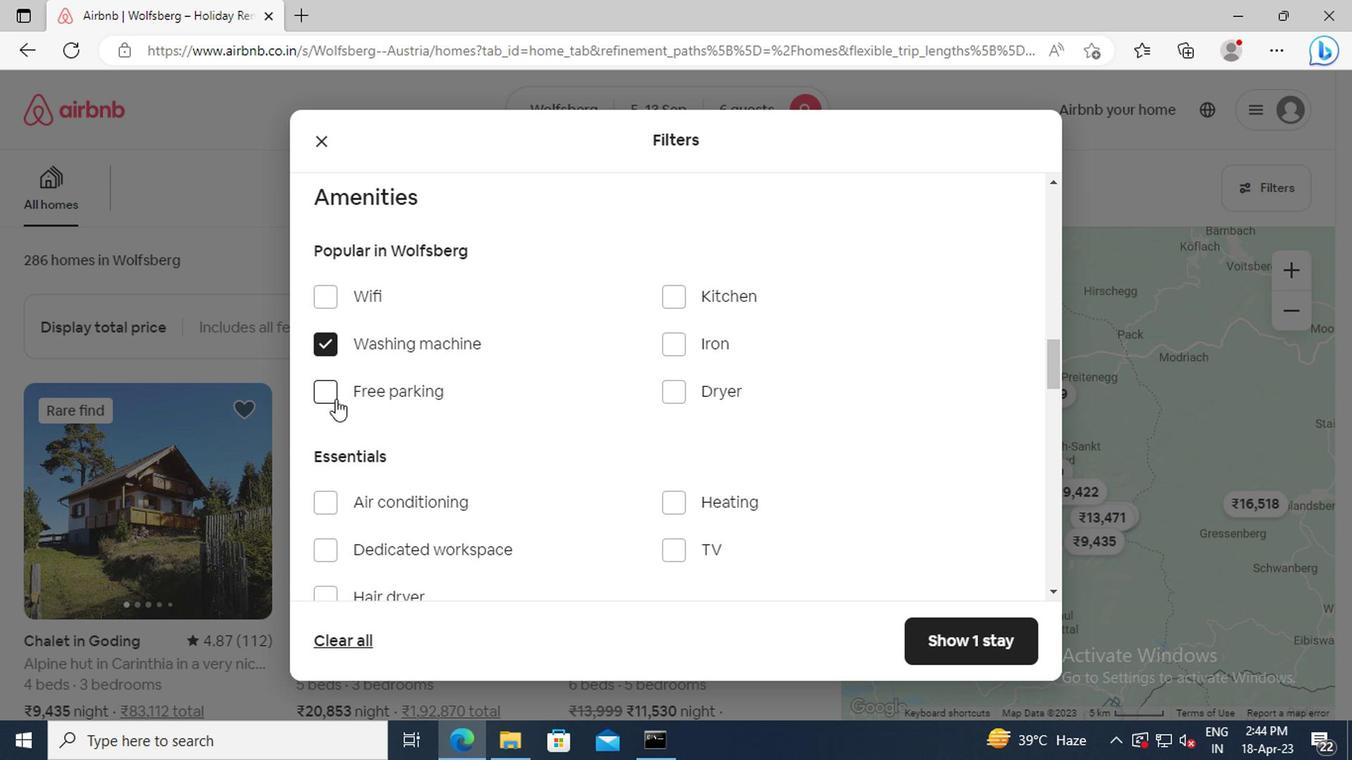 
Action: Mouse pressed left at (324, 395)
Screenshot: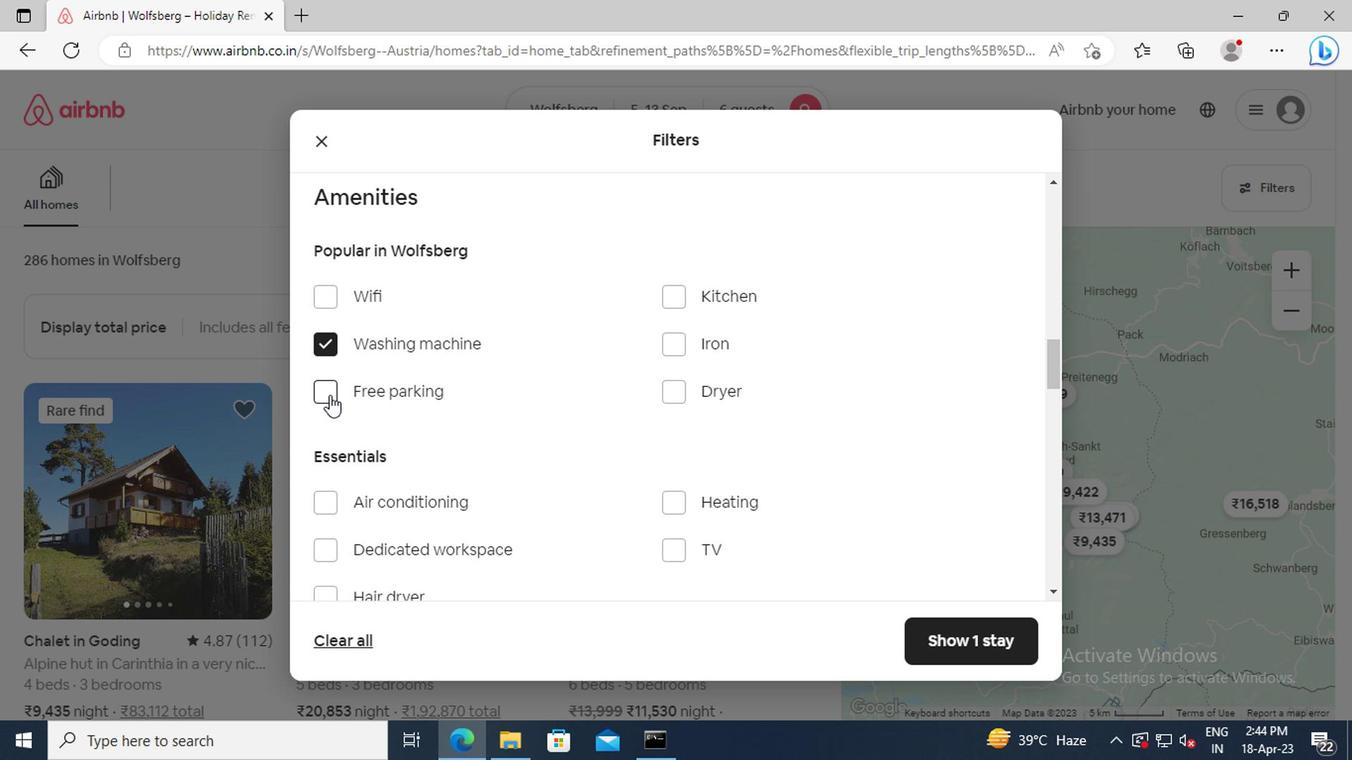 
Action: Mouse moved to (483, 481)
Screenshot: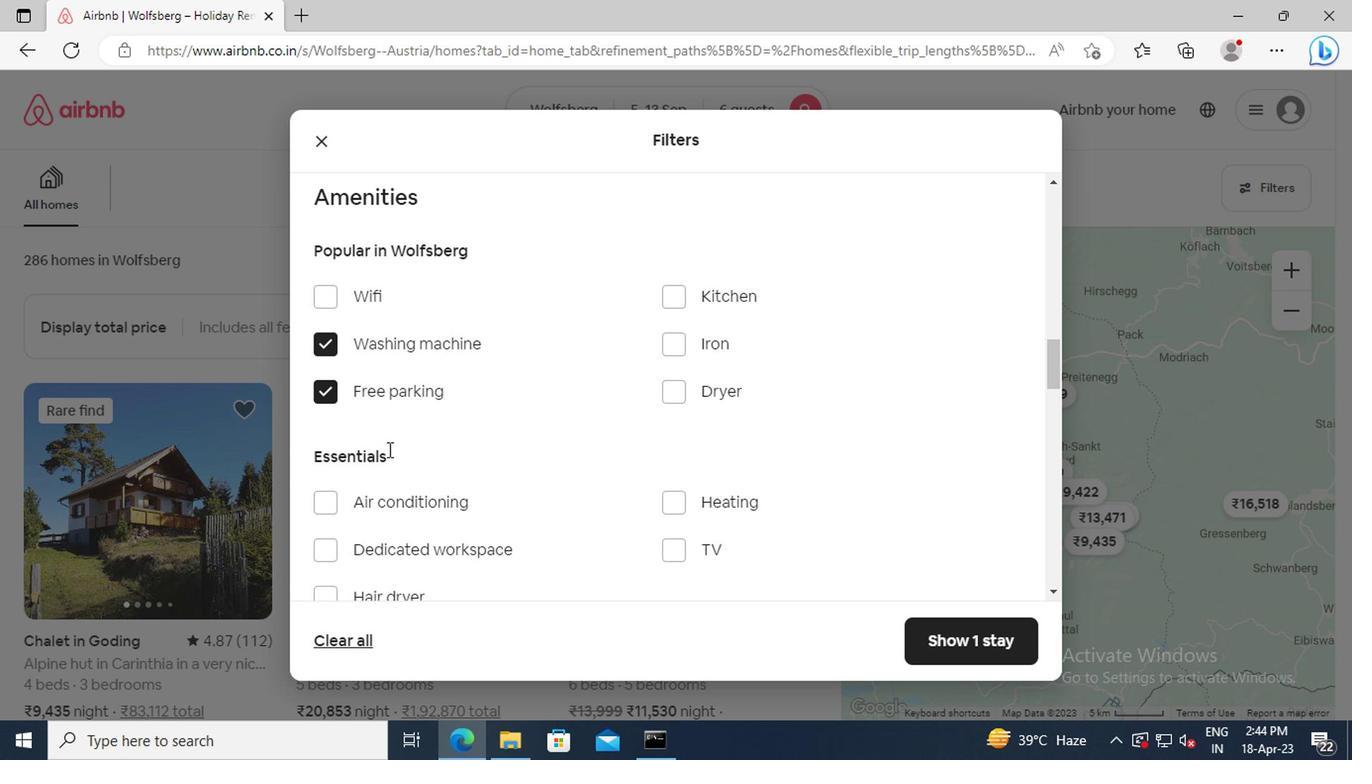 
Action: Mouse scrolled (483, 479) with delta (0, -1)
Screenshot: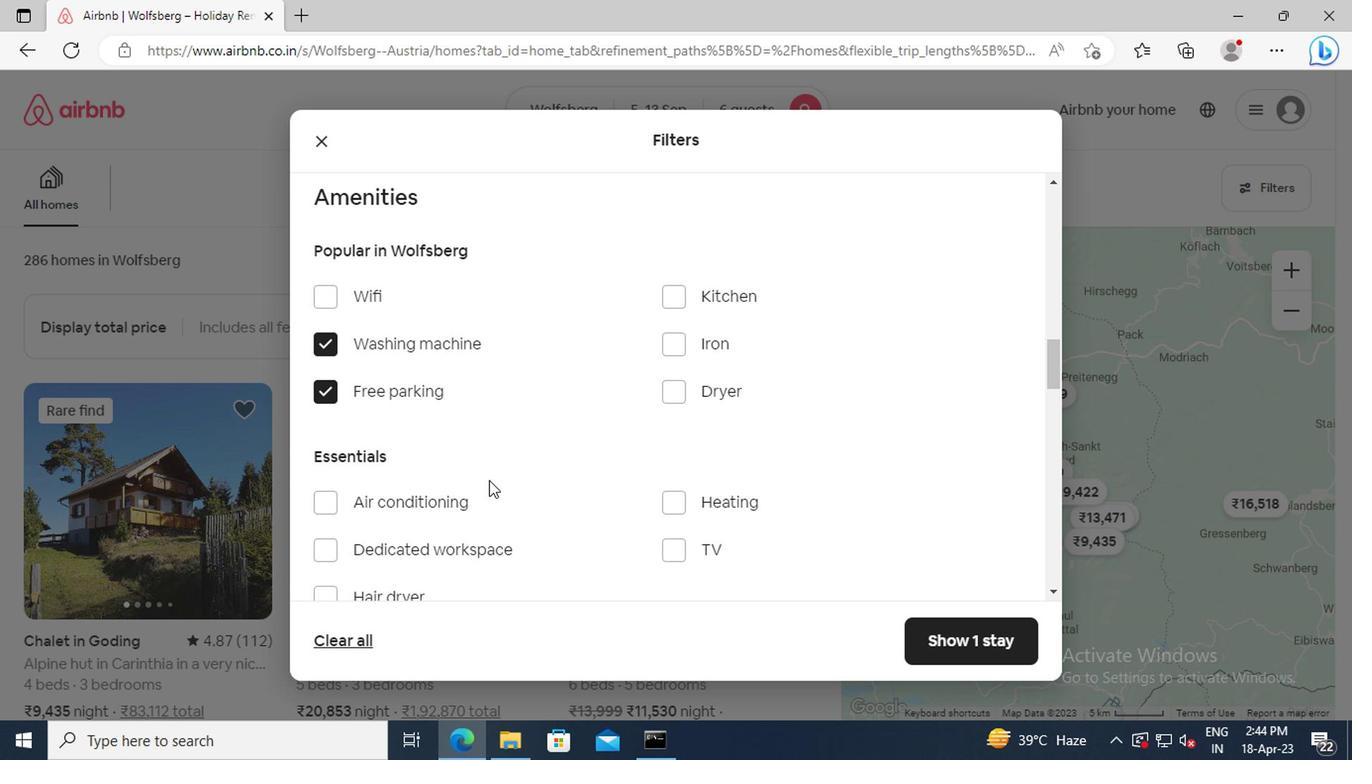 
Action: Mouse moved to (670, 437)
Screenshot: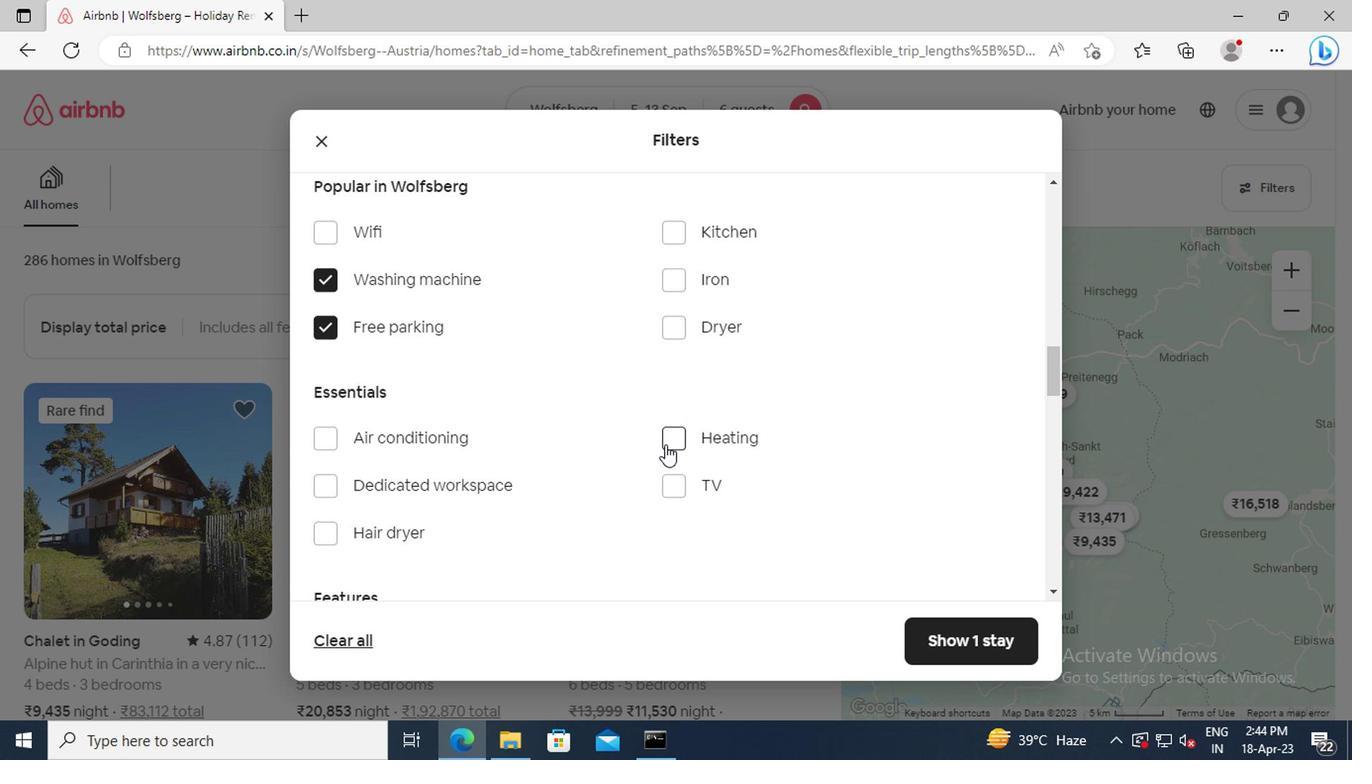 
Action: Mouse pressed left at (670, 437)
Screenshot: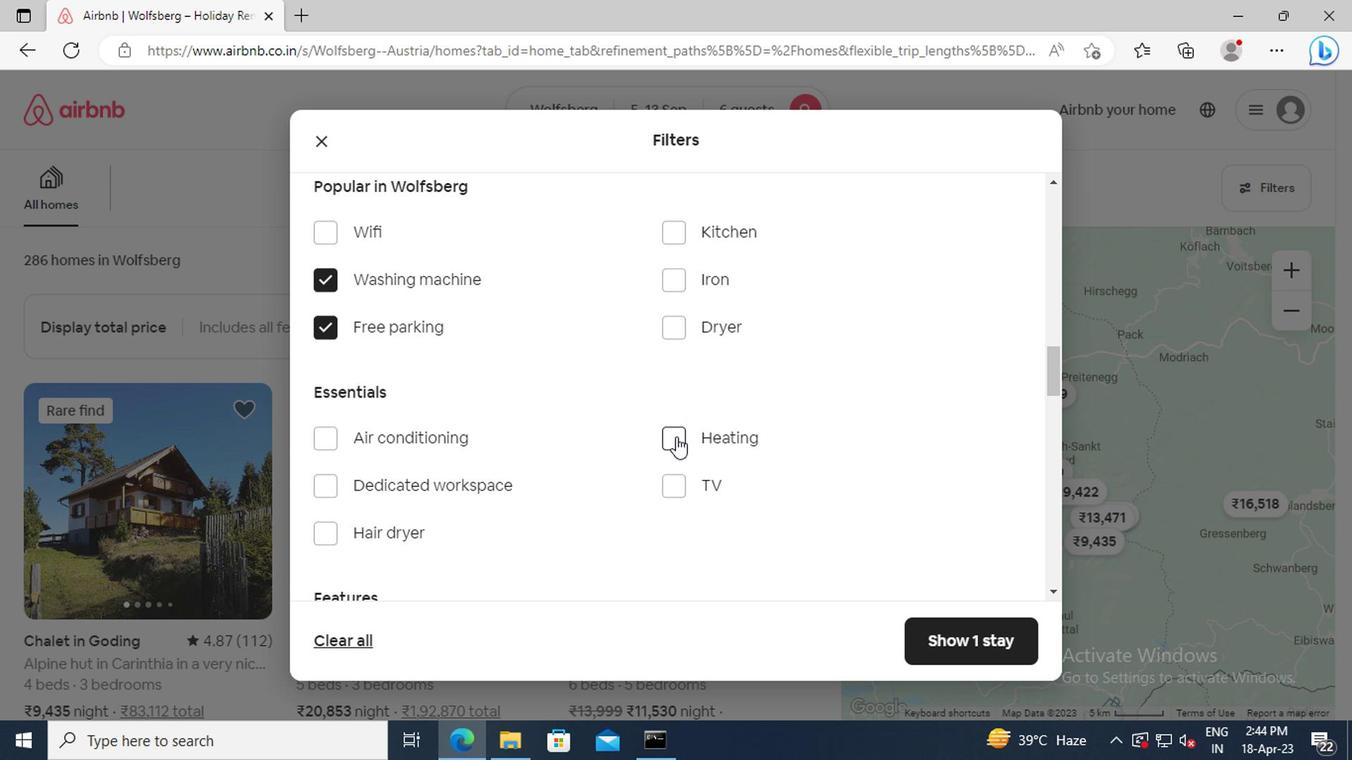 
Action: Mouse moved to (512, 413)
Screenshot: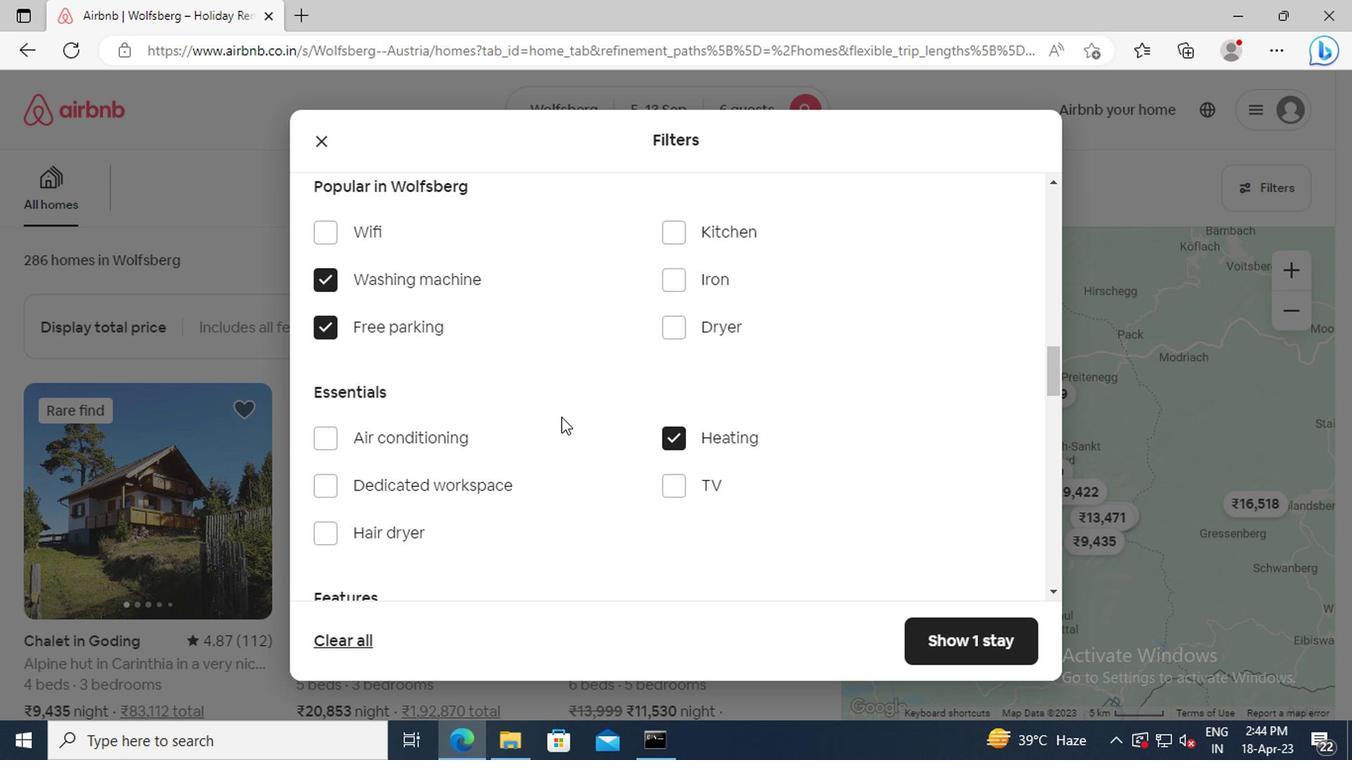
Action: Mouse scrolled (512, 412) with delta (0, 0)
Screenshot: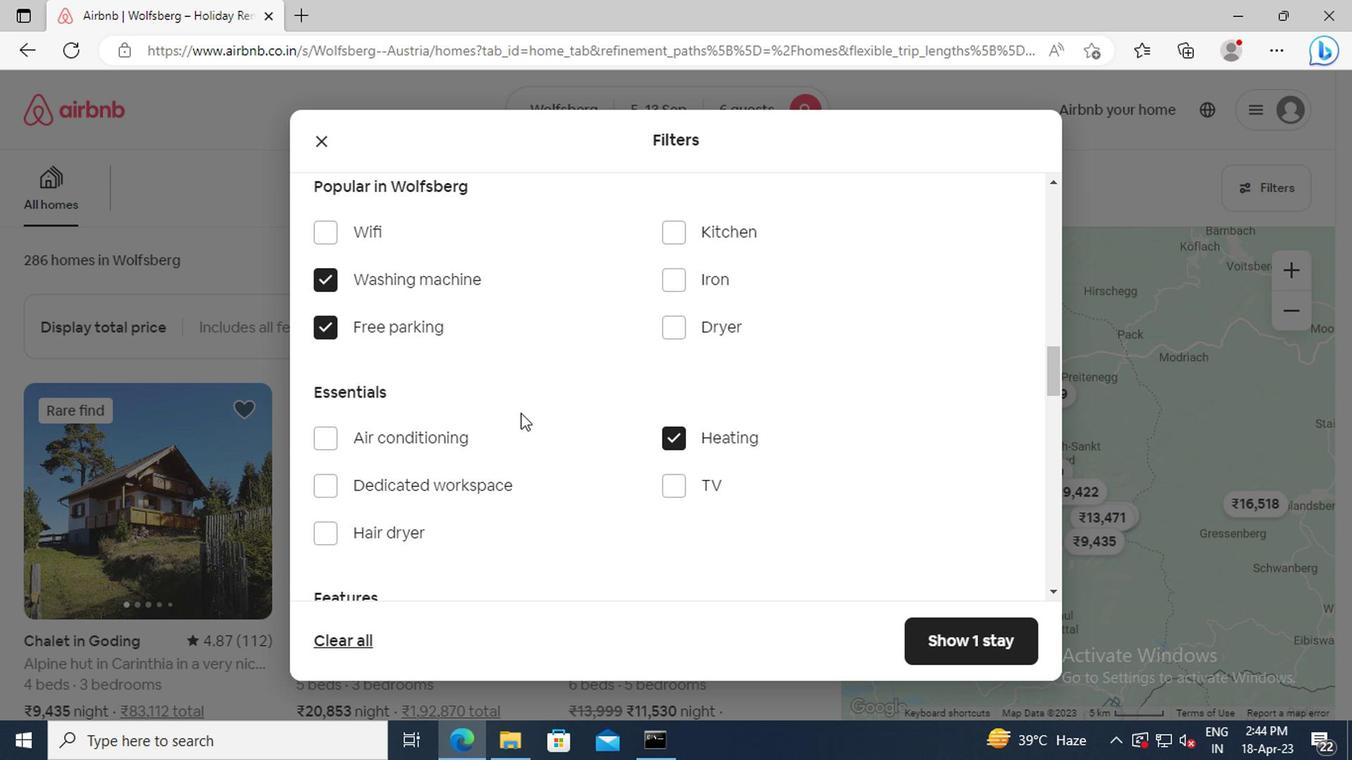 
Action: Mouse scrolled (512, 412) with delta (0, 0)
Screenshot: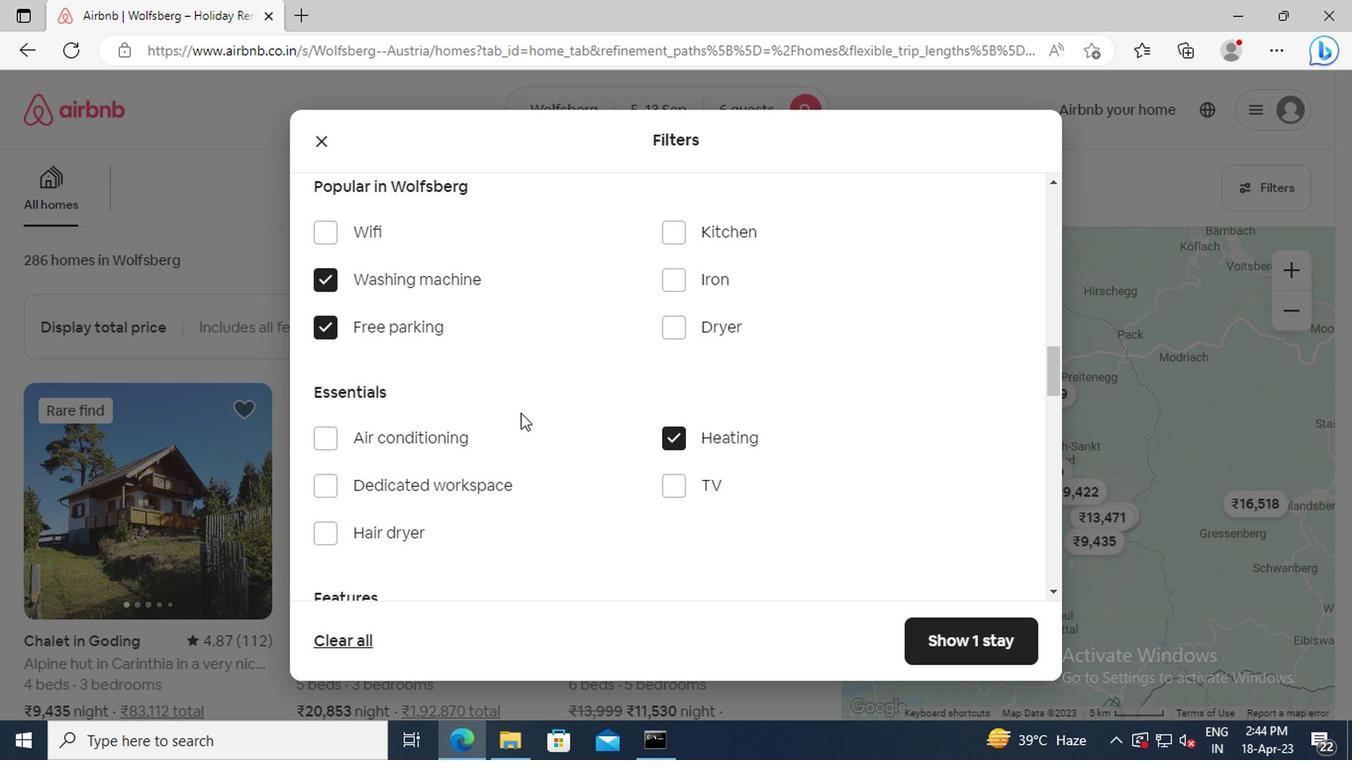 
Action: Mouse scrolled (512, 412) with delta (0, 0)
Screenshot: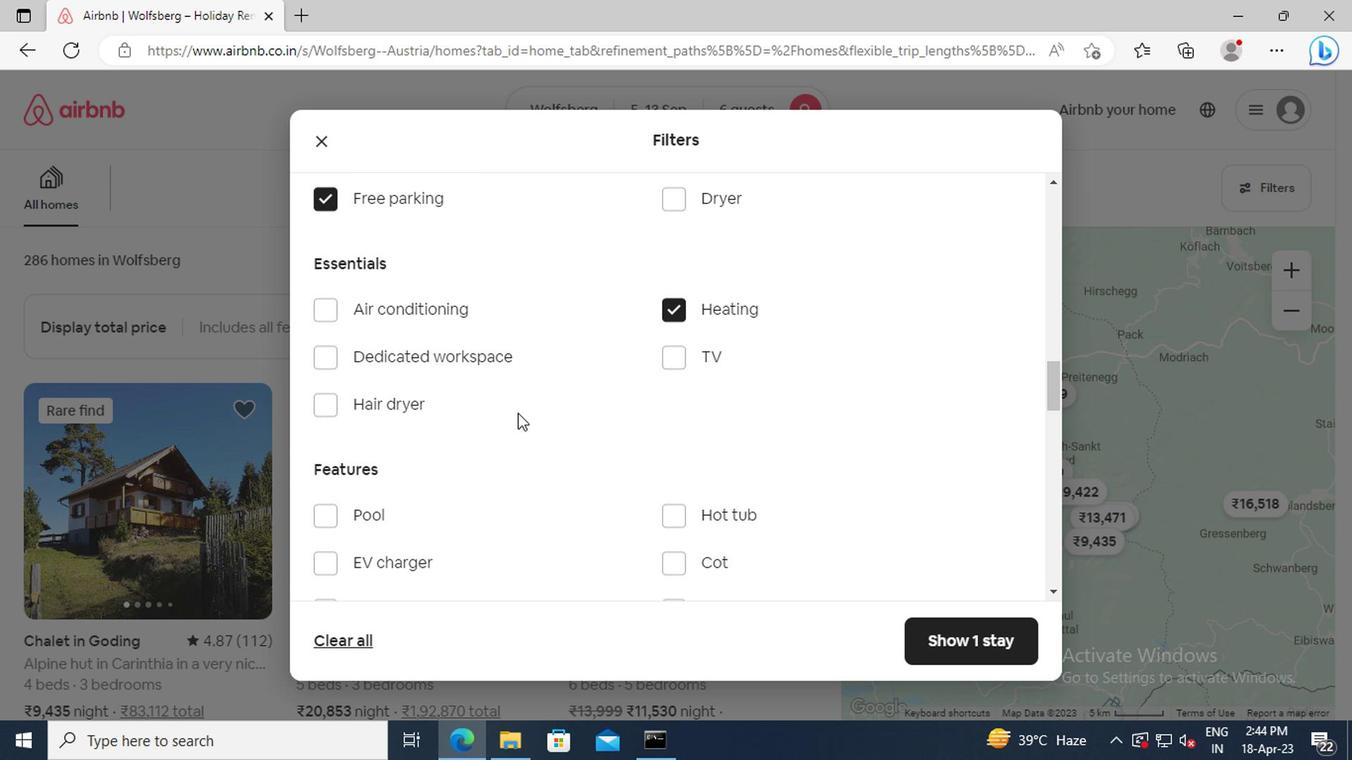 
Action: Mouse scrolled (512, 412) with delta (0, 0)
Screenshot: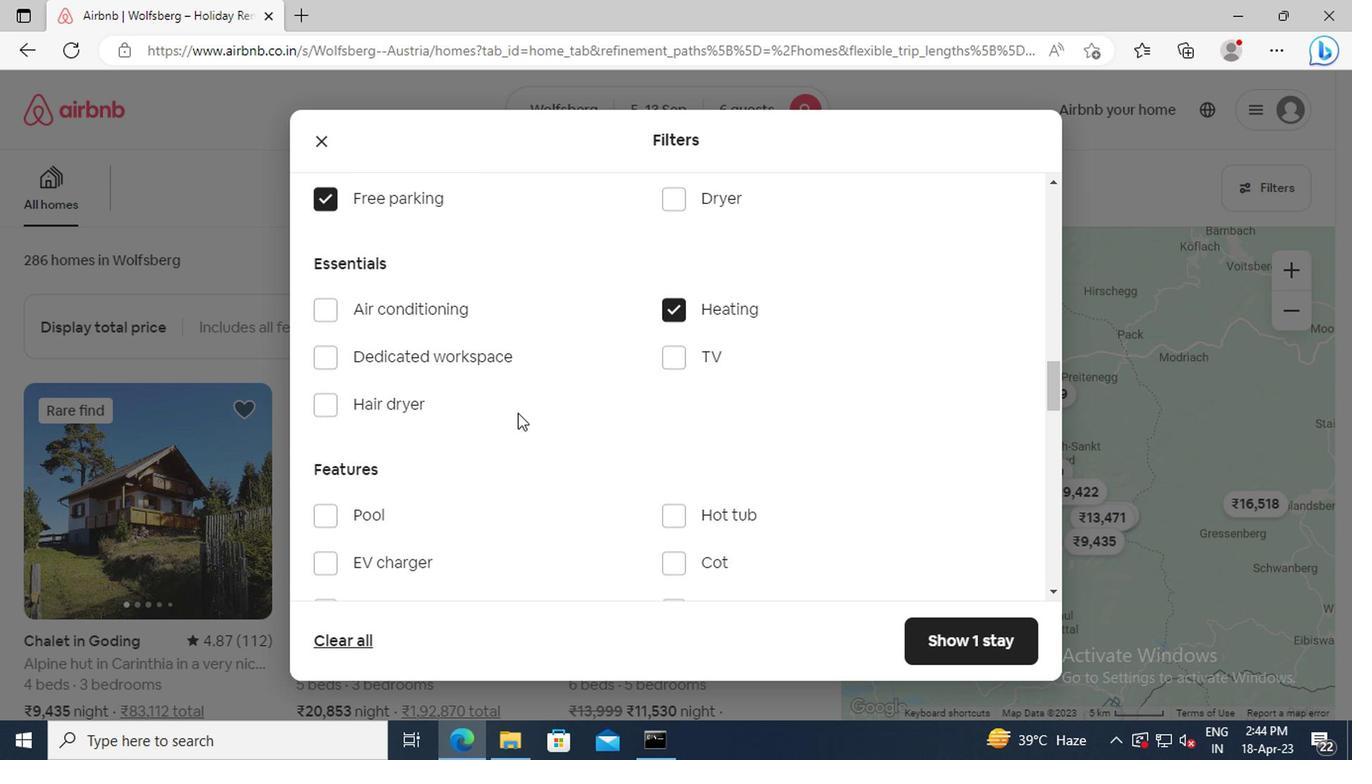 
Action: Mouse scrolled (512, 412) with delta (0, 0)
Screenshot: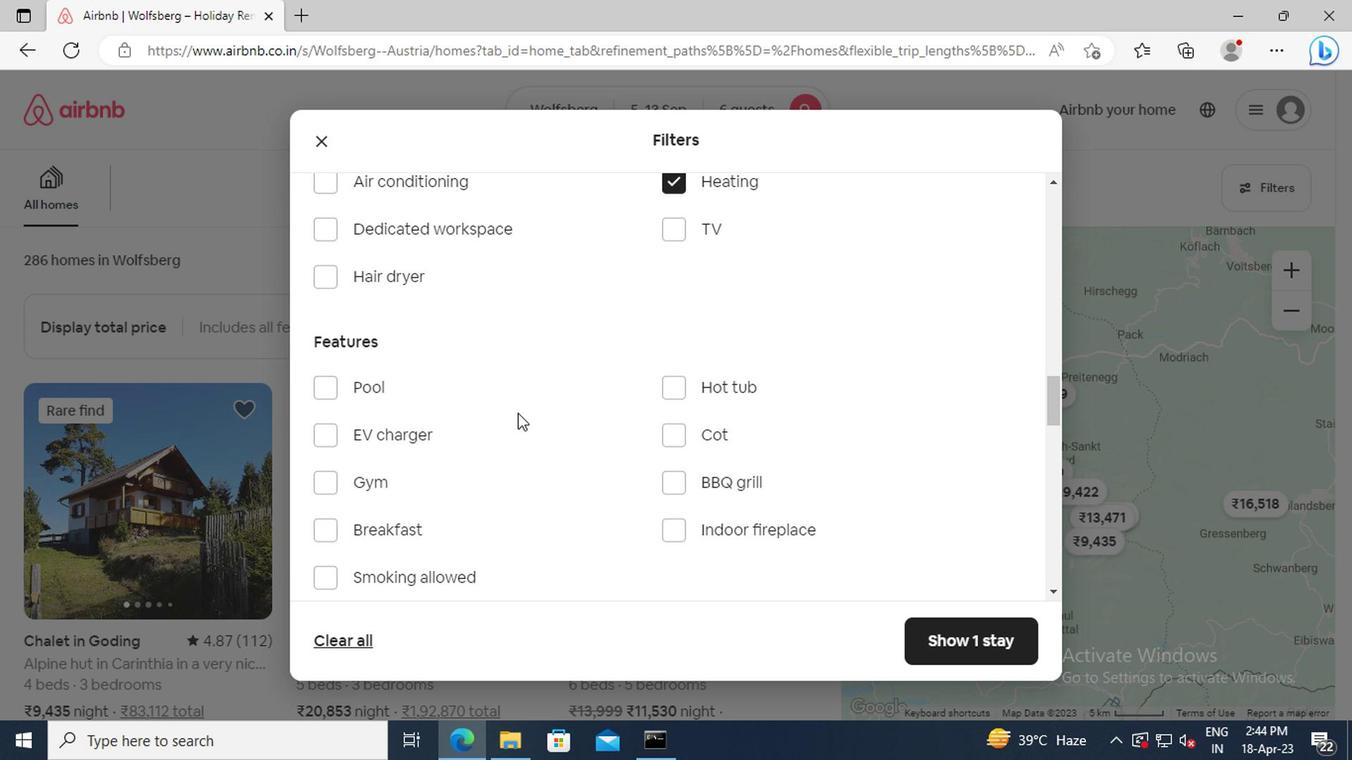 
Action: Mouse scrolled (512, 412) with delta (0, 0)
Screenshot: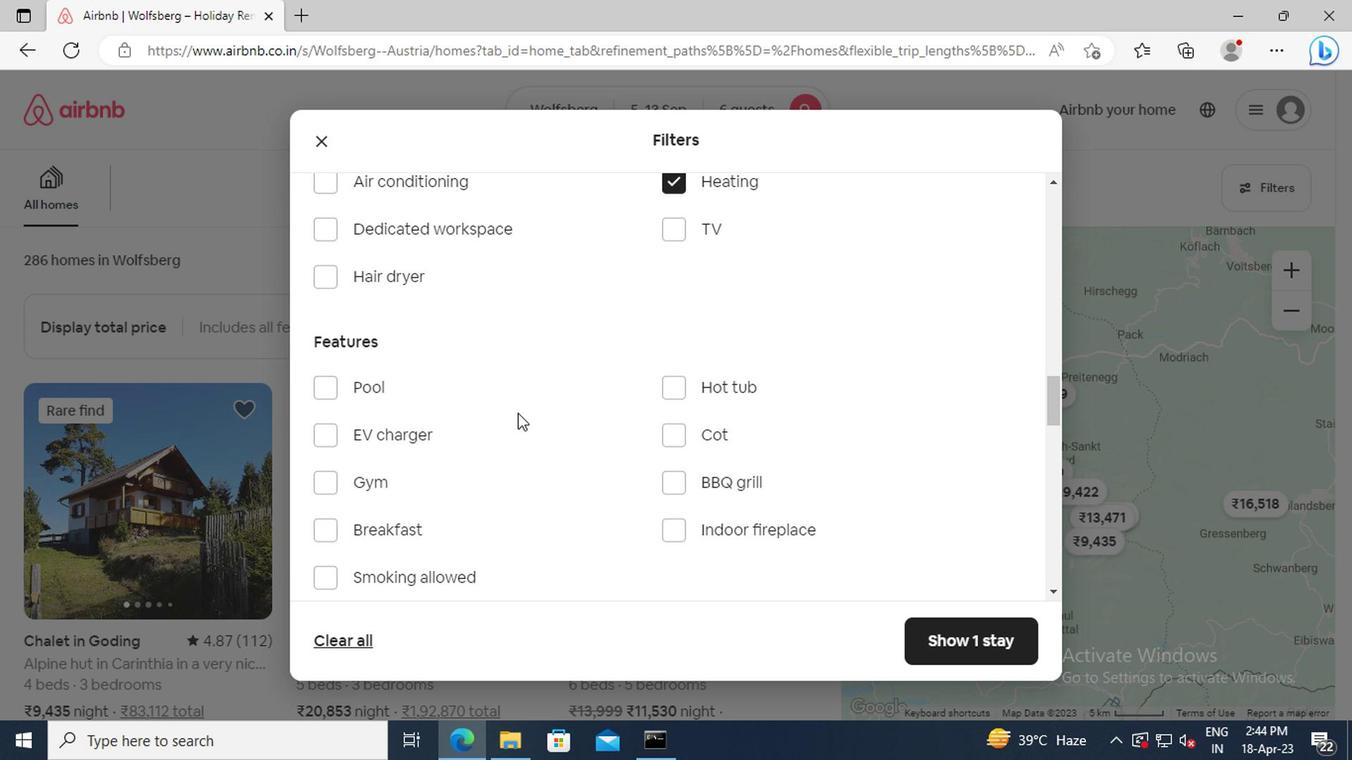 
Action: Mouse scrolled (512, 412) with delta (0, 0)
Screenshot: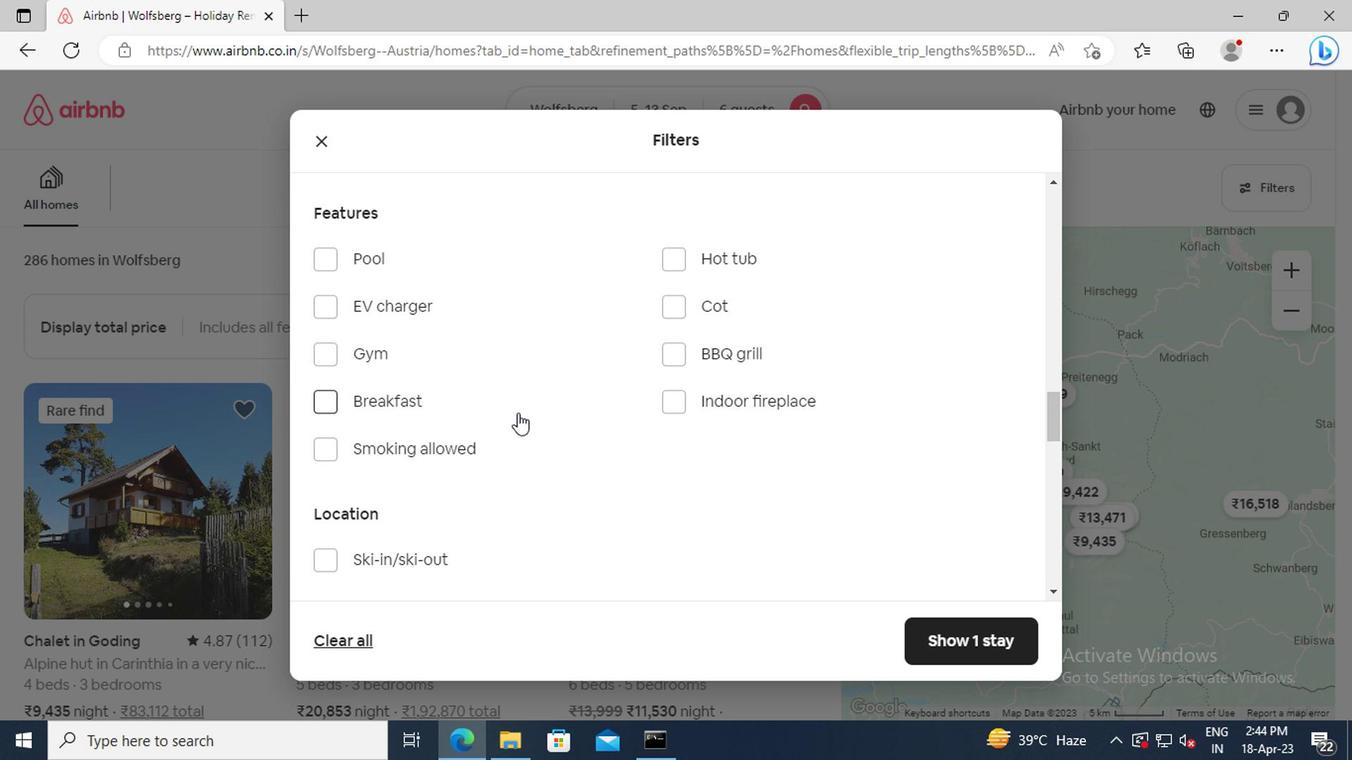 
Action: Mouse scrolled (512, 412) with delta (0, 0)
Screenshot: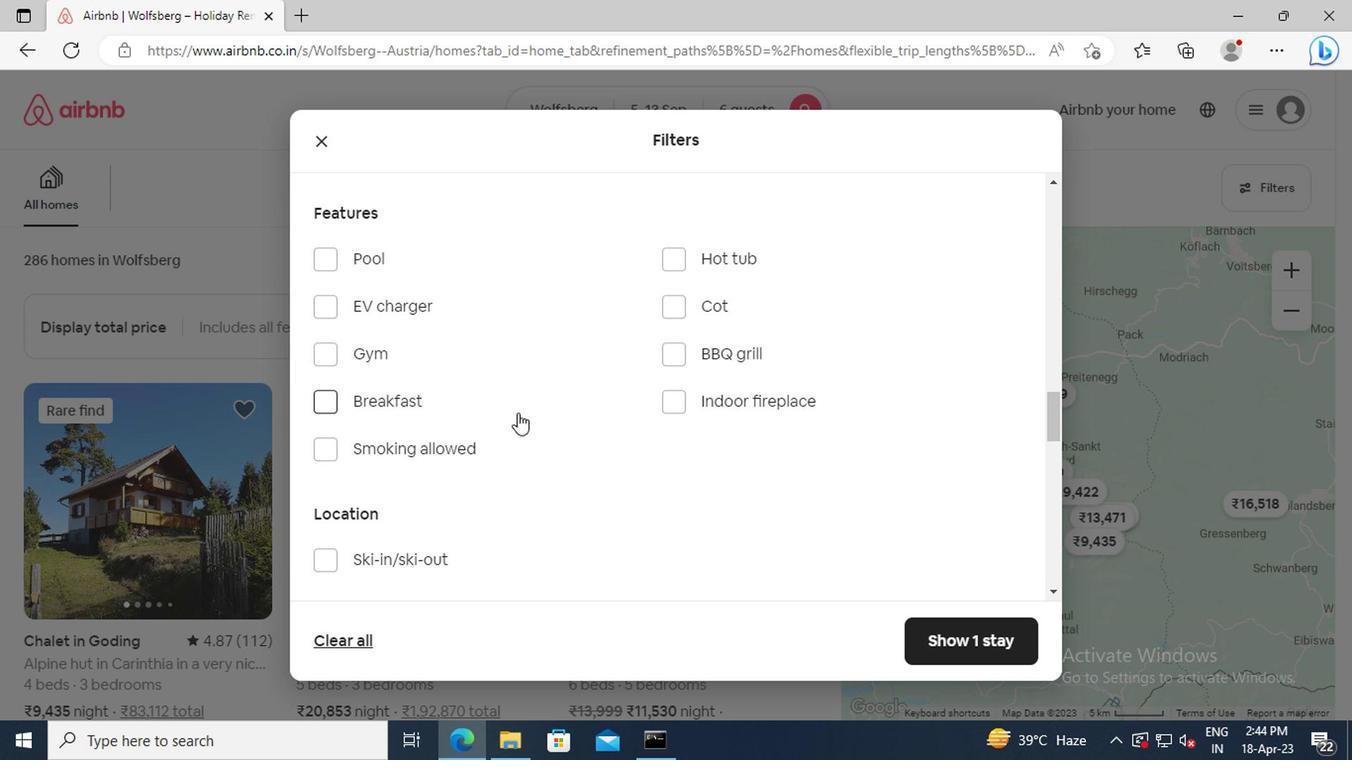 
Action: Mouse scrolled (512, 412) with delta (0, 0)
Screenshot: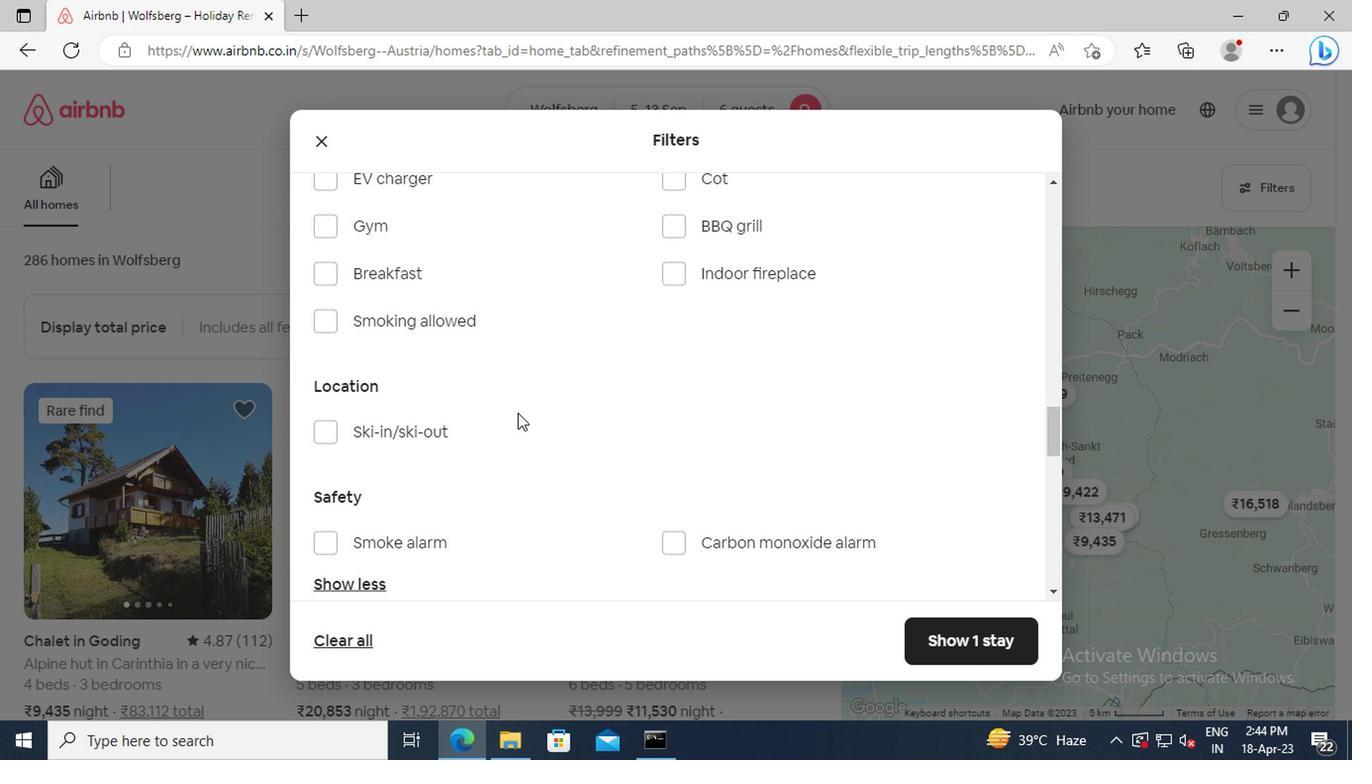 
Action: Mouse scrolled (512, 412) with delta (0, 0)
Screenshot: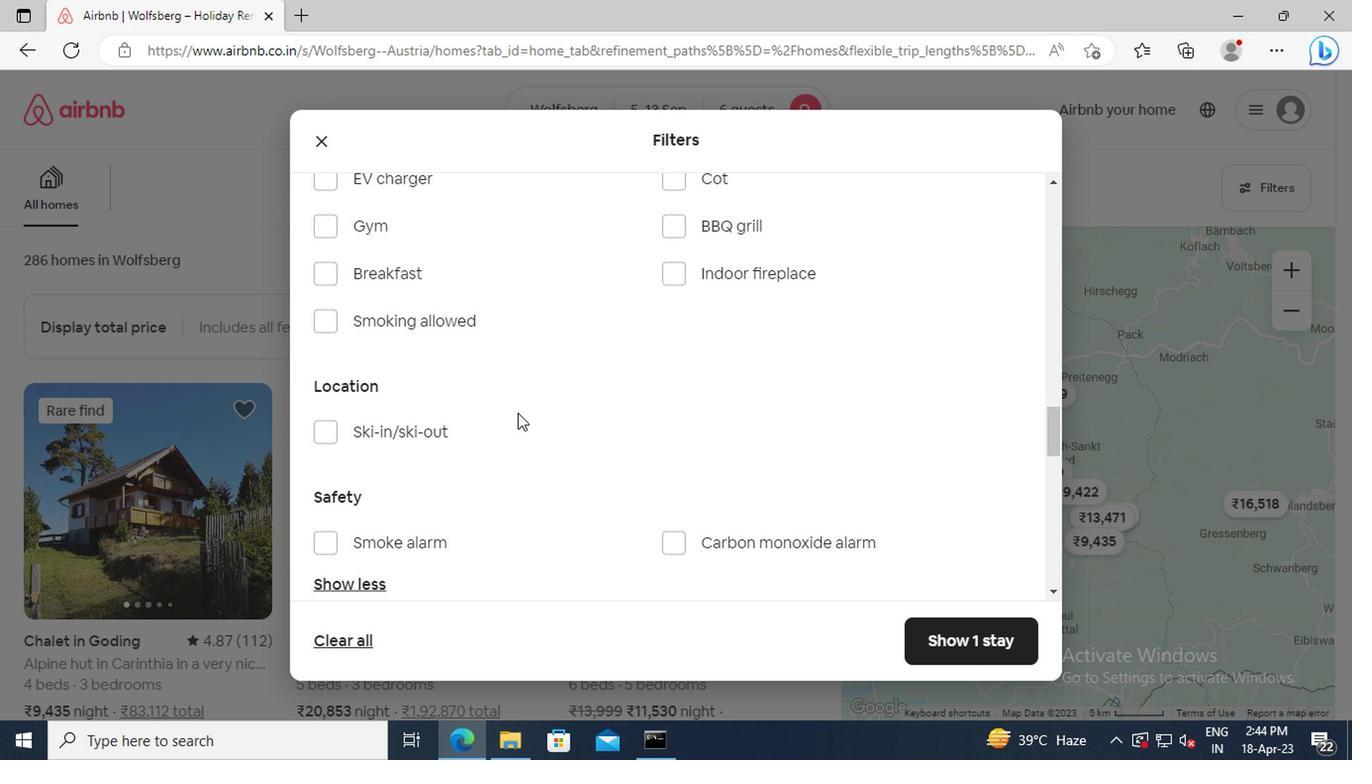 
Action: Mouse scrolled (512, 412) with delta (0, 0)
Screenshot: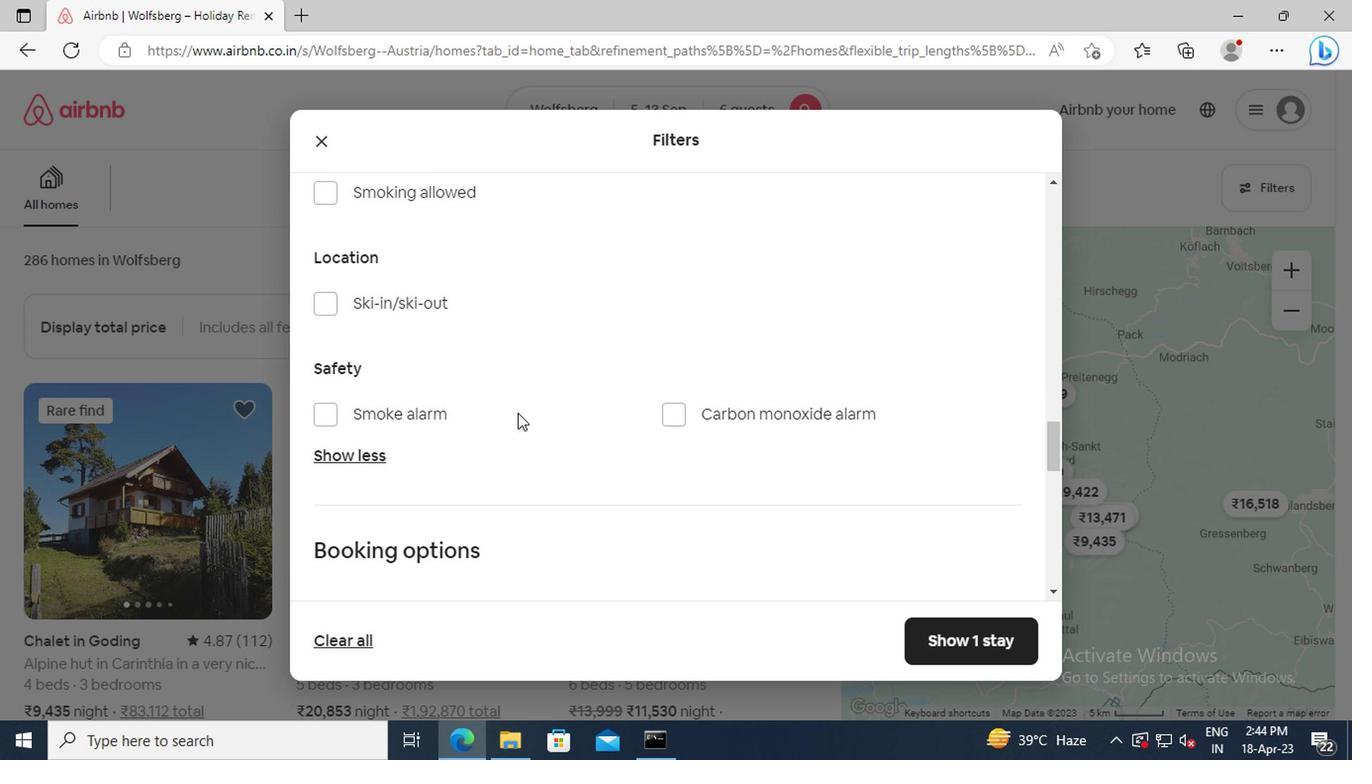 
Action: Mouse scrolled (512, 412) with delta (0, 0)
Screenshot: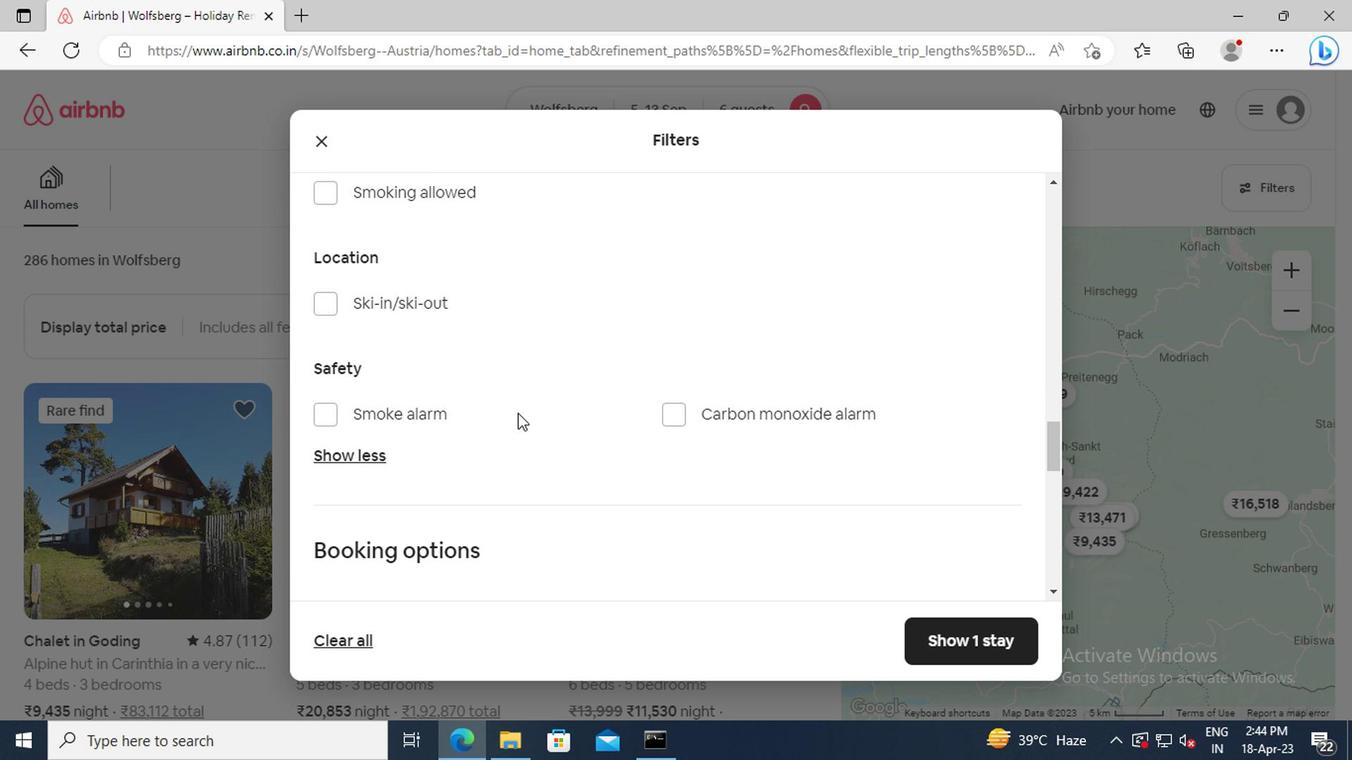 
Action: Mouse scrolled (512, 412) with delta (0, 0)
Screenshot: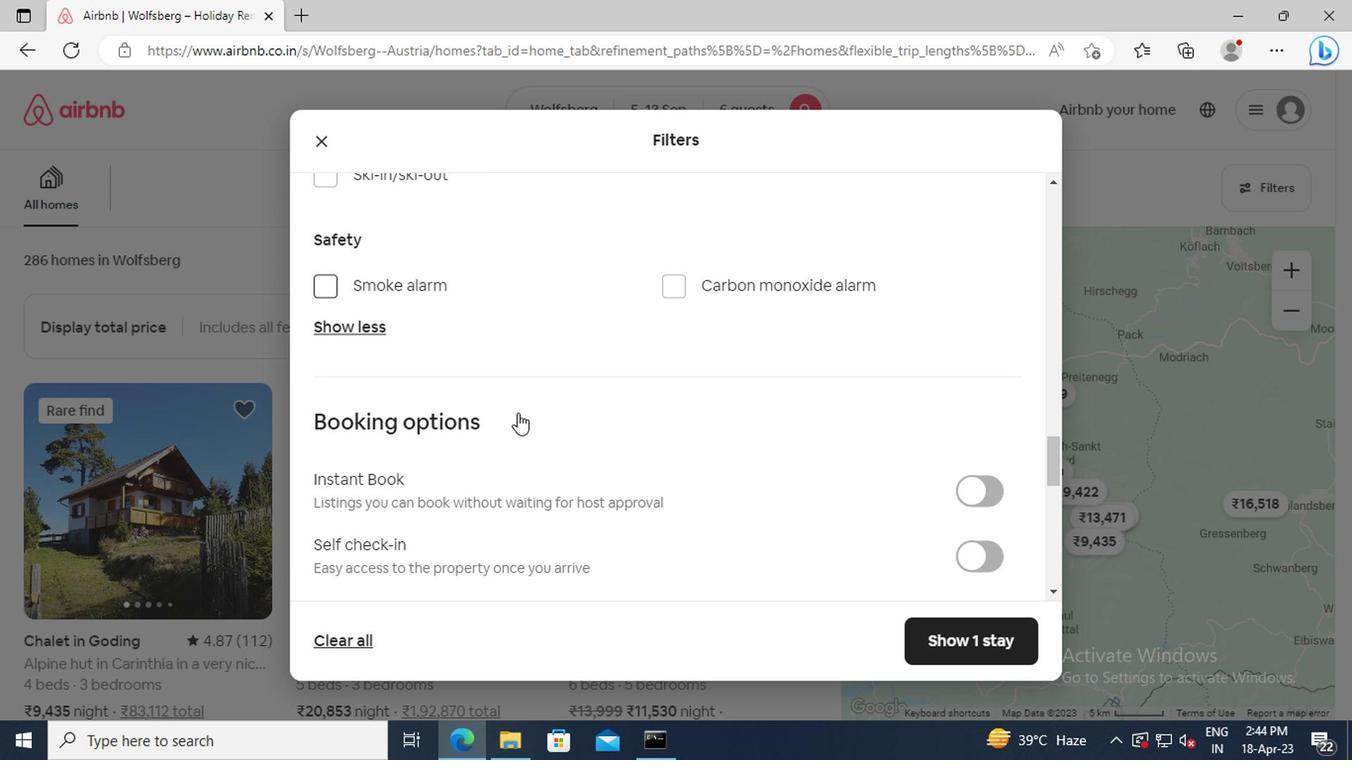 
Action: Mouse scrolled (512, 412) with delta (0, 0)
Screenshot: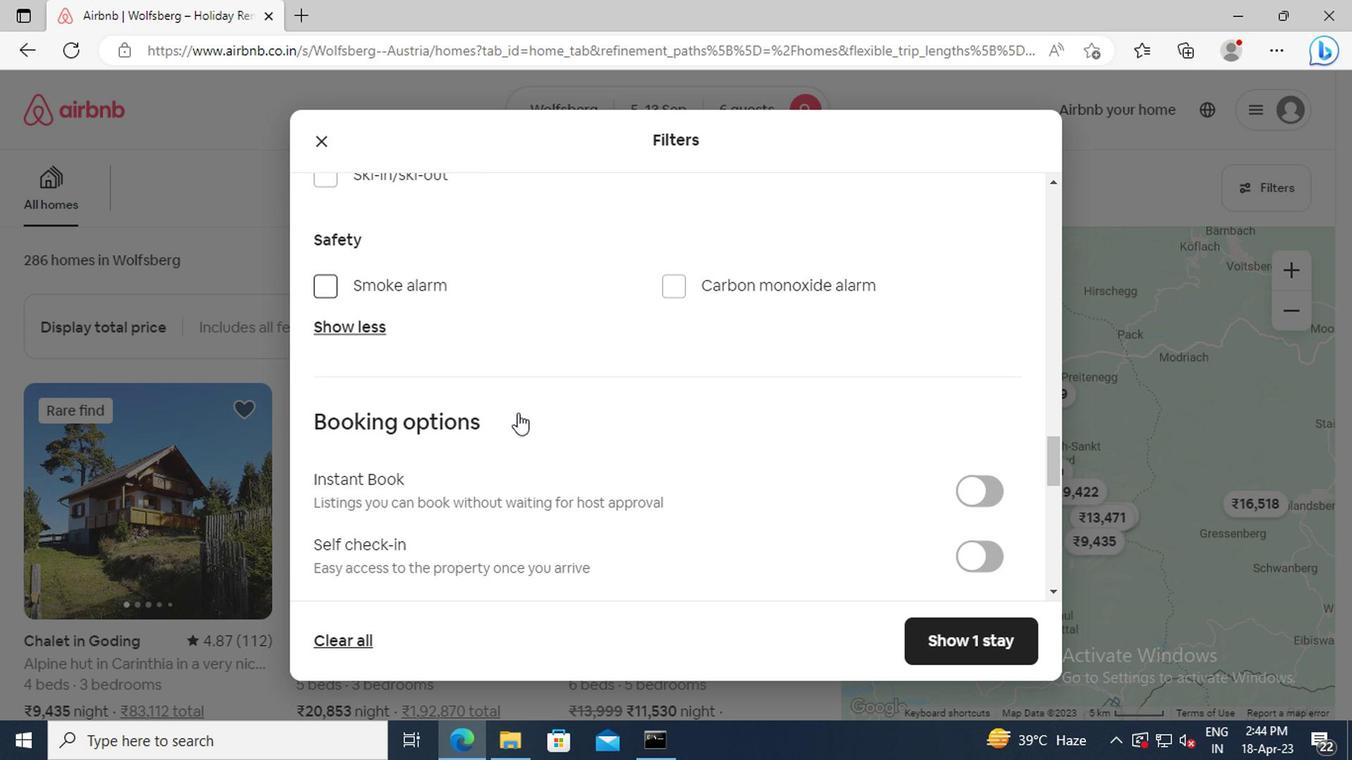 
Action: Mouse scrolled (512, 412) with delta (0, 0)
Screenshot: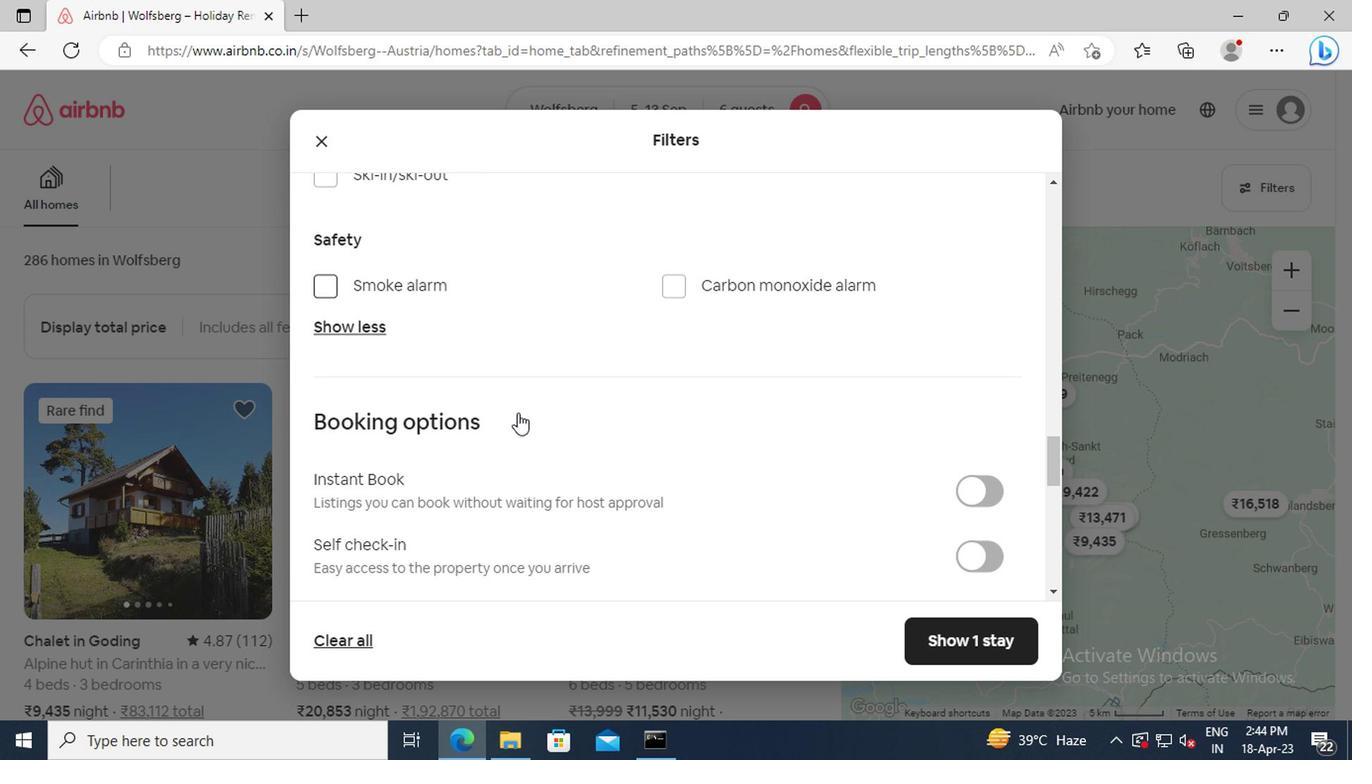 
Action: Mouse moved to (976, 371)
Screenshot: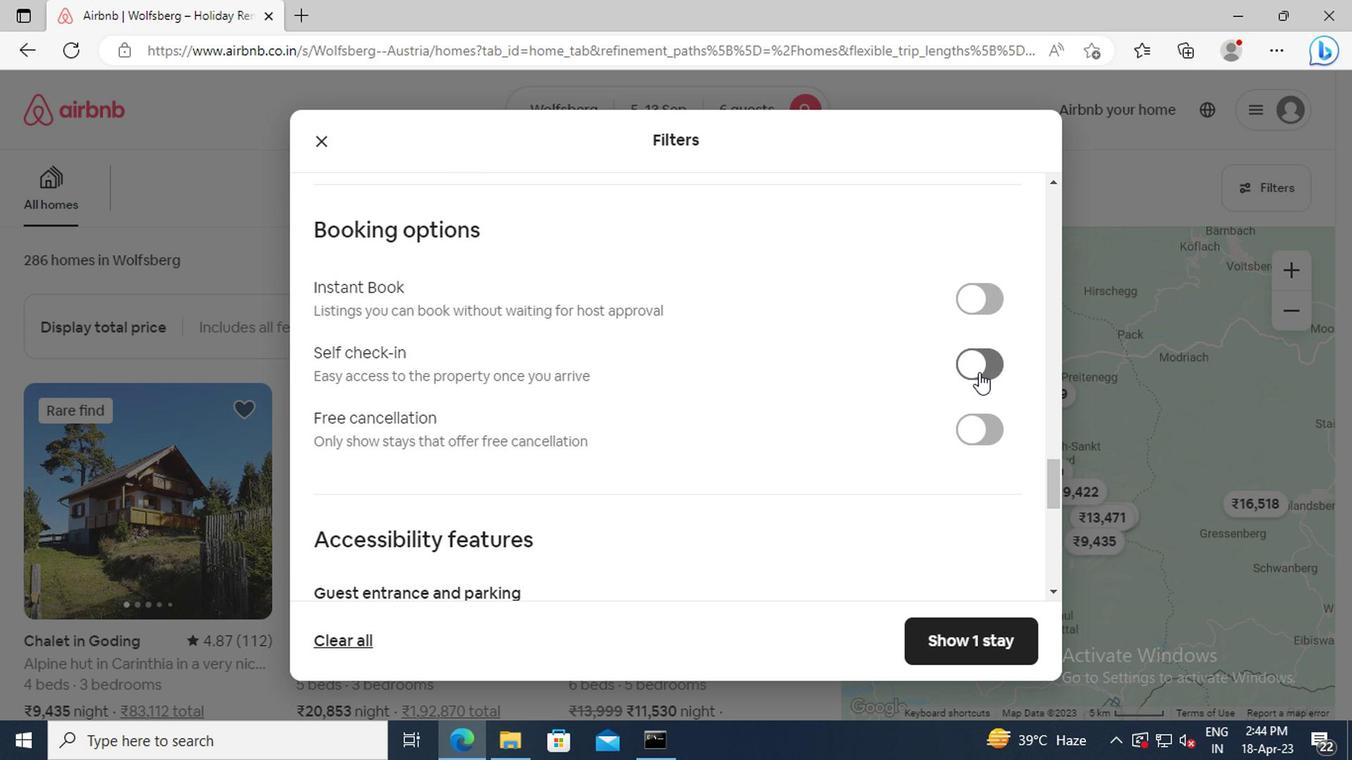 
Action: Mouse pressed left at (976, 371)
Screenshot: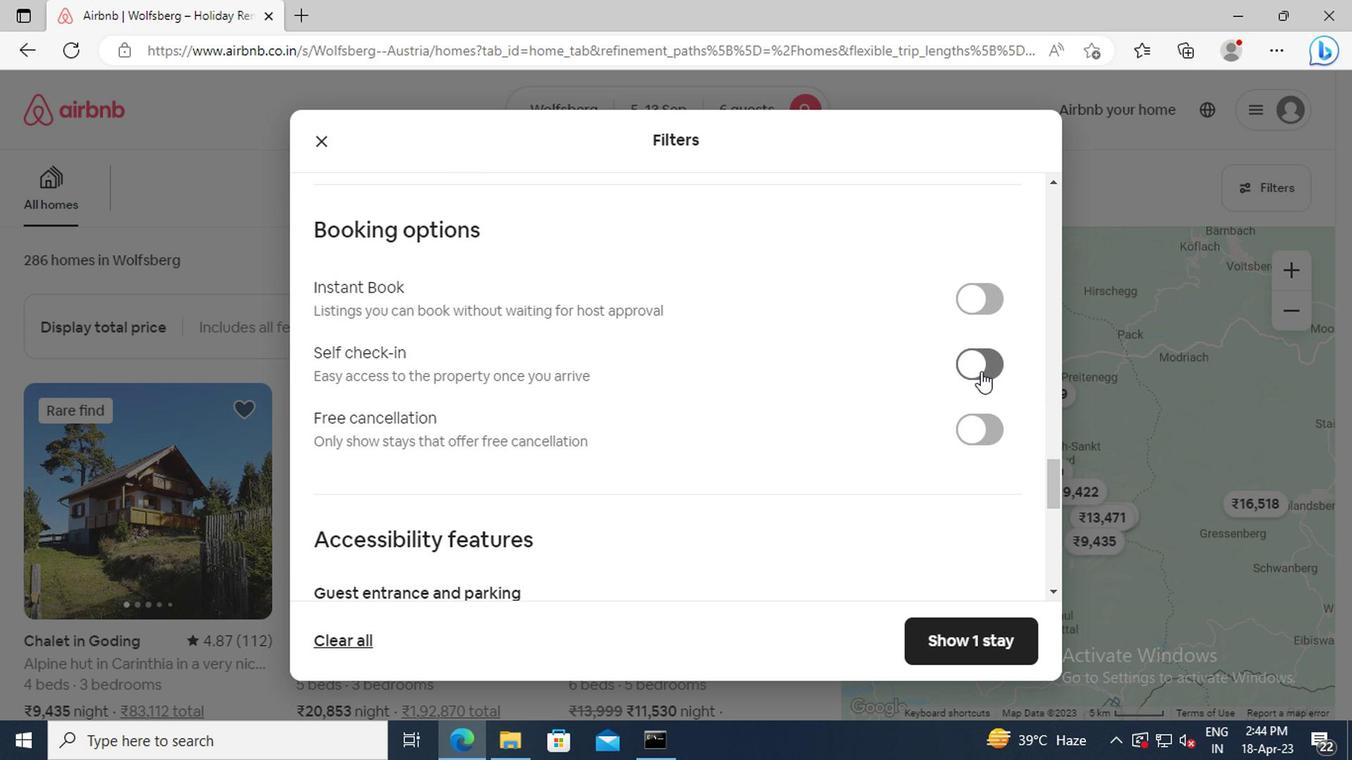 
Action: Mouse moved to (580, 400)
Screenshot: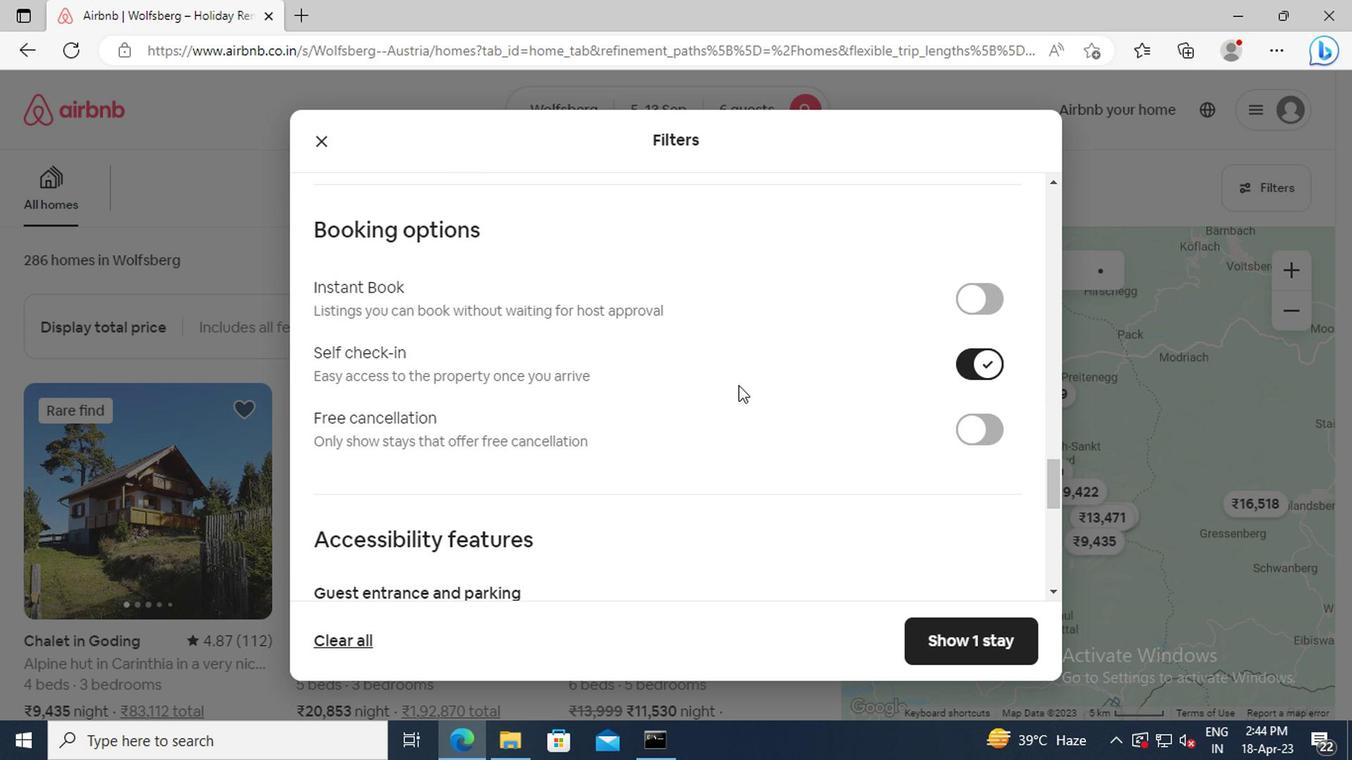 
Action: Mouse scrolled (580, 400) with delta (0, 0)
Screenshot: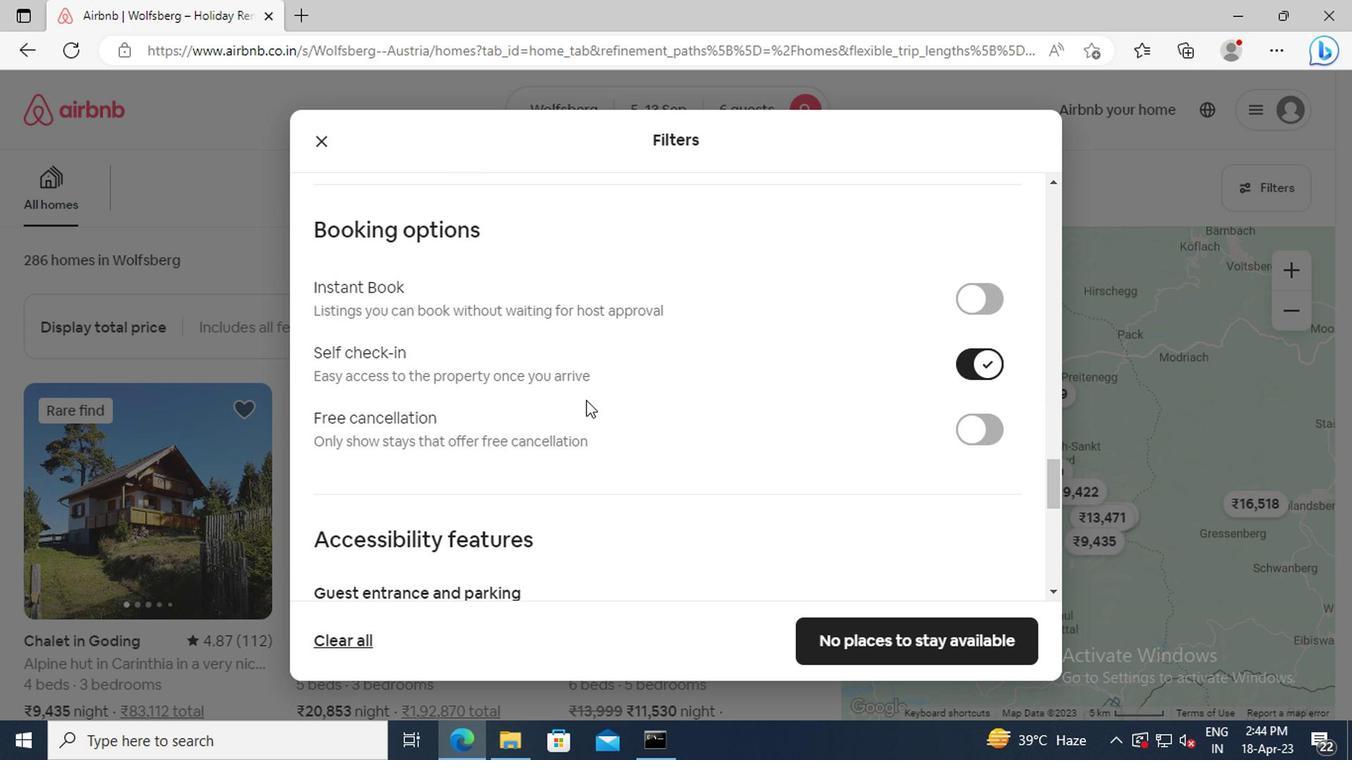 
Action: Mouse scrolled (580, 400) with delta (0, 0)
Screenshot: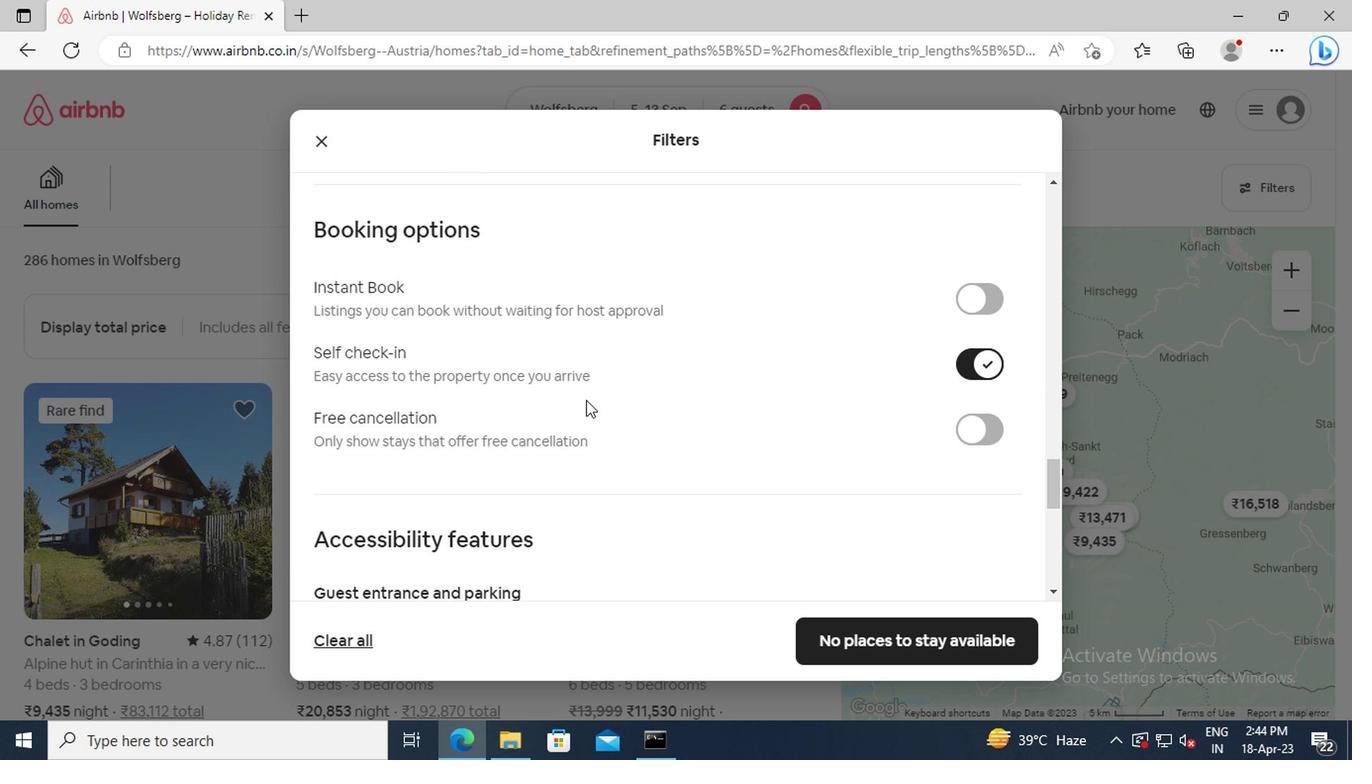 
Action: Mouse scrolled (580, 400) with delta (0, 0)
Screenshot: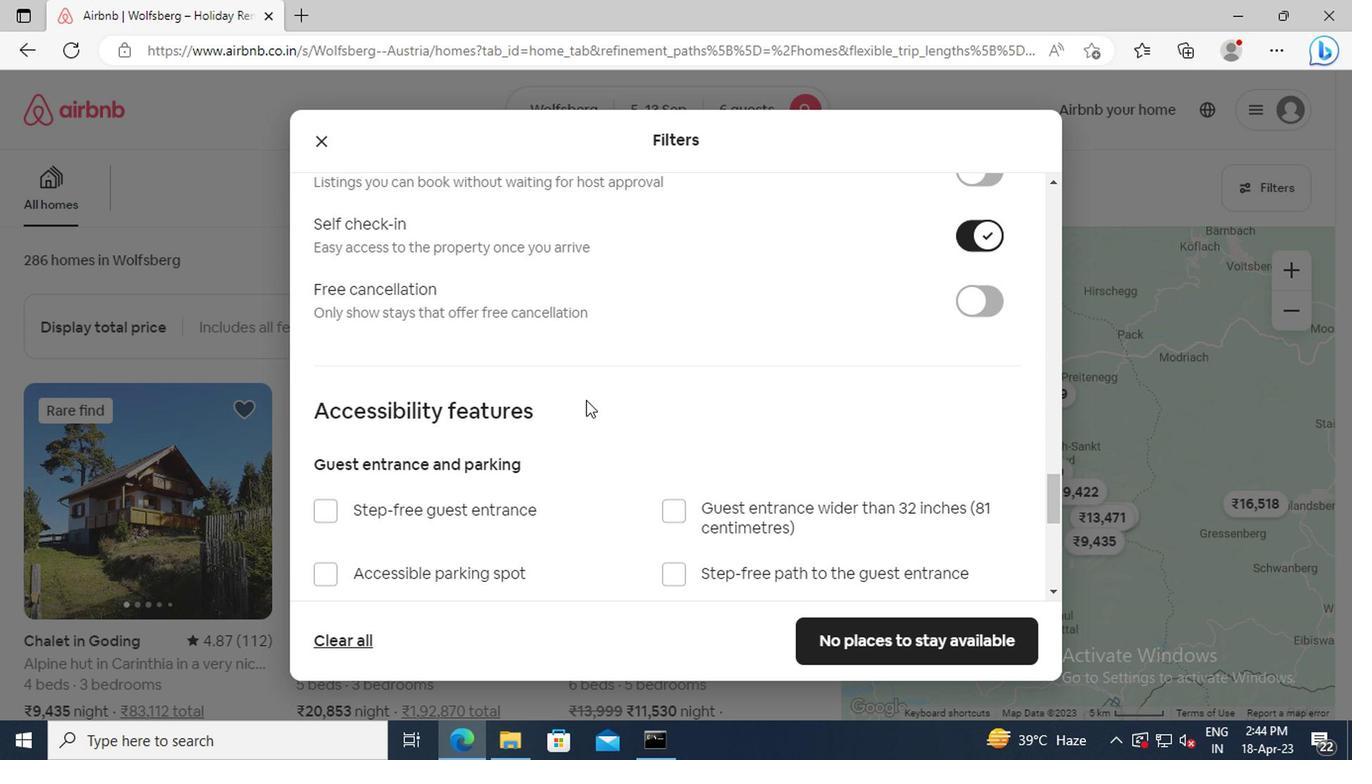 
Action: Mouse scrolled (580, 400) with delta (0, 0)
Screenshot: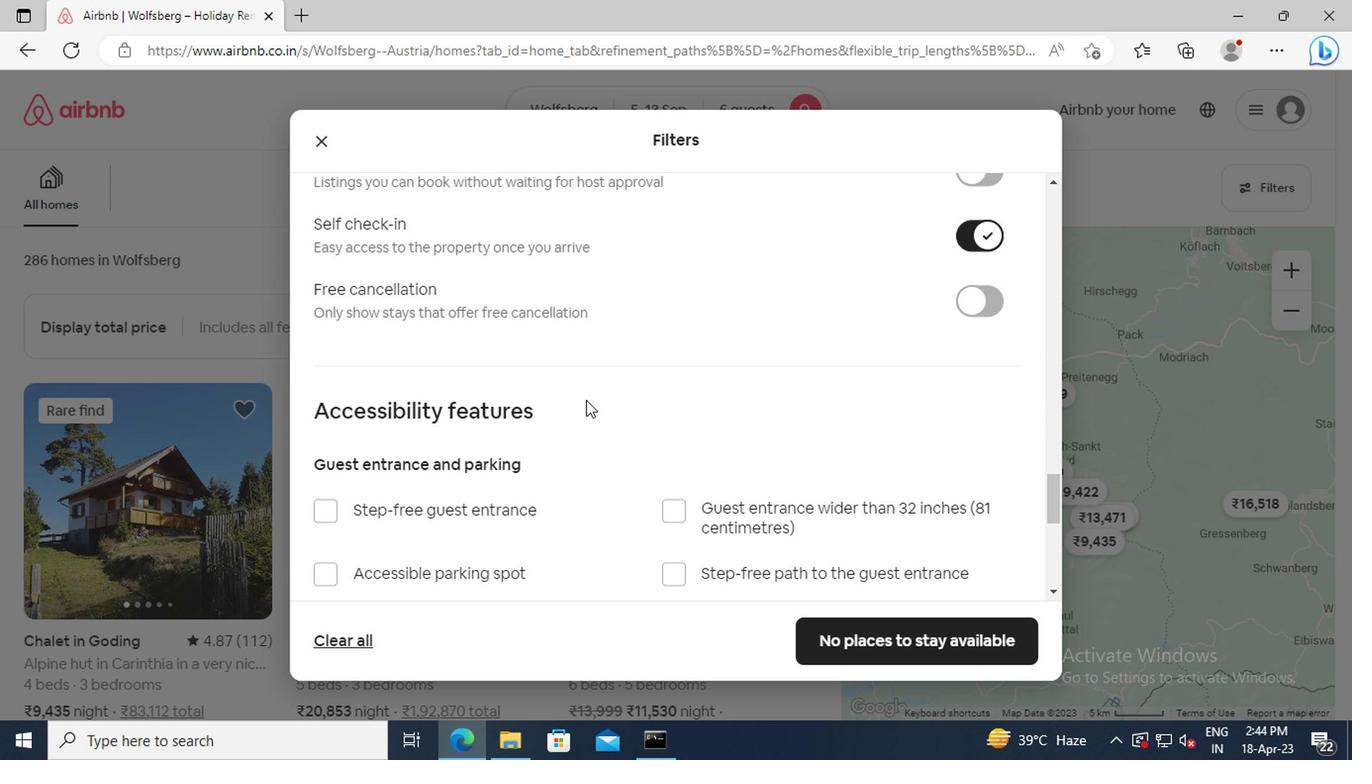 
Action: Mouse scrolled (580, 400) with delta (0, 0)
Screenshot: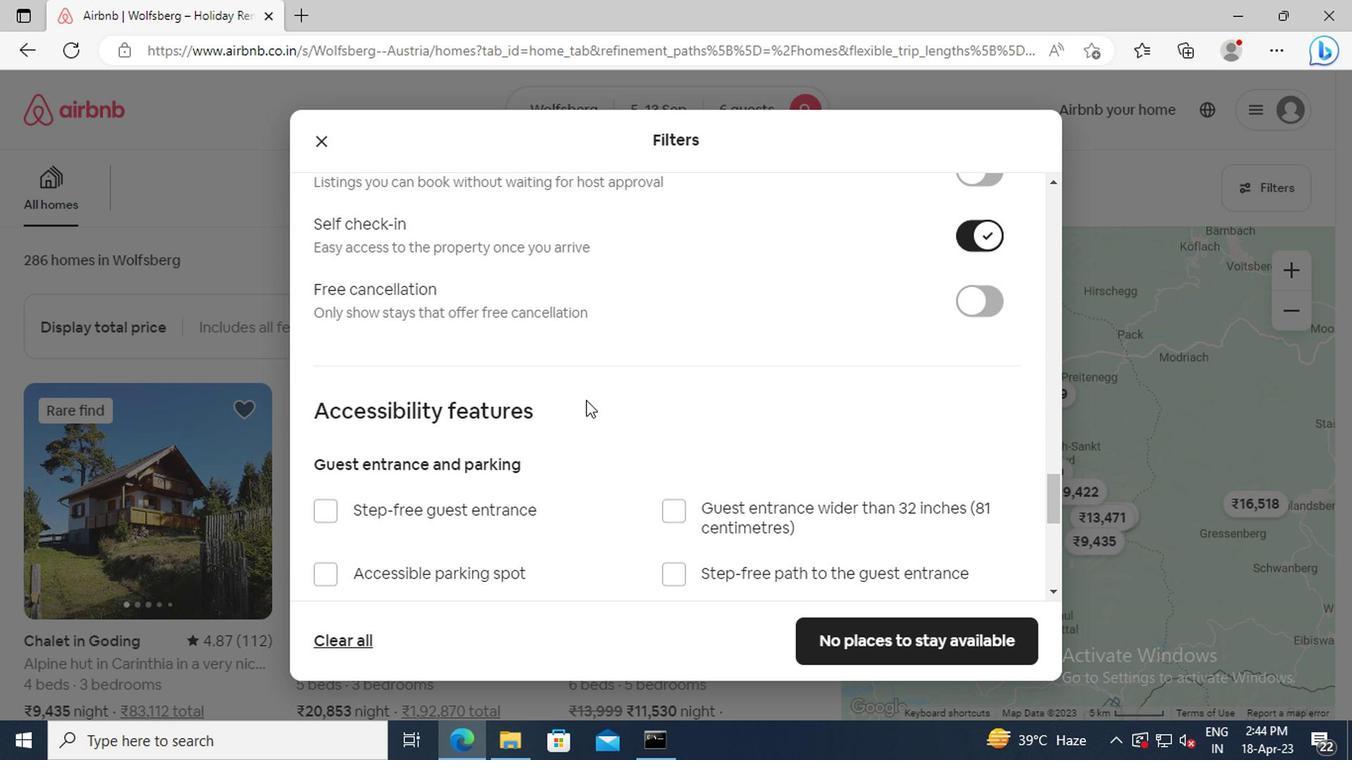 
Action: Mouse scrolled (580, 400) with delta (0, 0)
Screenshot: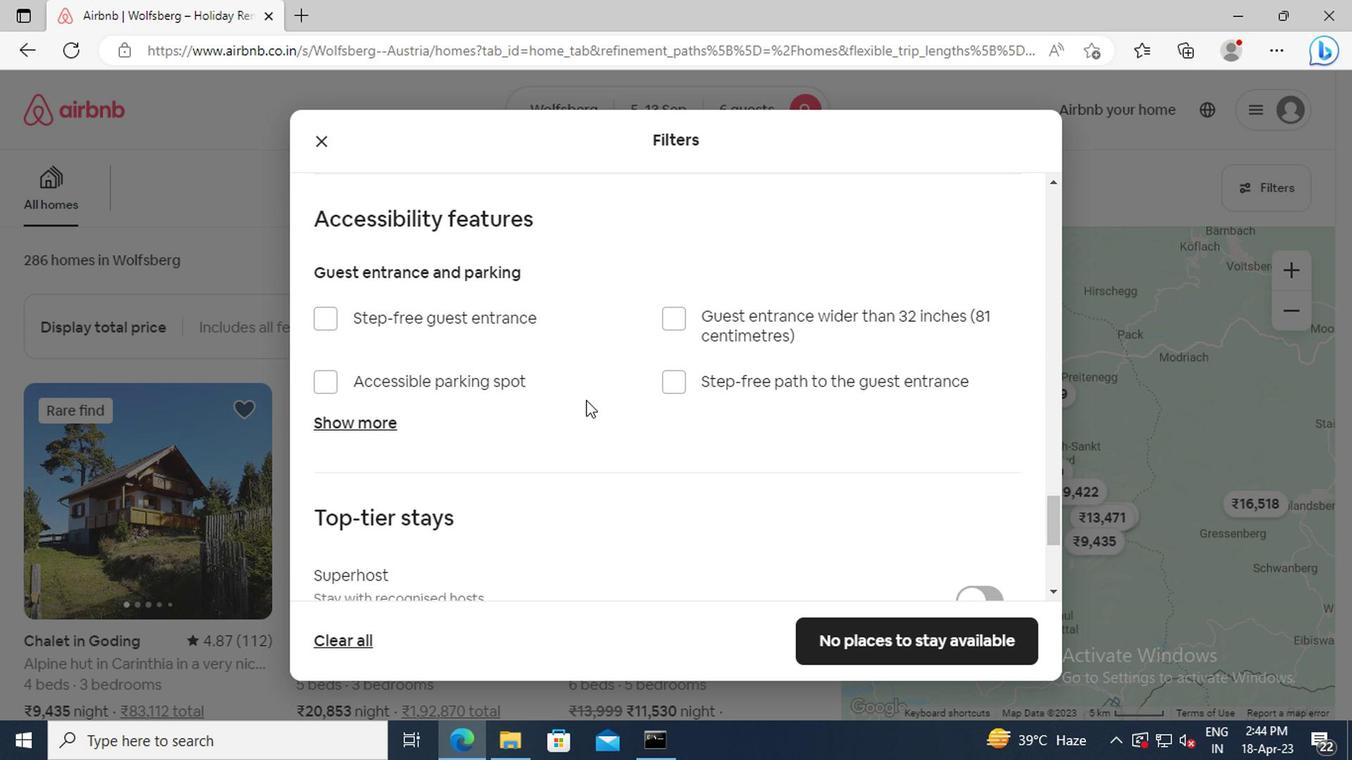 
Action: Mouse scrolled (580, 400) with delta (0, 0)
Screenshot: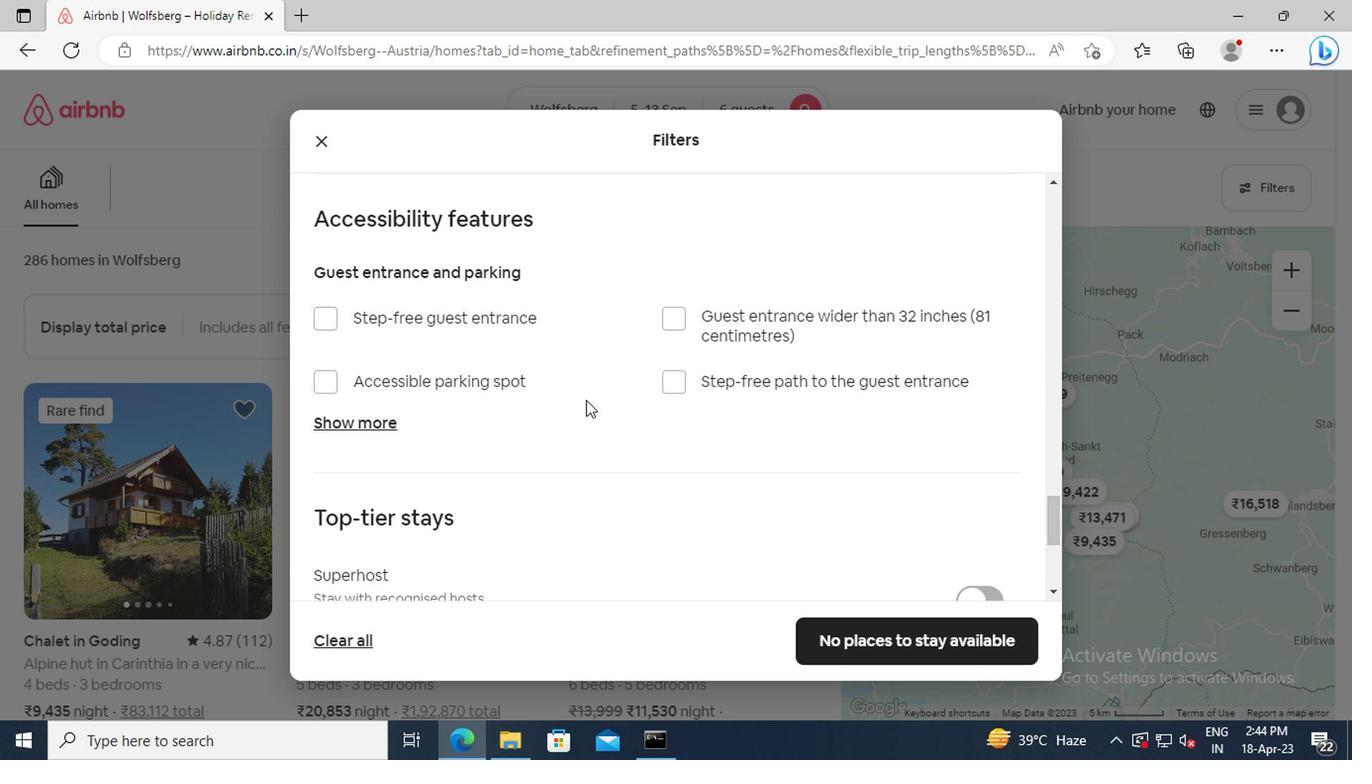 
Action: Mouse scrolled (580, 400) with delta (0, 0)
Screenshot: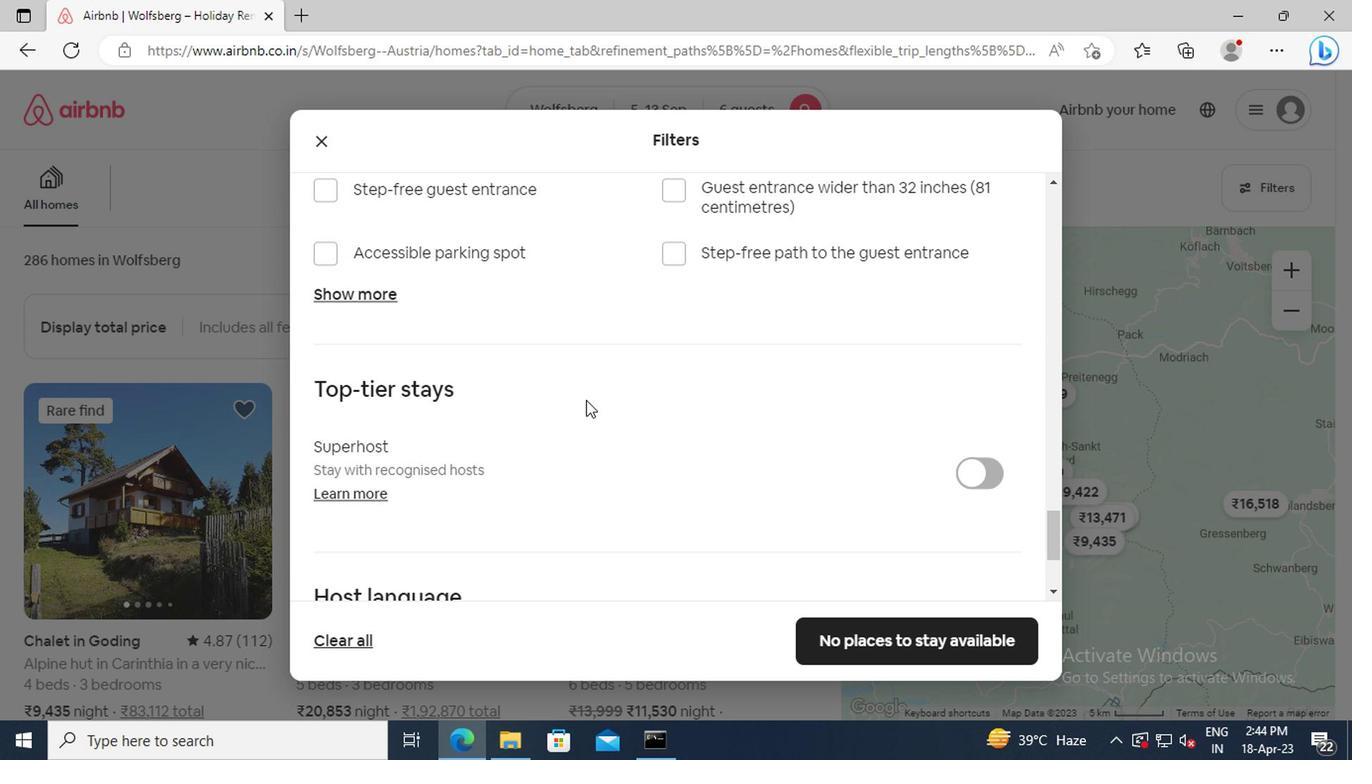 
Action: Mouse scrolled (580, 400) with delta (0, 0)
Screenshot: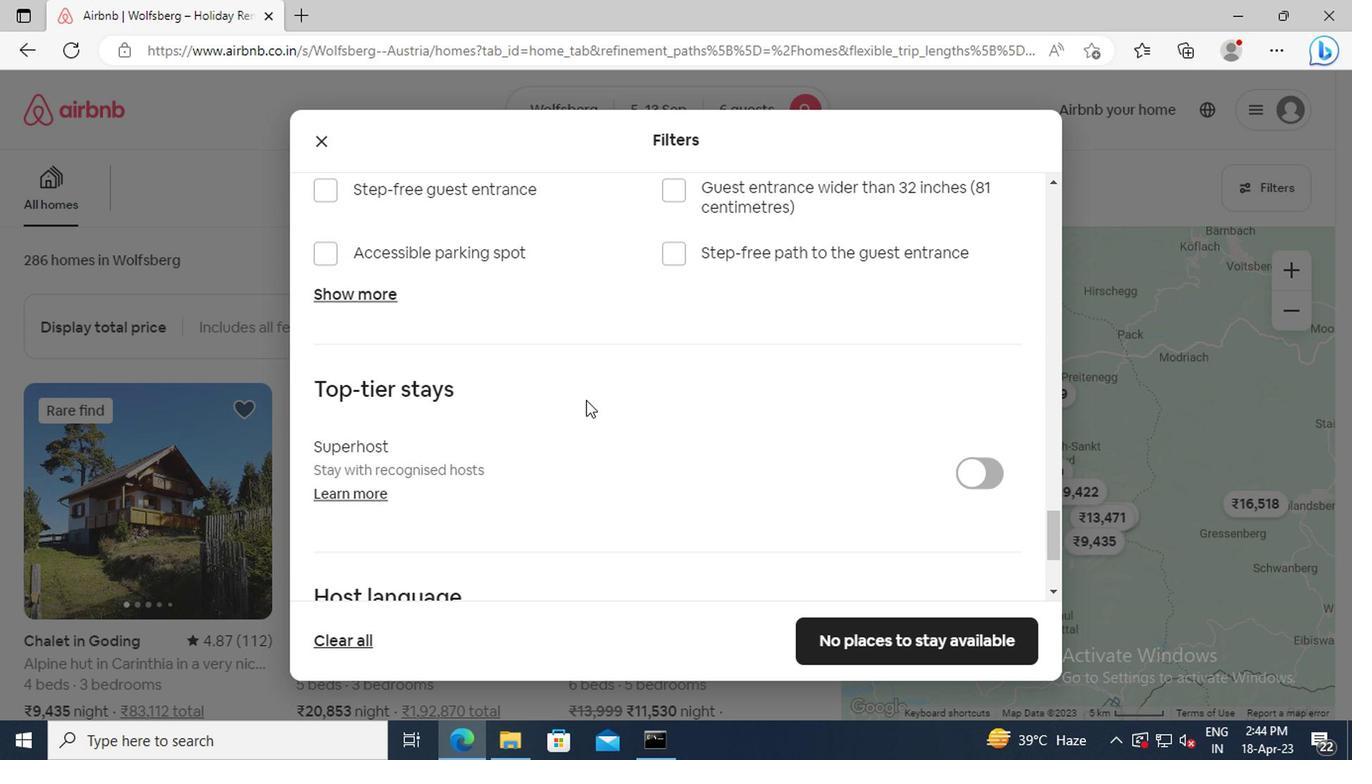 
Action: Mouse scrolled (580, 400) with delta (0, 0)
Screenshot: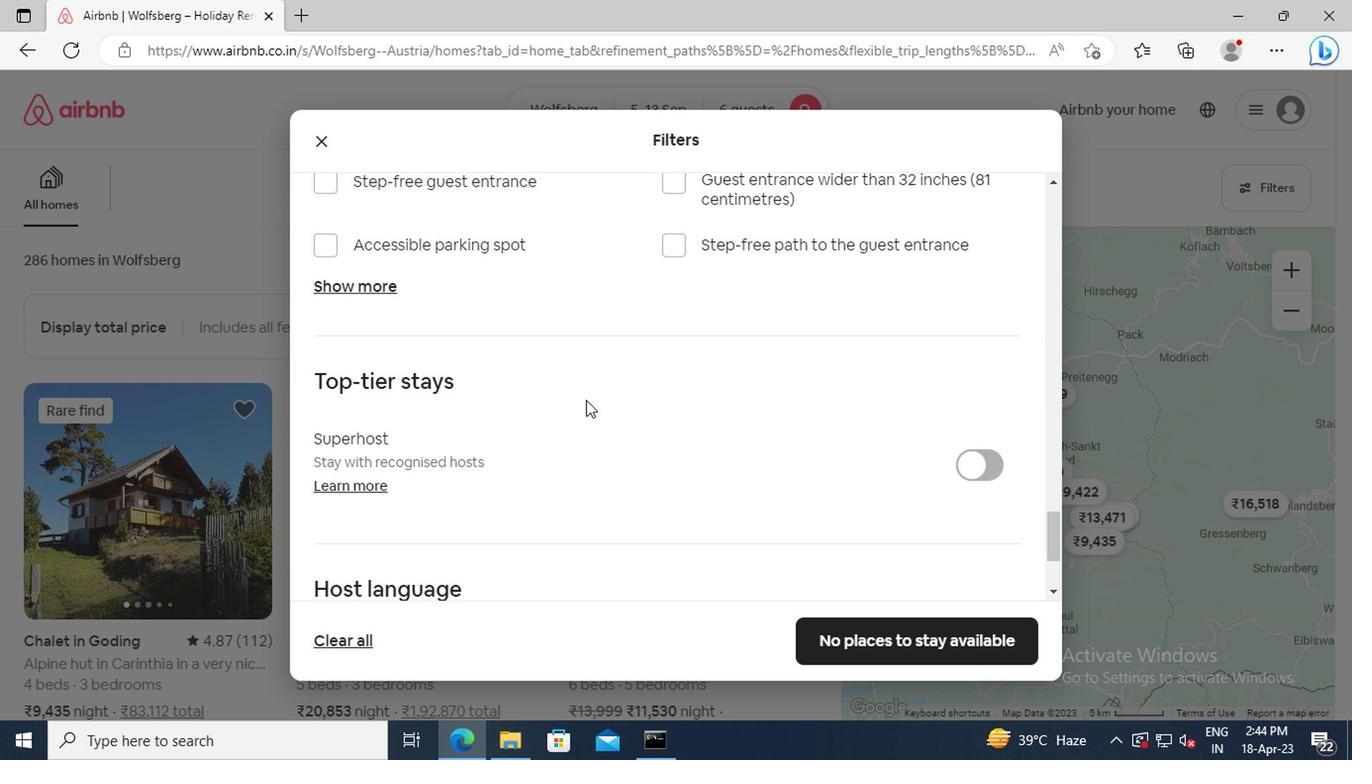 
Action: Mouse moved to (309, 460)
Screenshot: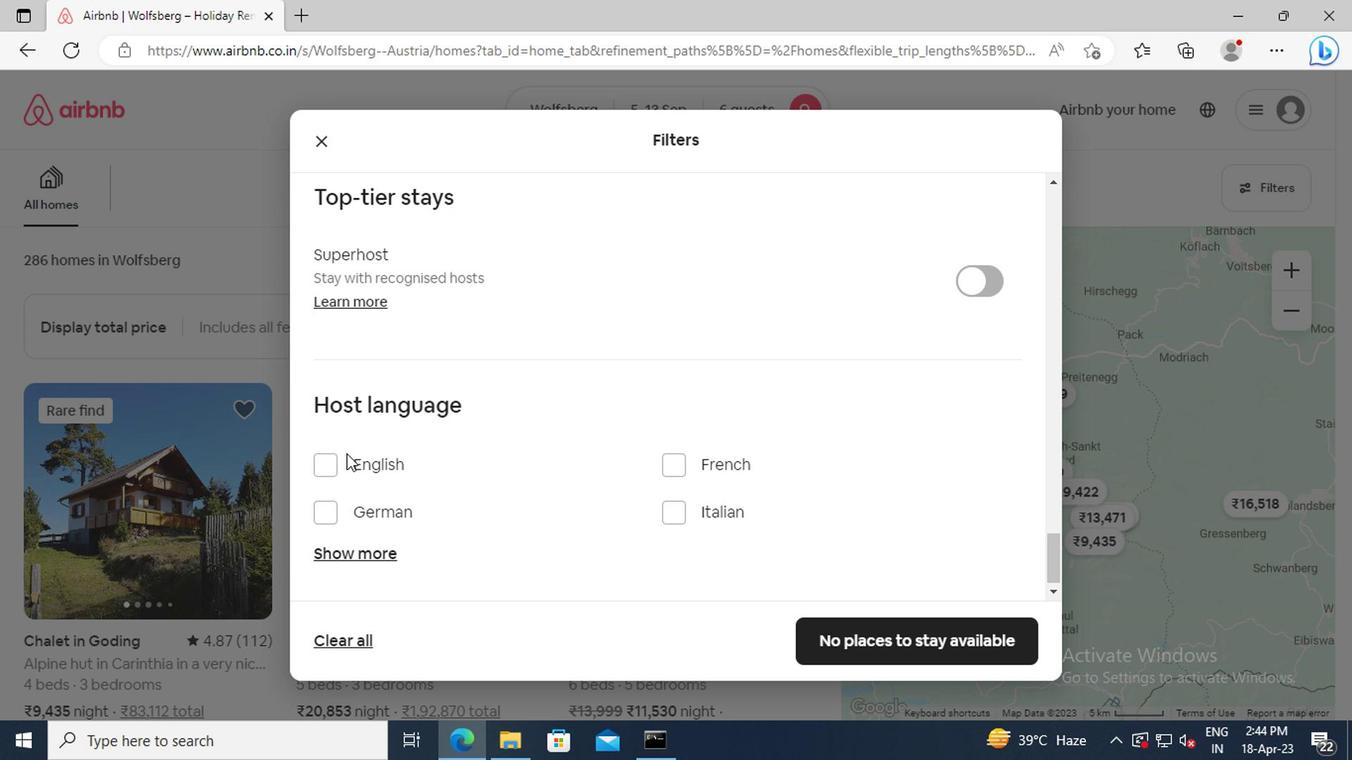 
Action: Mouse pressed left at (309, 460)
Screenshot: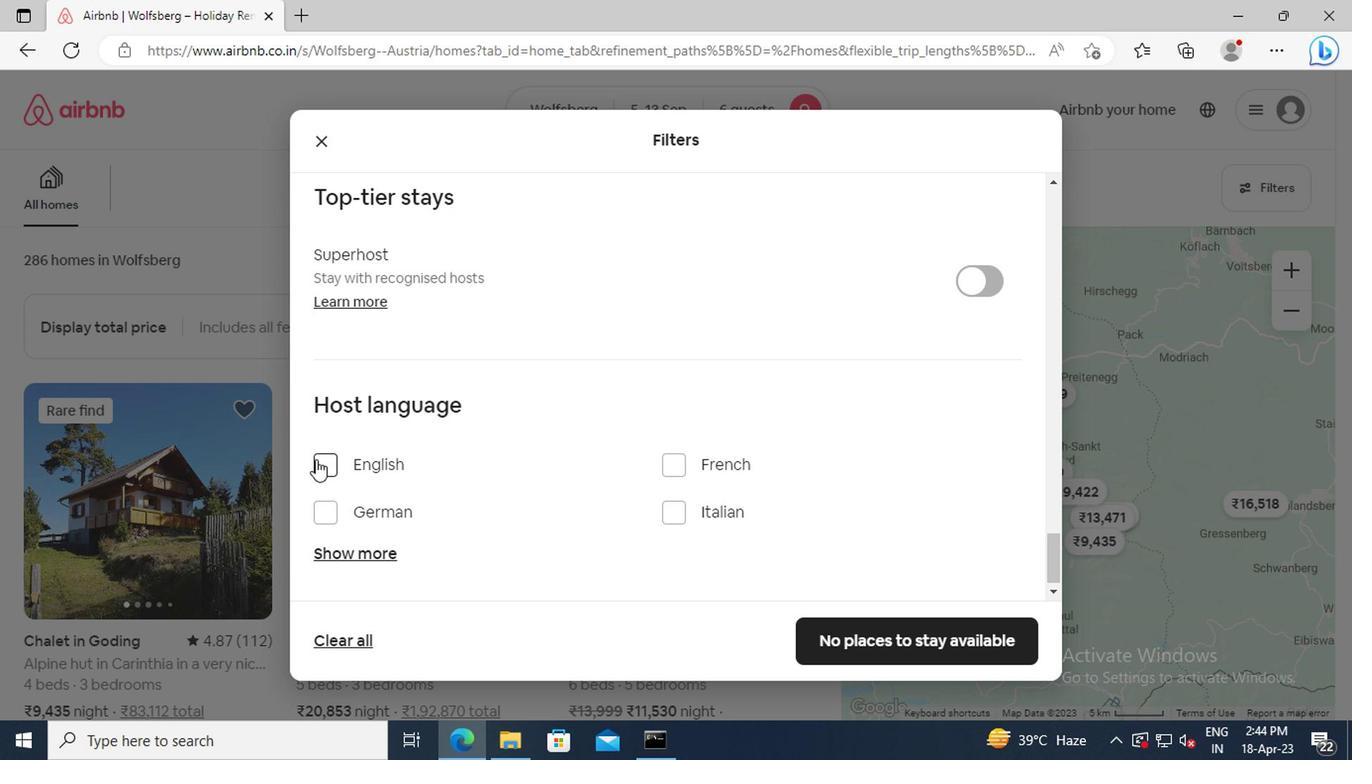 
Action: Mouse moved to (875, 632)
Screenshot: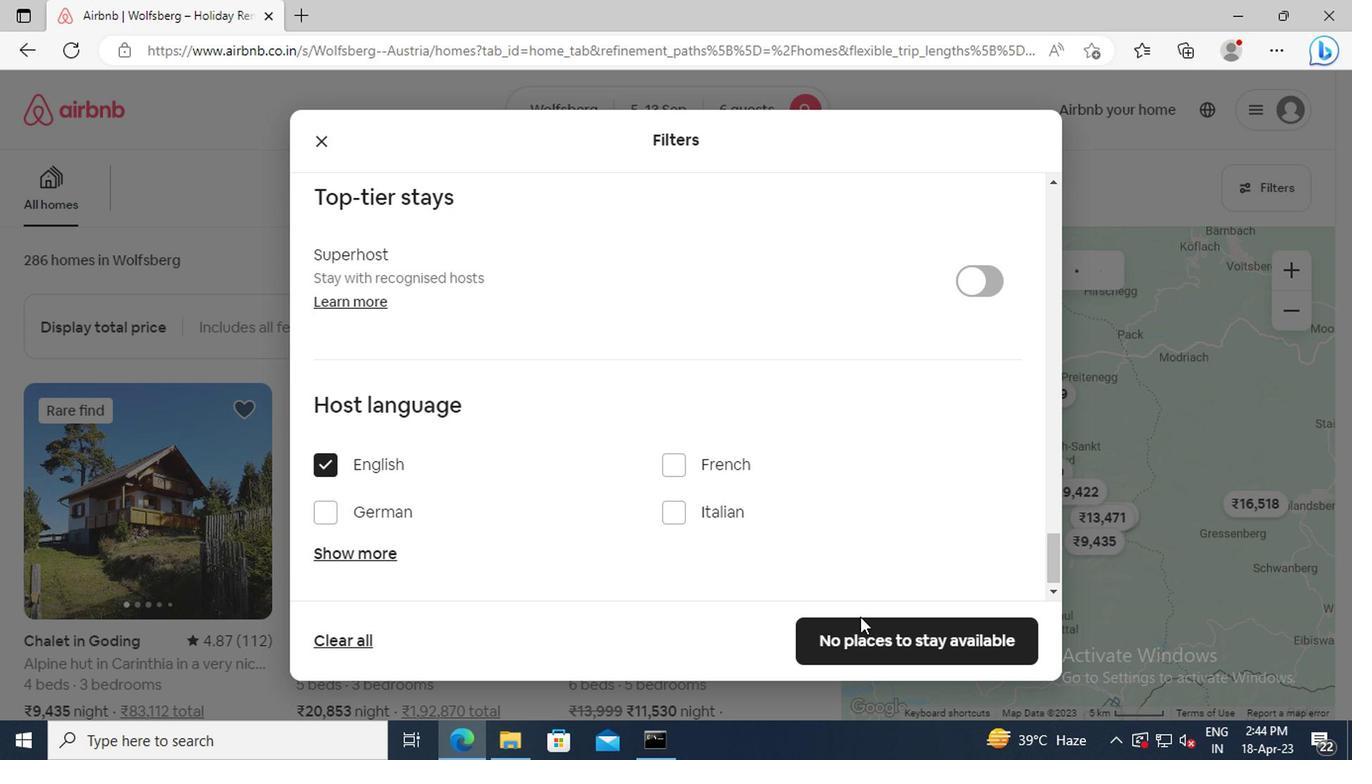 
Action: Mouse pressed left at (875, 632)
Screenshot: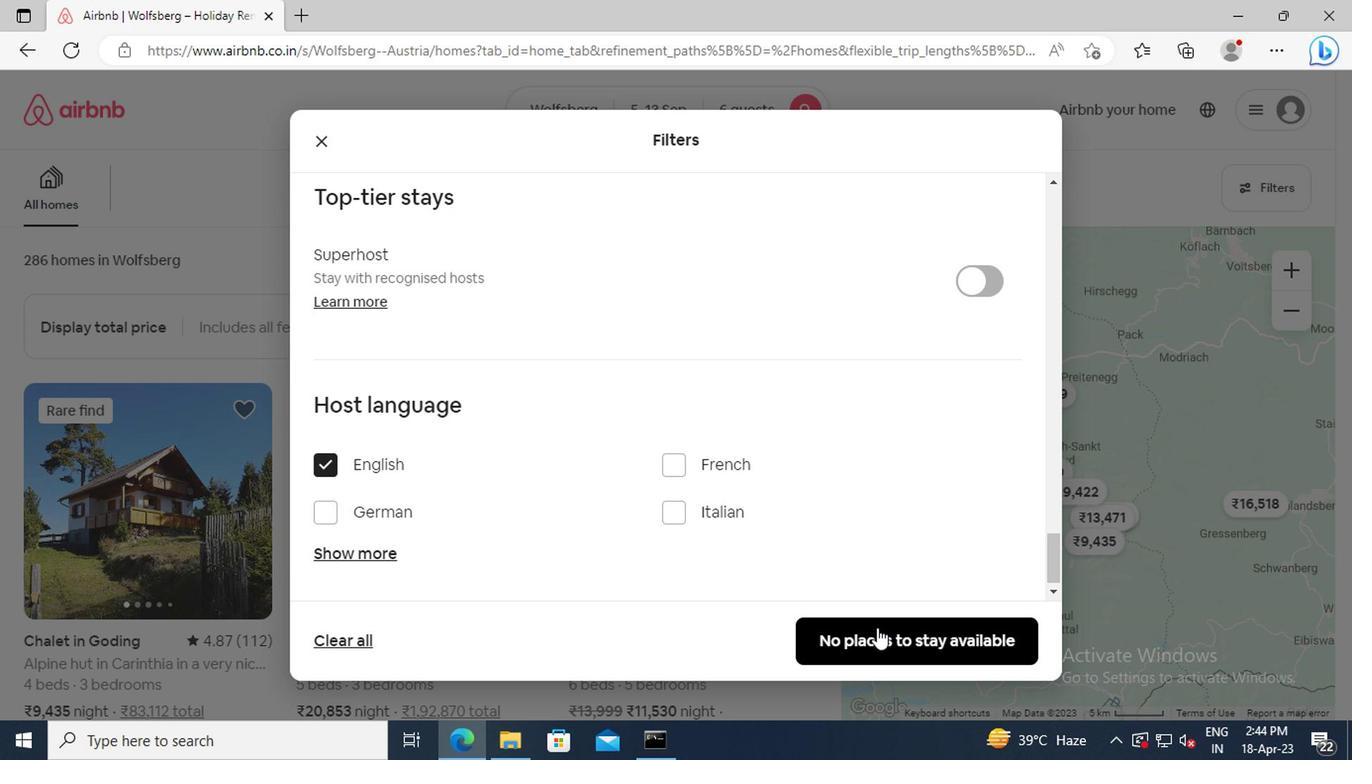 
